 Task: Look for Airbnb properties in Hazorasp, Uzbekistan from 2nd December, 2023 to 5th December, 2023 for 1 adult.1  bedroom having 1 bed and 1 bathroom. Property type can be hotel. Look for 5 properties as per requirement.
Action: Mouse moved to (421, 89)
Screenshot: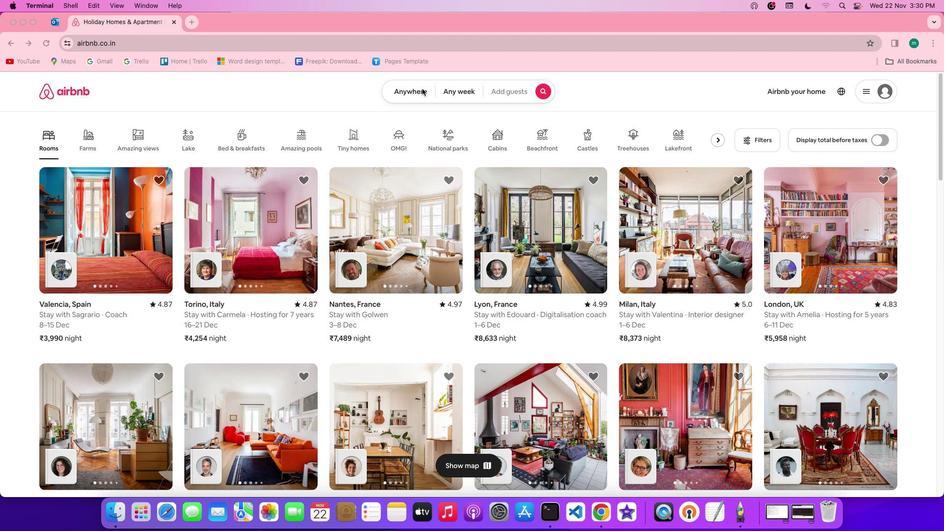 
Action: Mouse pressed left at (421, 89)
Screenshot: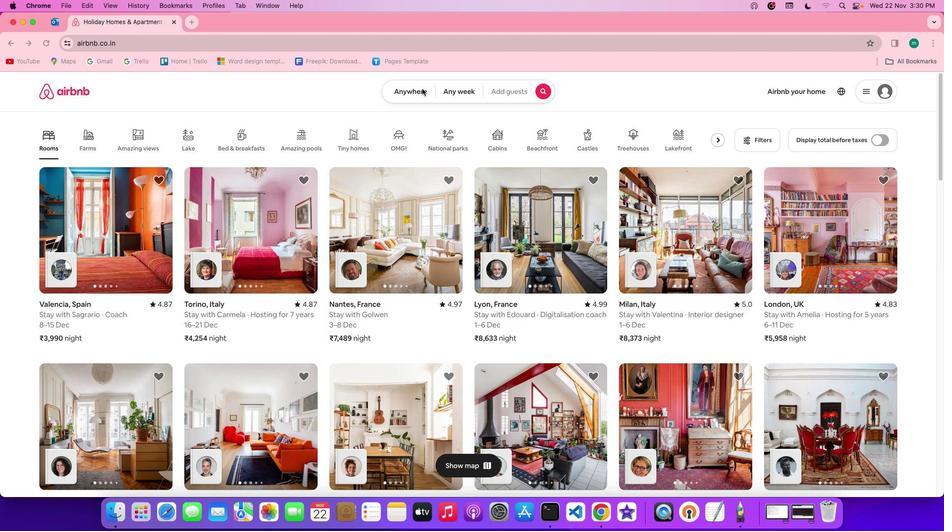 
Action: Mouse pressed left at (421, 89)
Screenshot: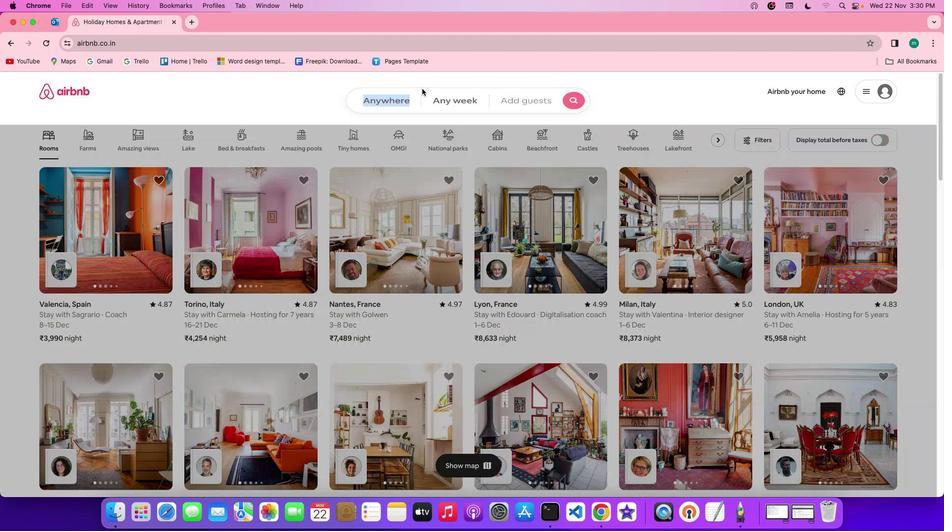 
Action: Mouse moved to (340, 134)
Screenshot: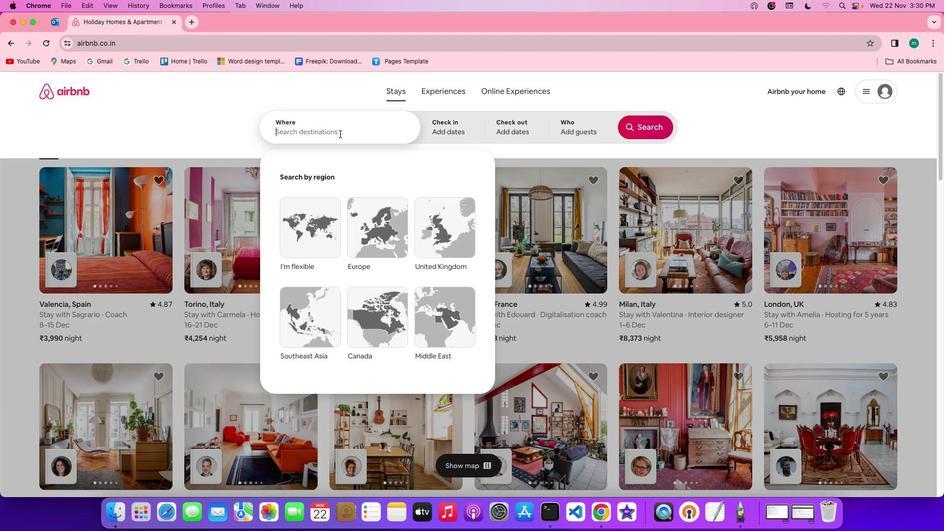 
Action: Mouse pressed left at (340, 134)
Screenshot: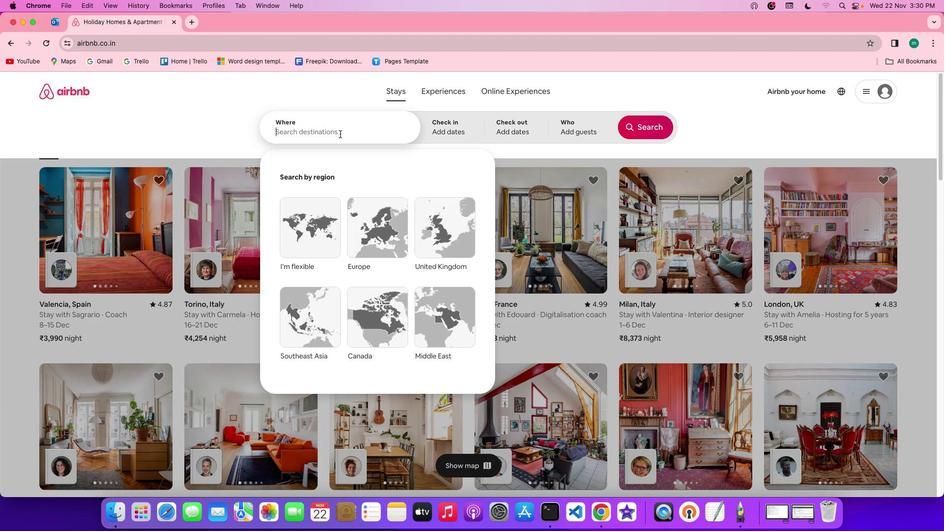 
Action: Mouse moved to (340, 134)
Screenshot: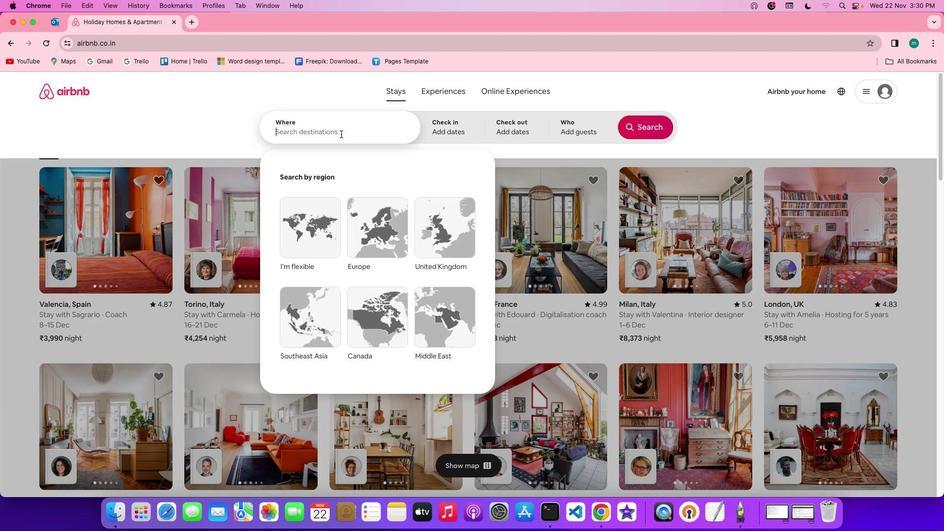 
Action: Key pressed Key.shift'H''a''z''o''r''a''s''p'','Key.spaceKey.shift'U''b'Key.backspace'z''b''e''k''i''s''t''a''n'
Screenshot: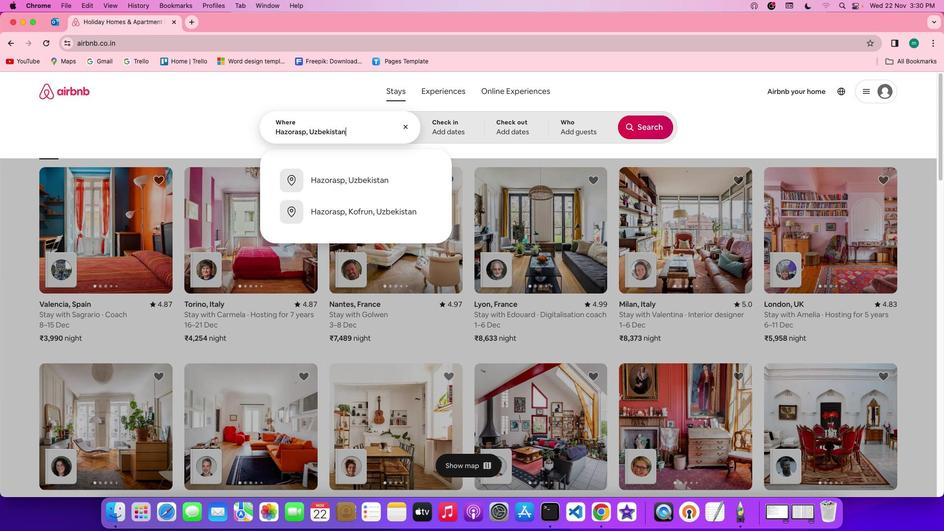 
Action: Mouse moved to (446, 131)
Screenshot: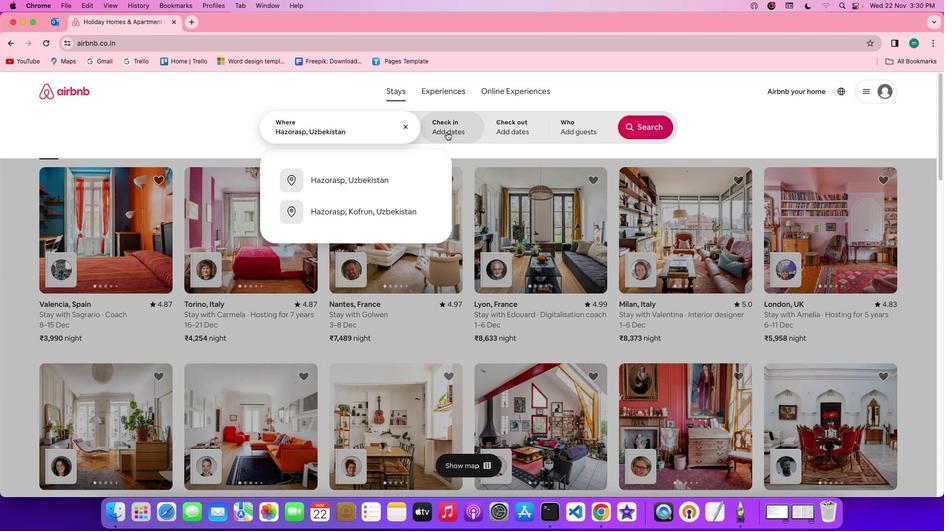 
Action: Mouse pressed left at (446, 131)
Screenshot: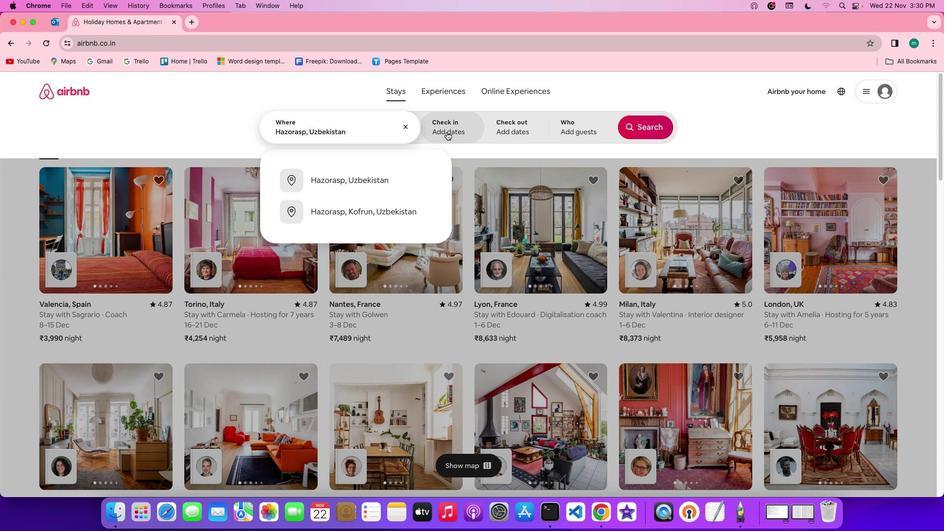 
Action: Mouse moved to (636, 249)
Screenshot: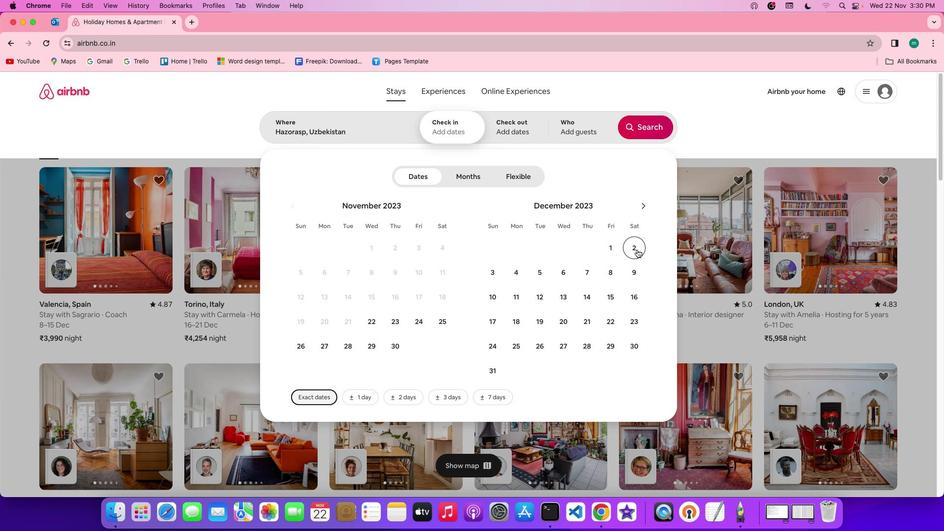 
Action: Mouse pressed left at (636, 249)
Screenshot: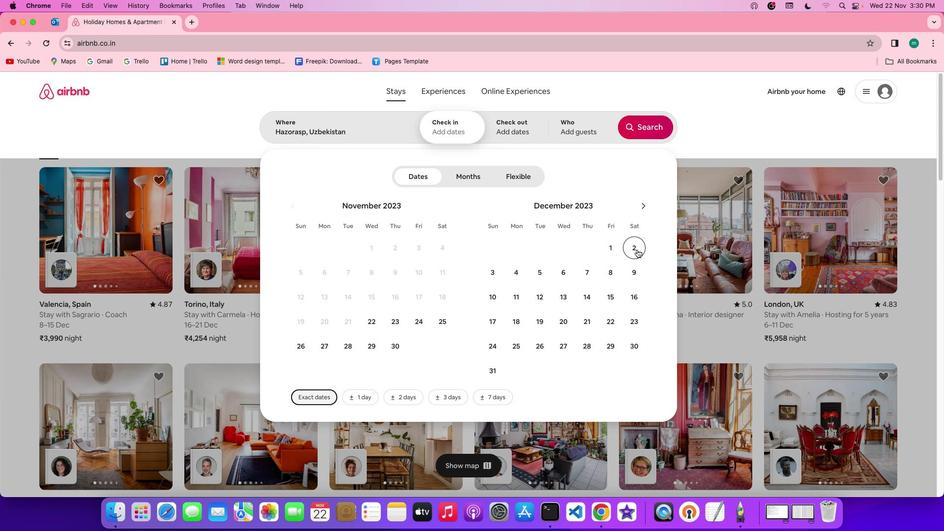 
Action: Mouse moved to (536, 279)
Screenshot: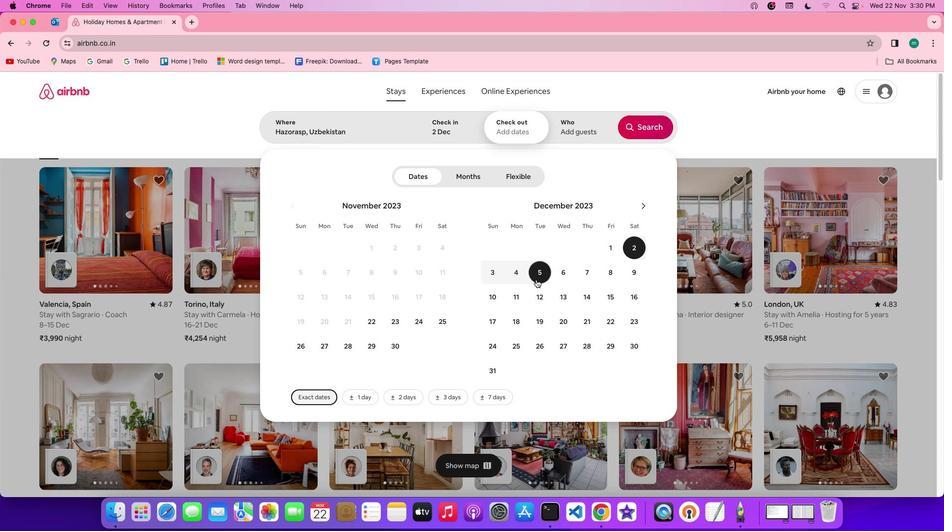 
Action: Mouse pressed left at (536, 279)
Screenshot: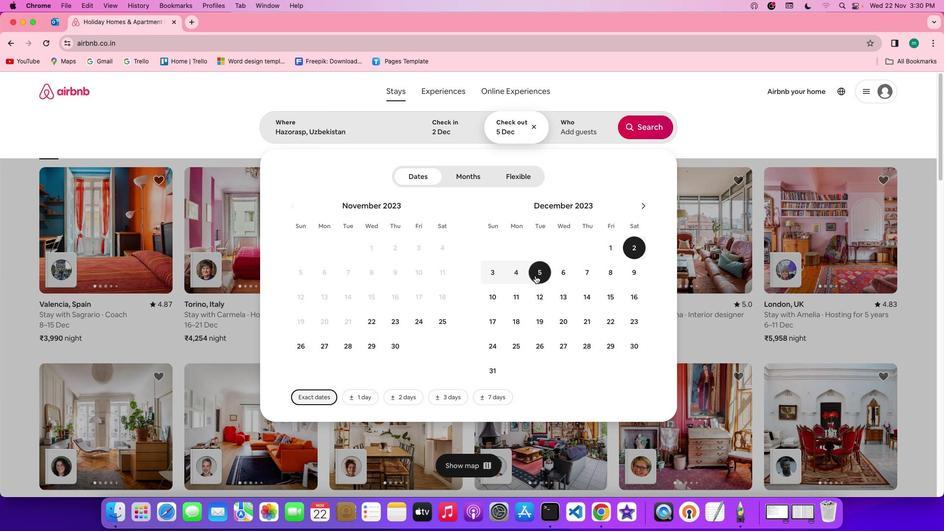 
Action: Mouse moved to (568, 139)
Screenshot: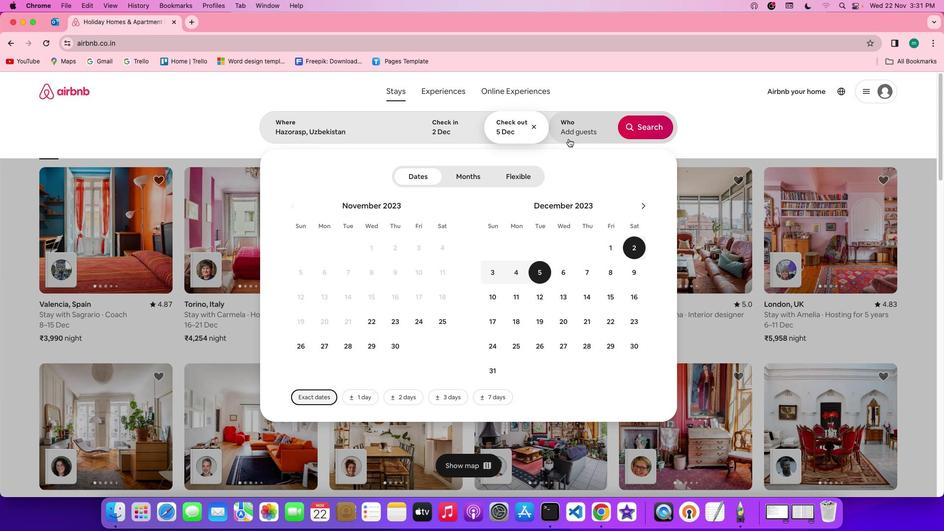 
Action: Mouse pressed left at (568, 139)
Screenshot: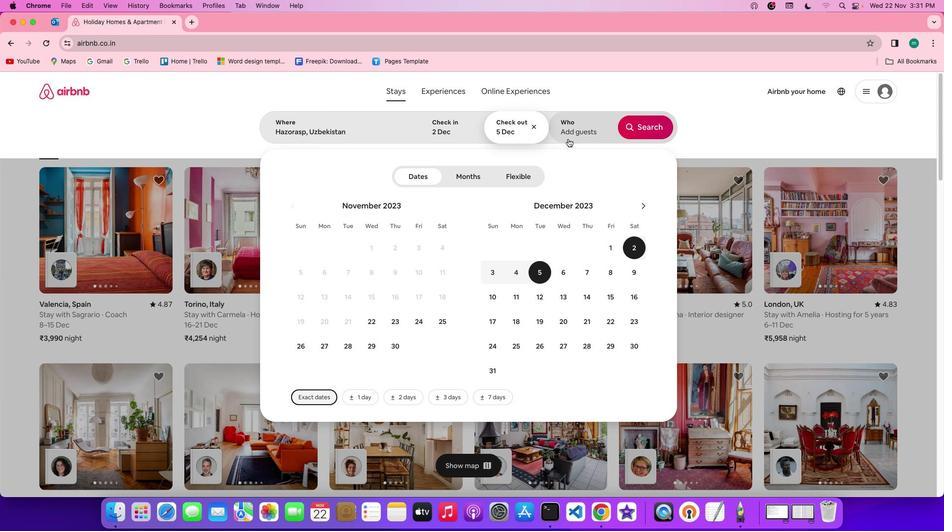 
Action: Mouse moved to (644, 178)
Screenshot: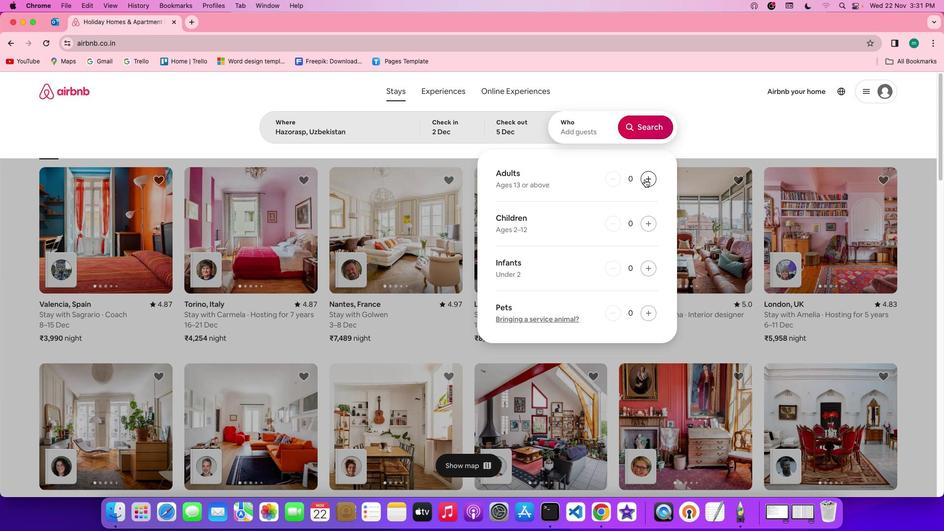 
Action: Mouse pressed left at (644, 178)
Screenshot: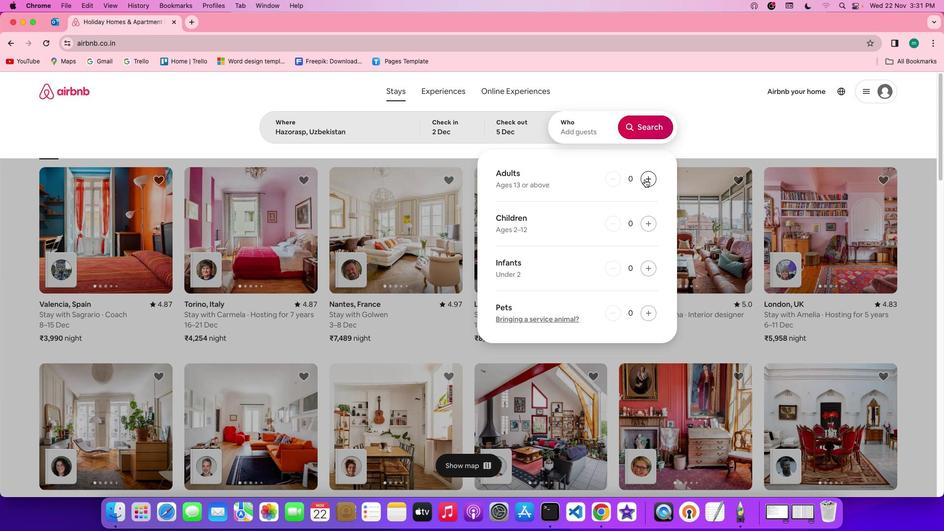 
Action: Mouse moved to (650, 134)
Screenshot: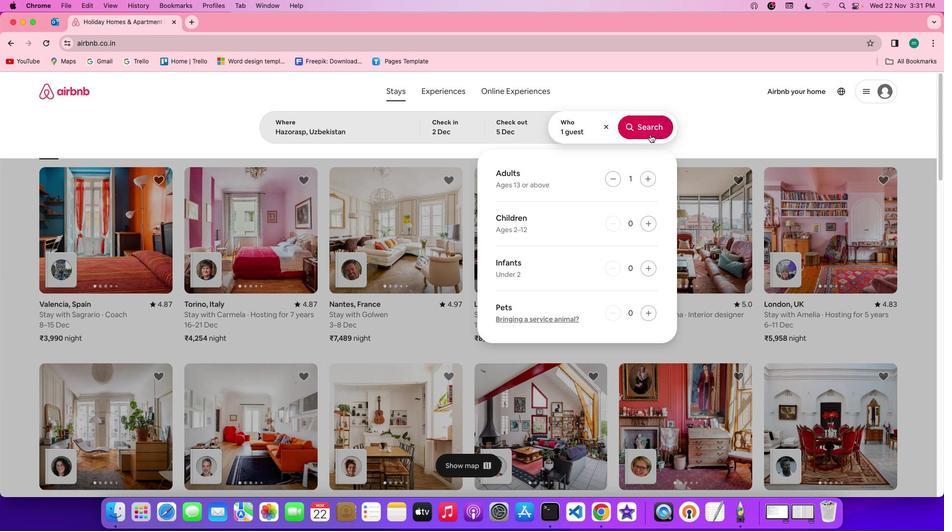 
Action: Mouse pressed left at (650, 134)
Screenshot: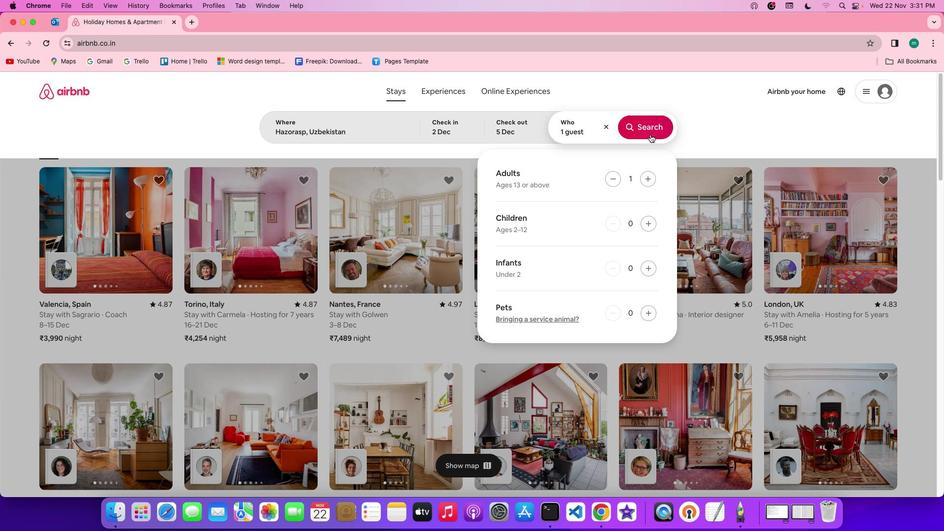 
Action: Mouse moved to (785, 132)
Screenshot: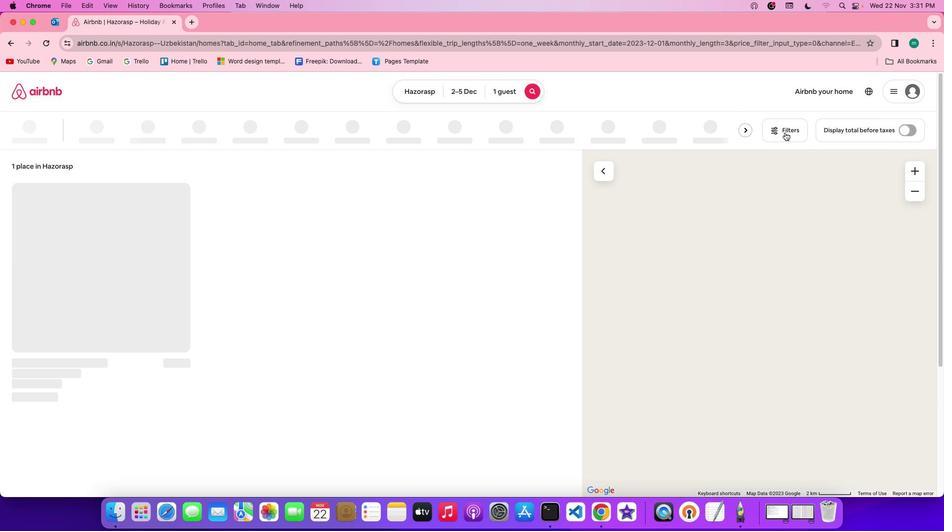 
Action: Mouse pressed left at (785, 132)
Screenshot: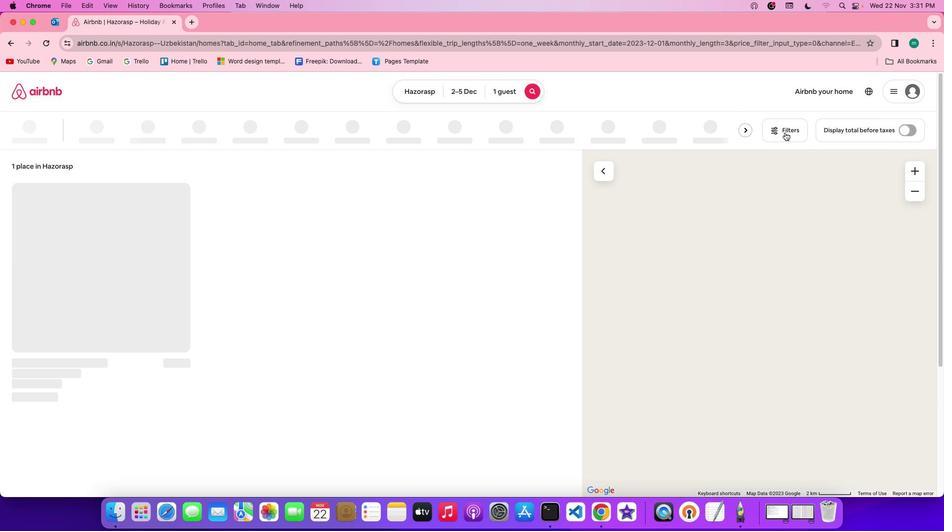 
Action: Mouse moved to (431, 290)
Screenshot: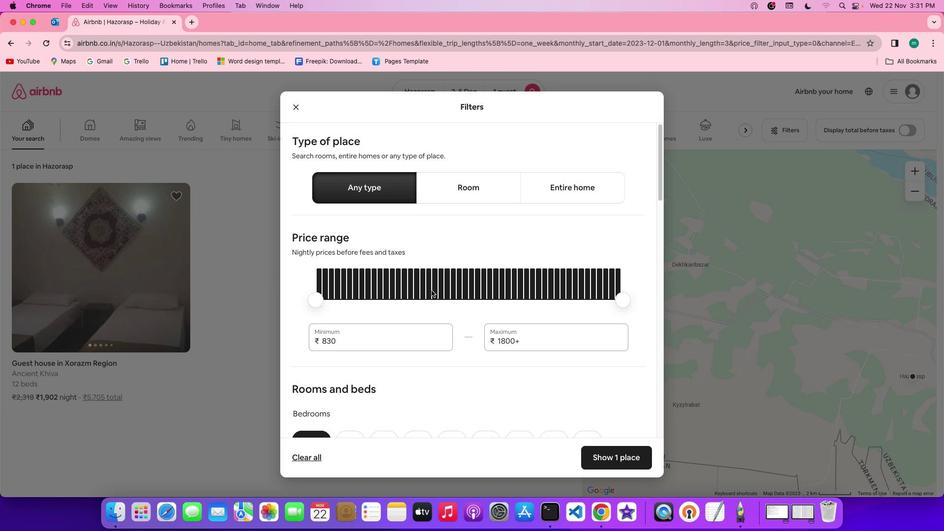 
Action: Mouse scrolled (431, 290) with delta (0, 0)
Screenshot: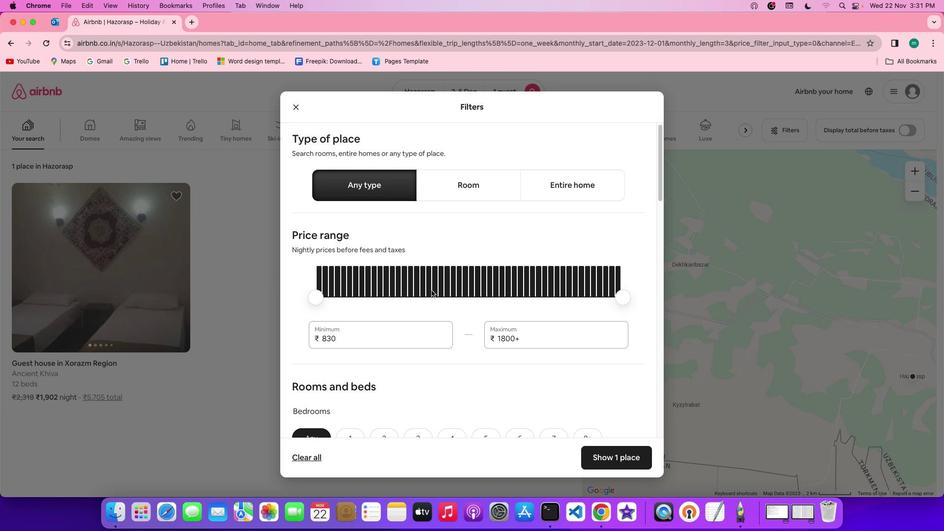 
Action: Mouse scrolled (431, 290) with delta (0, 0)
Screenshot: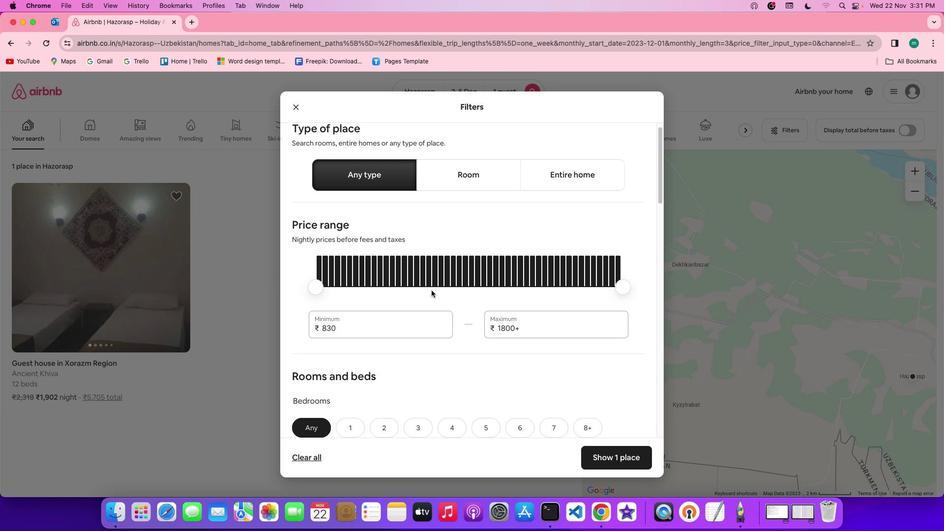 
Action: Mouse scrolled (431, 290) with delta (0, -1)
Screenshot: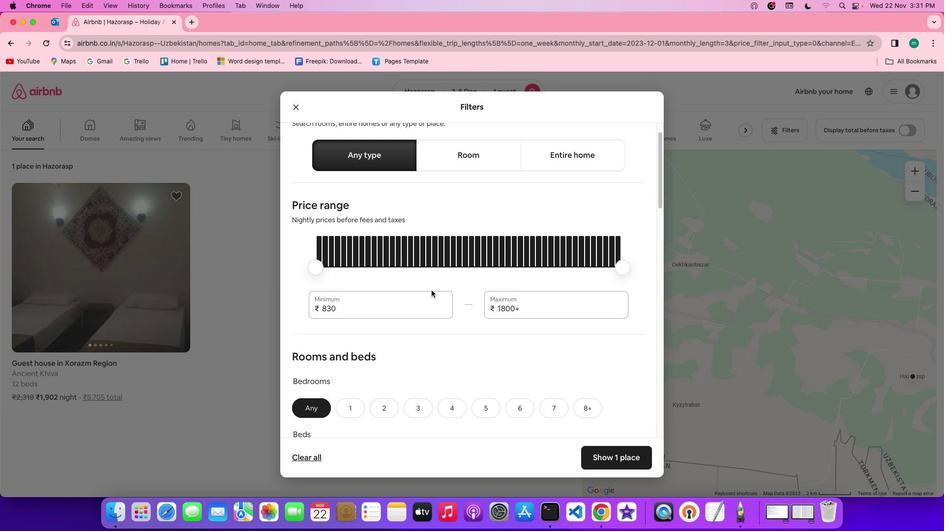 
Action: Mouse scrolled (431, 290) with delta (0, 0)
Screenshot: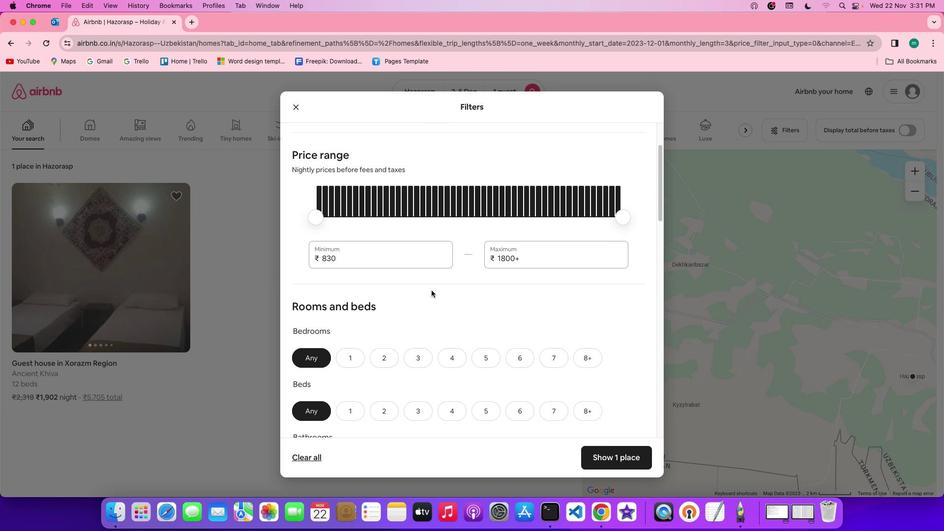 
Action: Mouse scrolled (431, 290) with delta (0, 0)
Screenshot: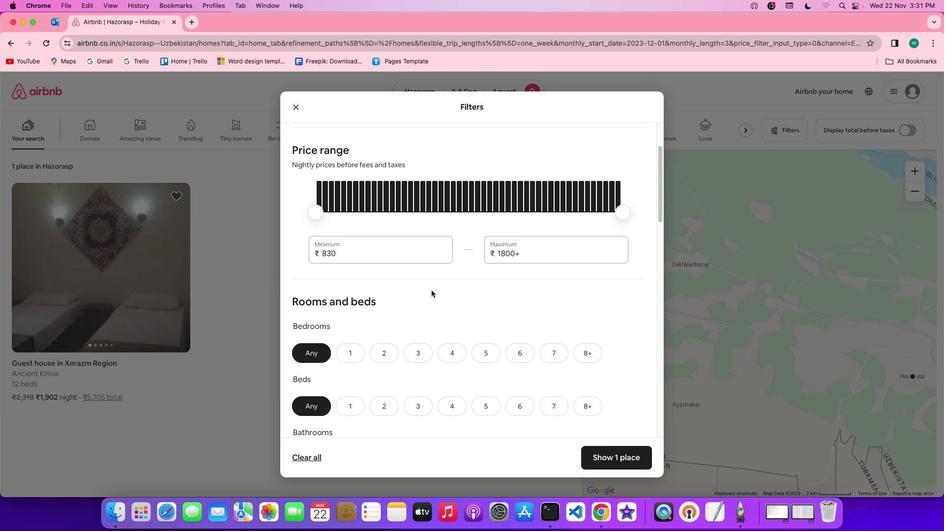 
Action: Mouse scrolled (431, 290) with delta (0, 0)
Screenshot: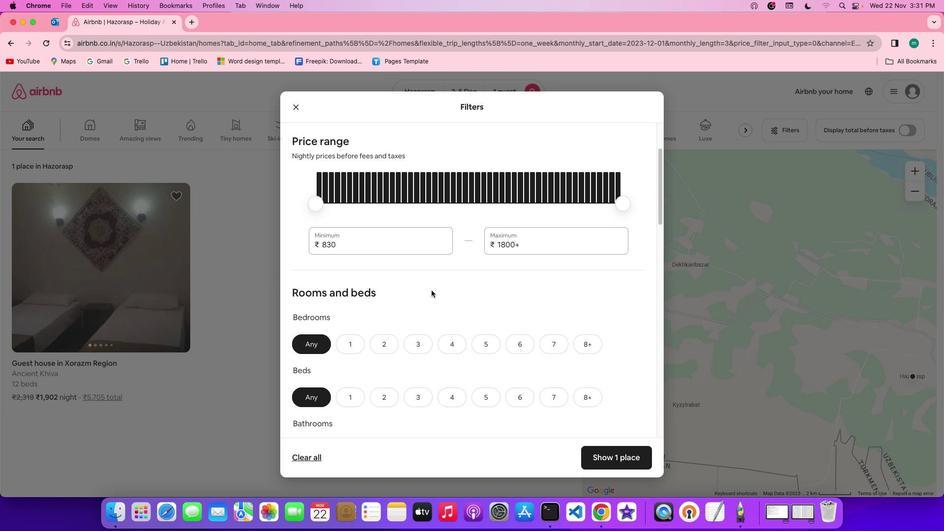 
Action: Mouse scrolled (431, 290) with delta (0, 0)
Screenshot: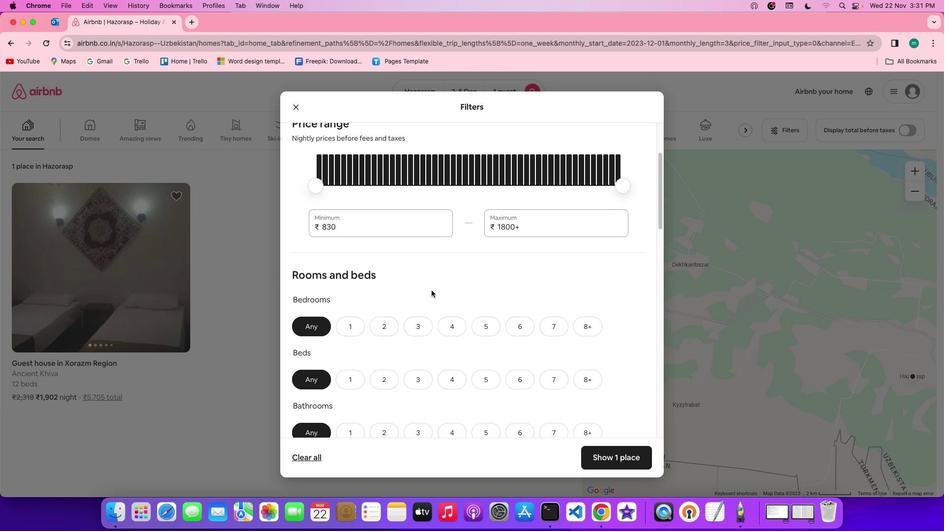 
Action: Mouse scrolled (431, 290) with delta (0, 0)
Screenshot: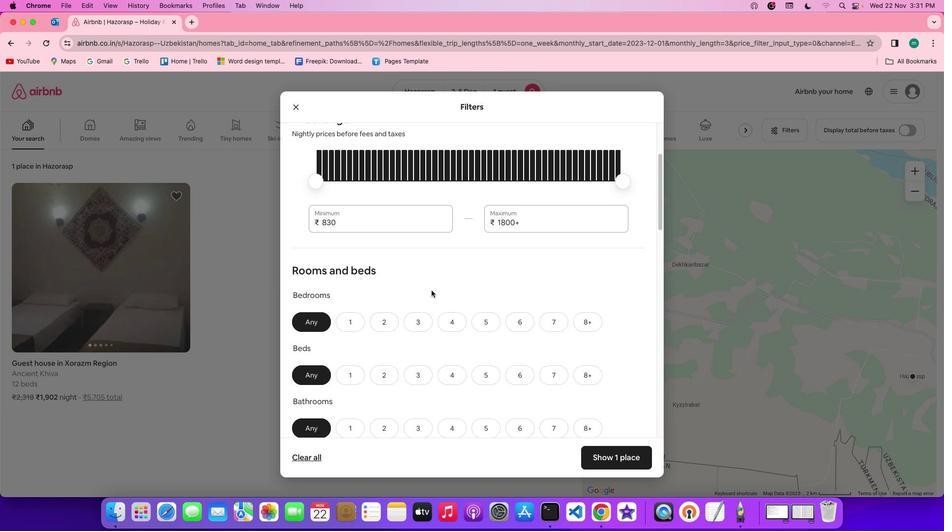 
Action: Mouse scrolled (431, 290) with delta (0, 0)
Screenshot: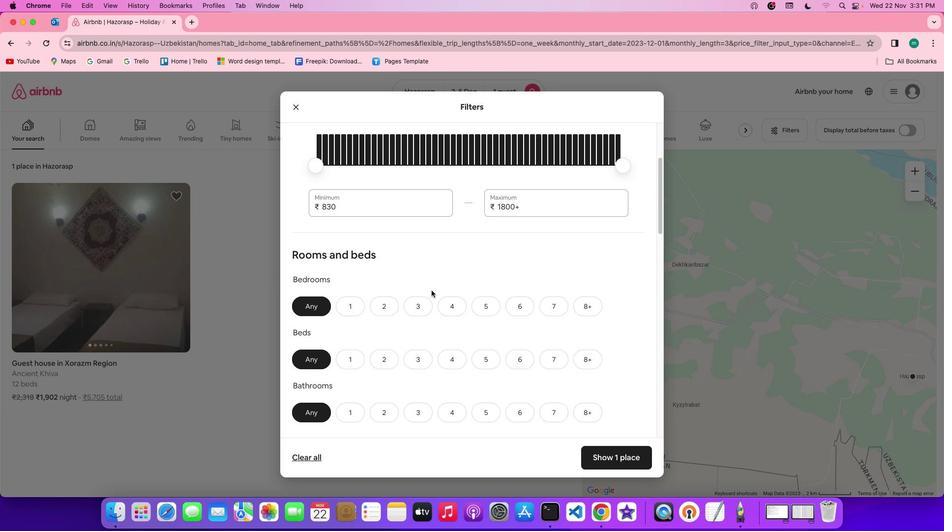 
Action: Mouse scrolled (431, 290) with delta (0, 0)
Screenshot: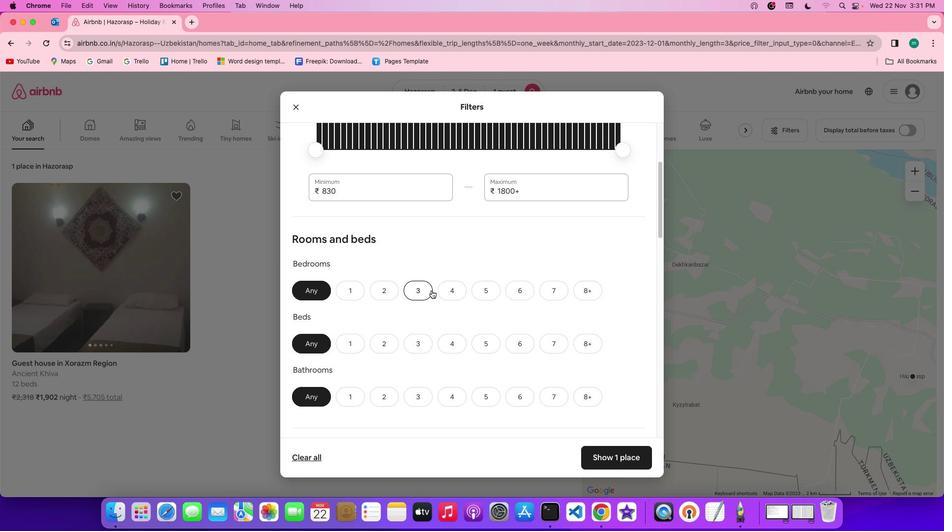 
Action: Mouse scrolled (431, 290) with delta (0, 0)
Screenshot: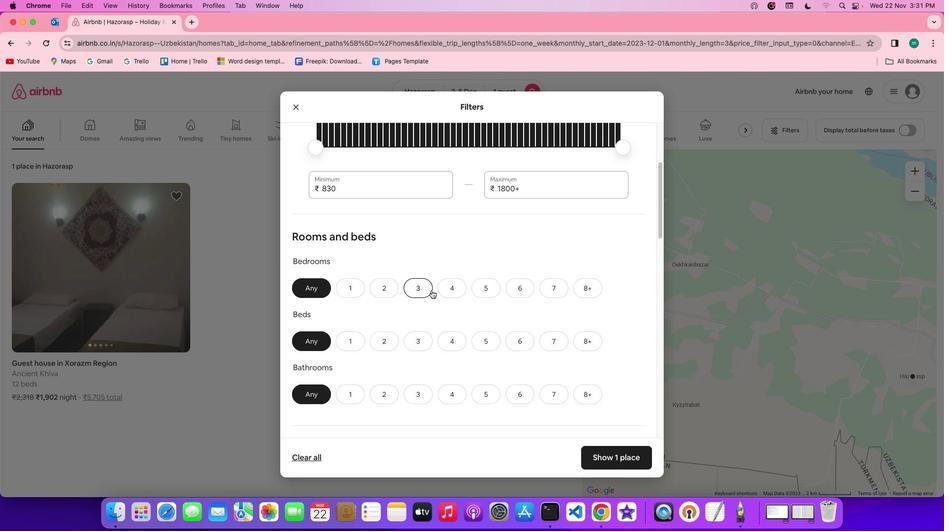 
Action: Mouse scrolled (431, 290) with delta (0, 0)
Screenshot: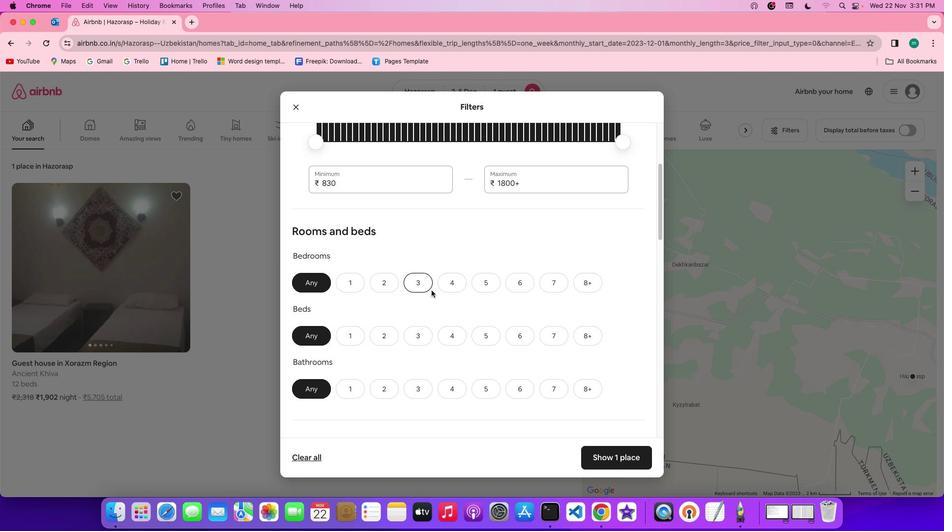 
Action: Mouse scrolled (431, 290) with delta (0, 0)
Screenshot: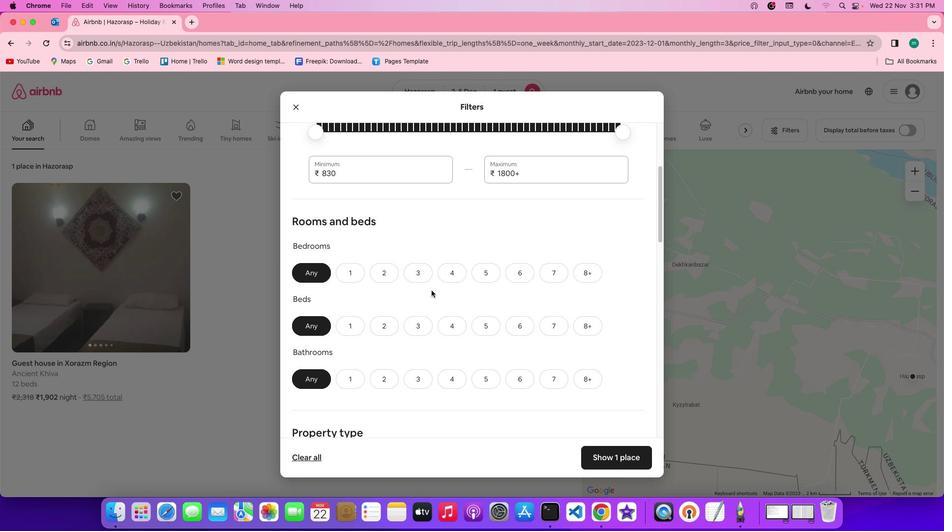 
Action: Mouse scrolled (431, 290) with delta (0, 0)
Screenshot: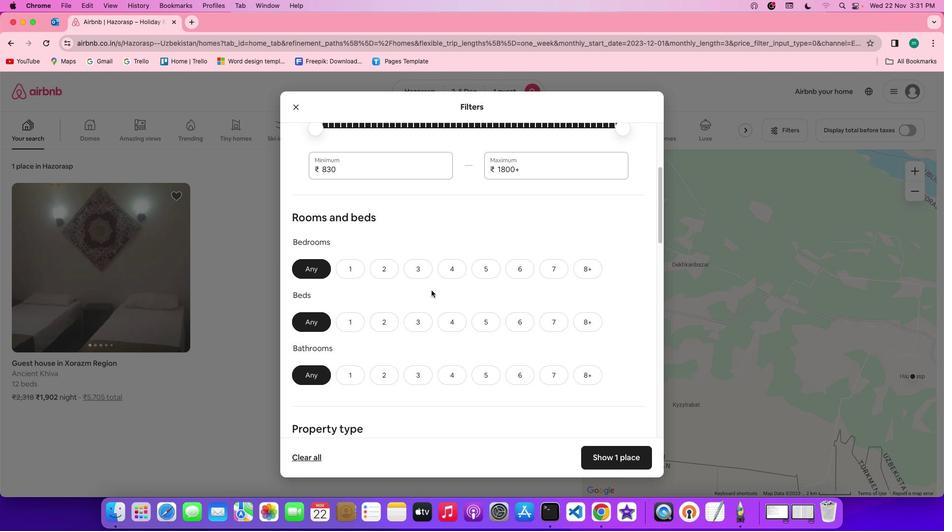 
Action: Mouse scrolled (431, 290) with delta (0, 0)
Screenshot: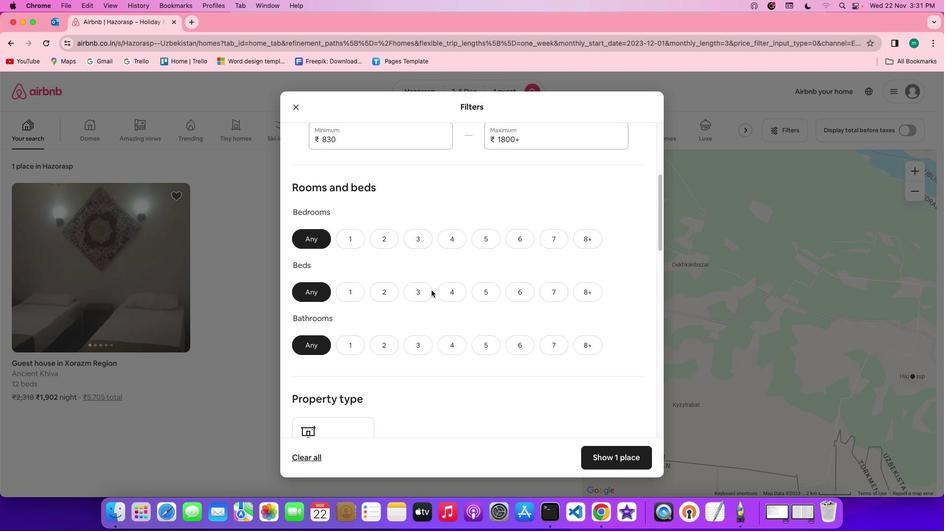 
Action: Mouse moved to (350, 218)
Screenshot: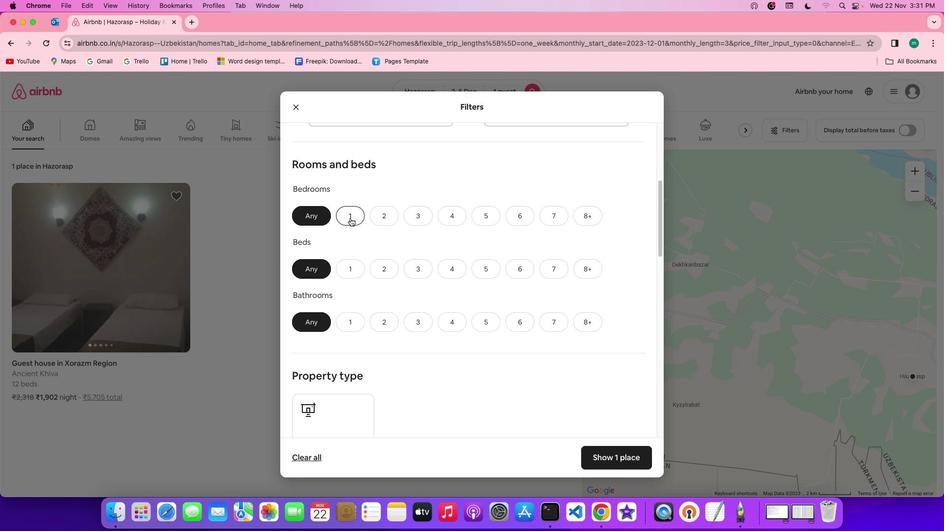 
Action: Mouse pressed left at (350, 218)
Screenshot: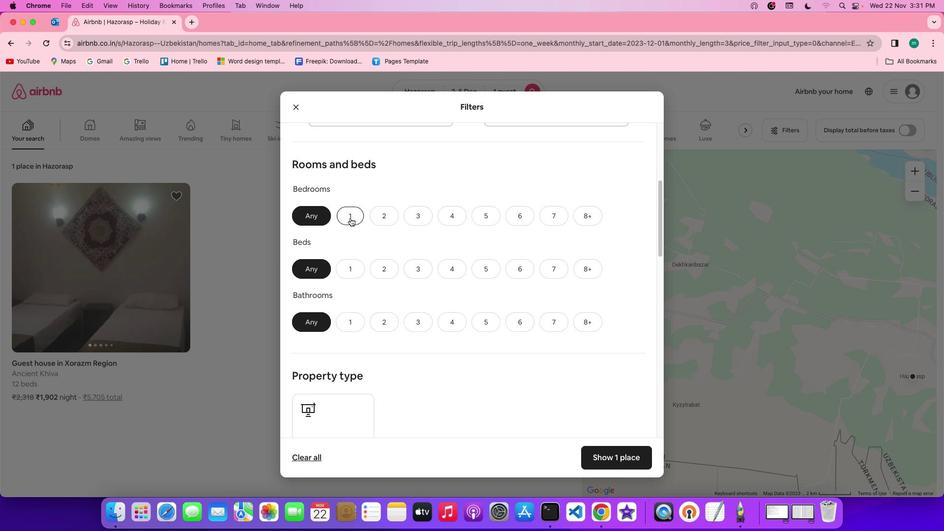
Action: Mouse moved to (354, 268)
Screenshot: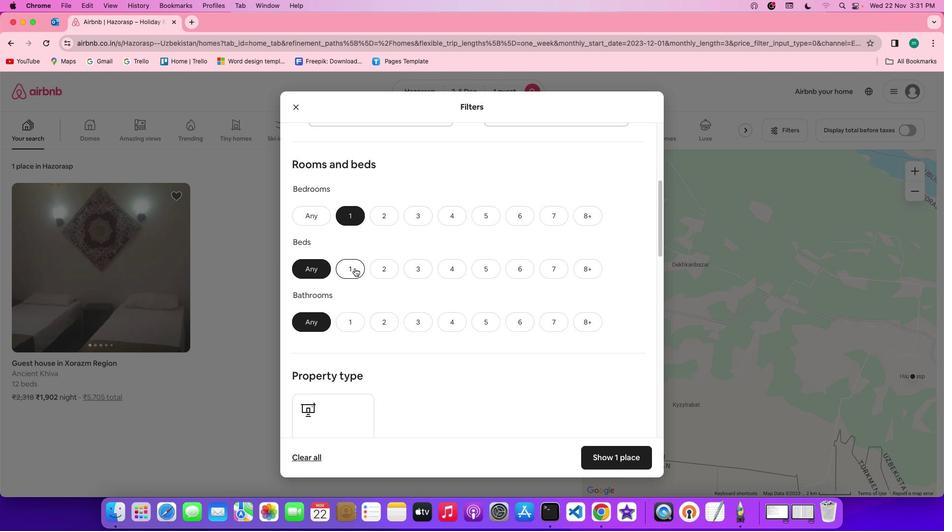 
Action: Mouse pressed left at (354, 268)
Screenshot: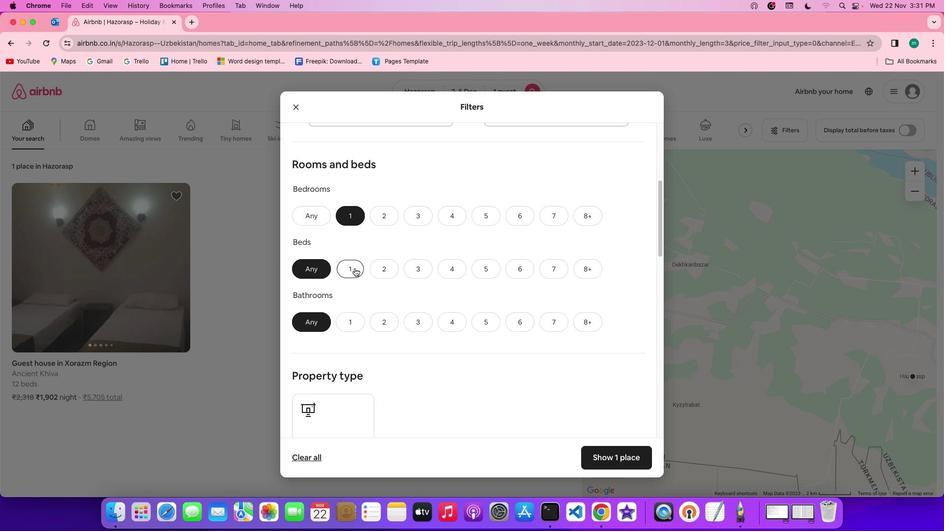 
Action: Mouse moved to (357, 313)
Screenshot: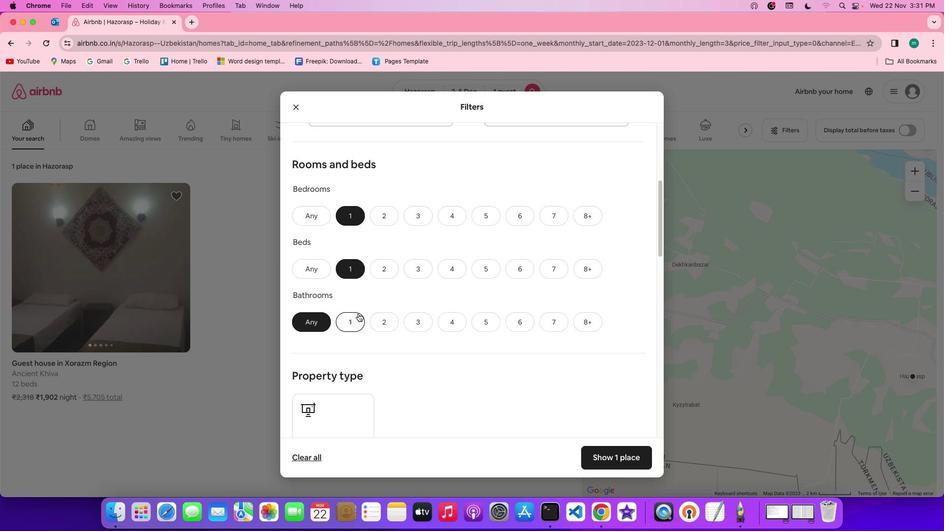 
Action: Mouse pressed left at (357, 313)
Screenshot: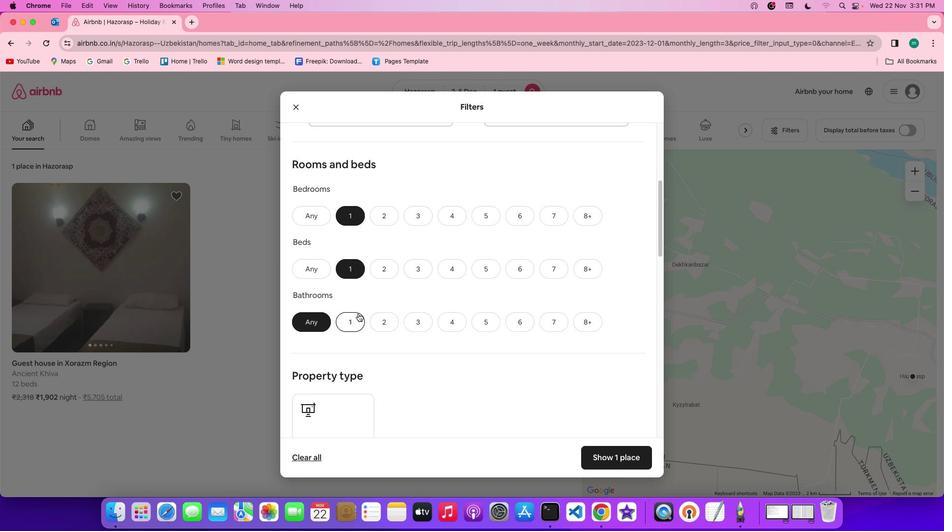 
Action: Mouse moved to (505, 333)
Screenshot: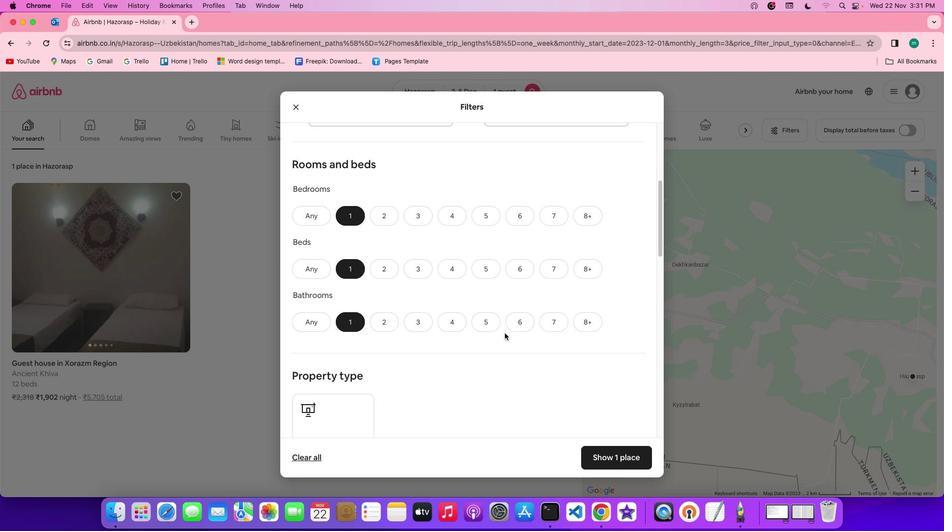 
Action: Mouse scrolled (505, 333) with delta (0, 0)
Screenshot: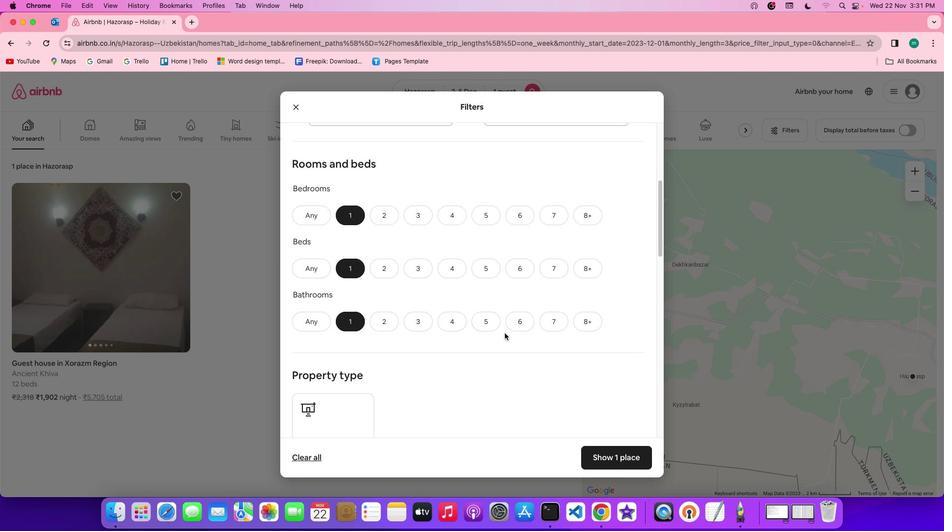 
Action: Mouse scrolled (505, 333) with delta (0, 0)
Screenshot: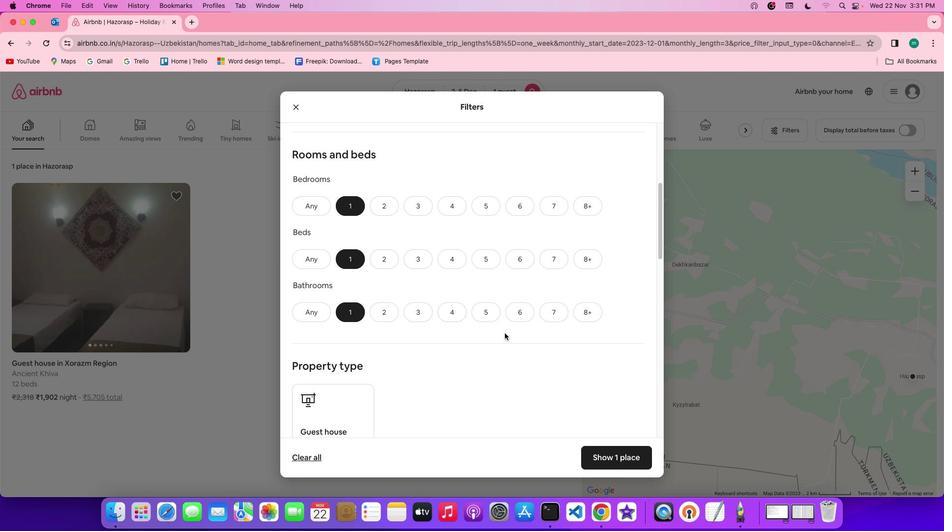 
Action: Mouse scrolled (505, 333) with delta (0, 0)
Screenshot: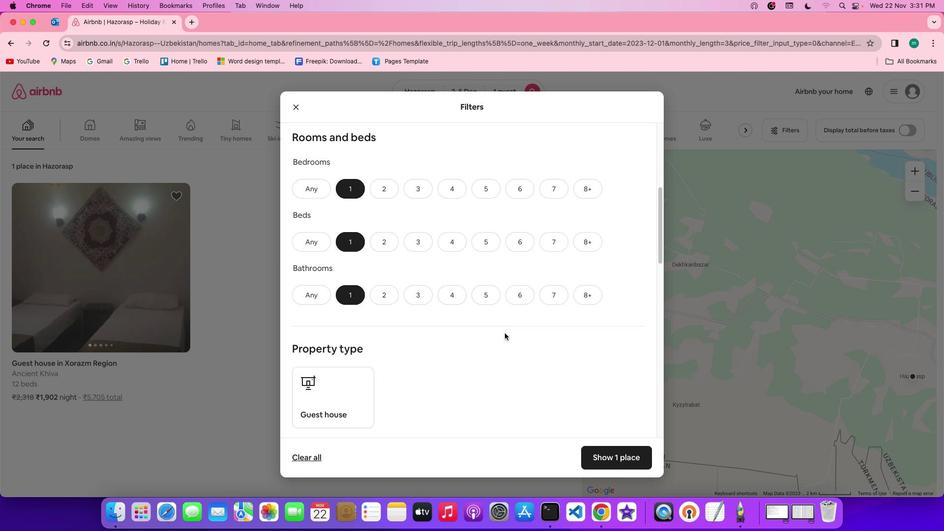 
Action: Mouse scrolled (505, 333) with delta (0, 0)
Screenshot: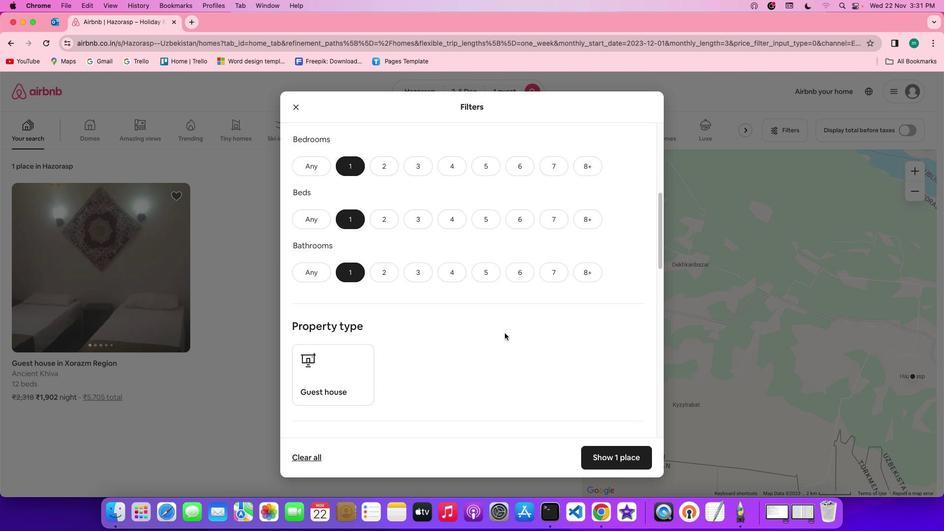 
Action: Mouse scrolled (505, 333) with delta (0, 0)
Screenshot: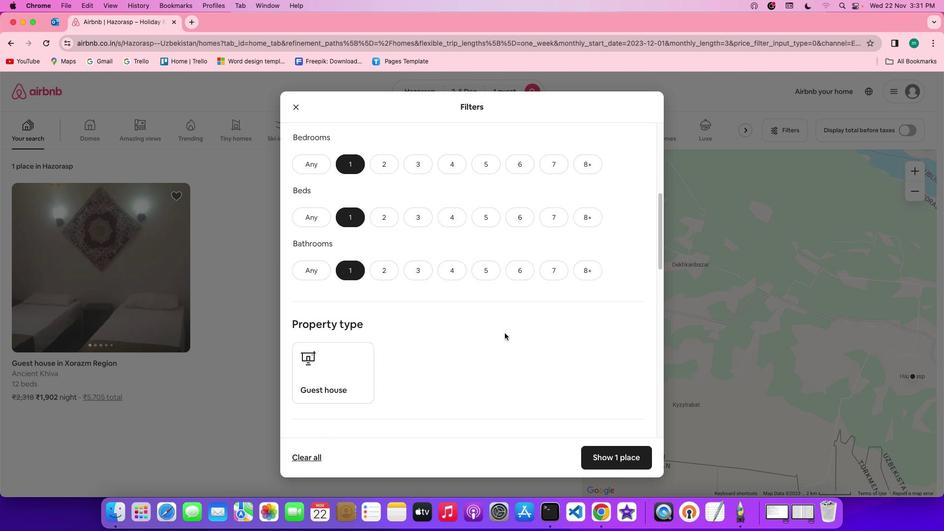 
Action: Mouse scrolled (505, 333) with delta (0, 0)
Screenshot: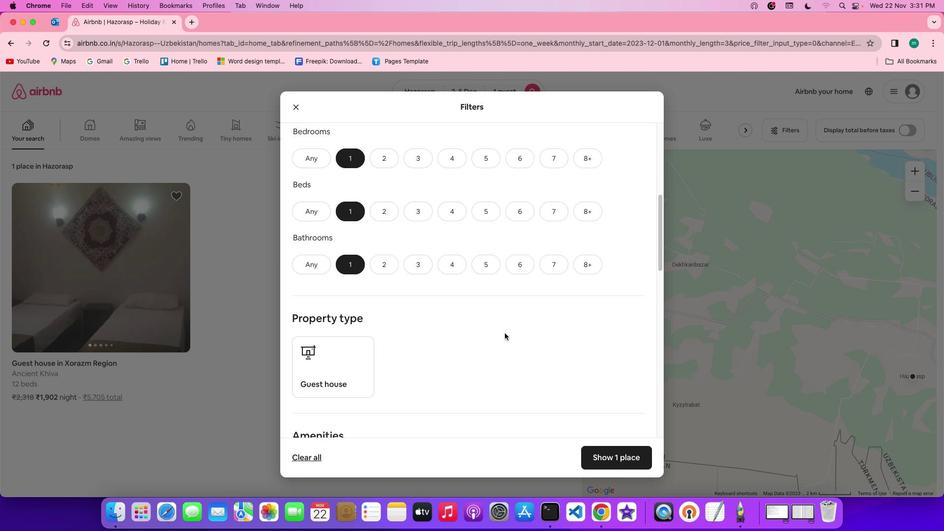 
Action: Mouse scrolled (505, 333) with delta (0, 0)
Screenshot: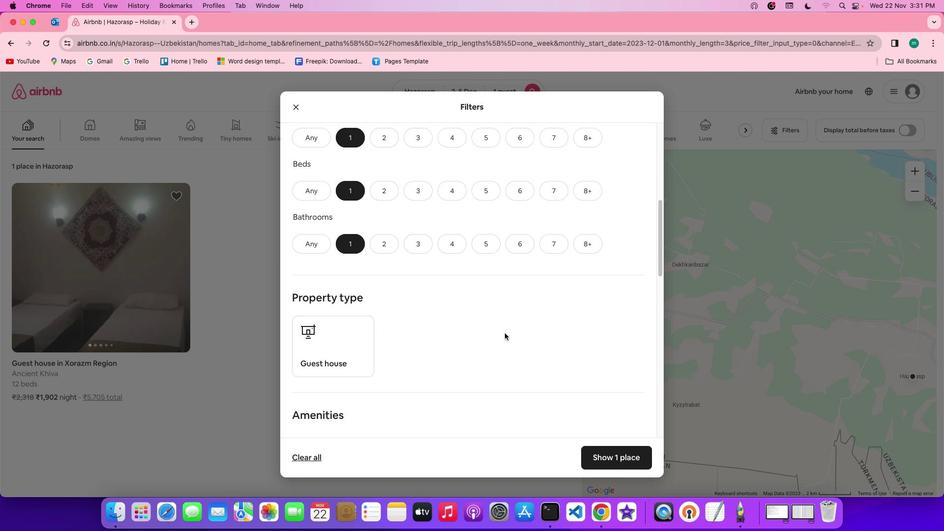 
Action: Mouse scrolled (505, 333) with delta (0, 0)
Screenshot: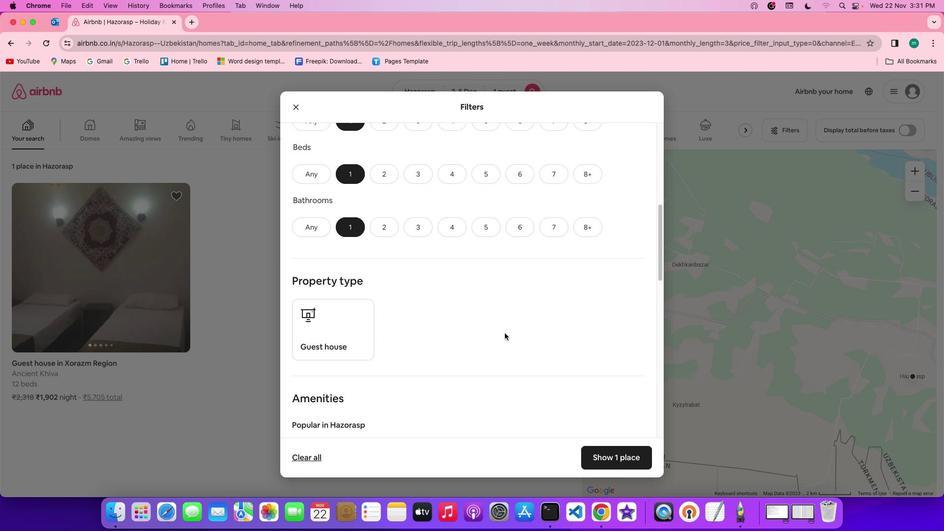 
Action: Mouse scrolled (505, 333) with delta (0, 0)
Screenshot: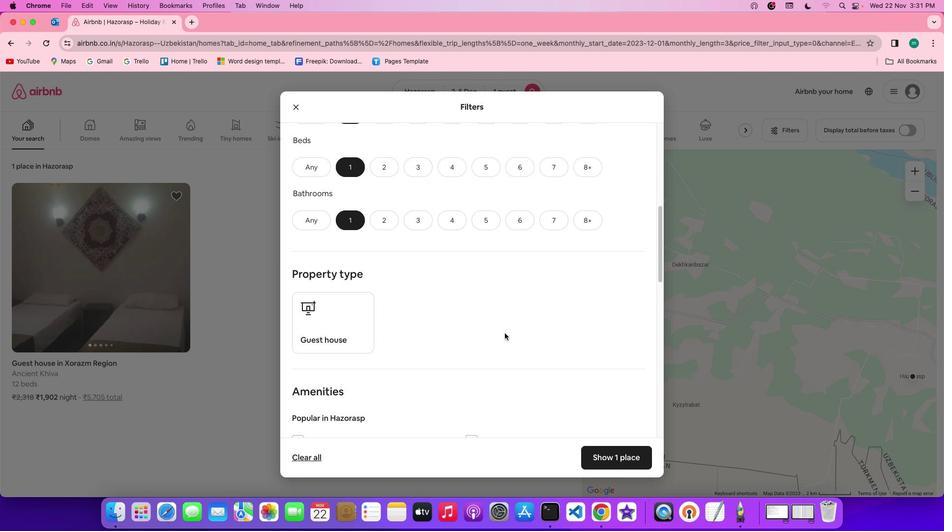 
Action: Mouse scrolled (505, 333) with delta (0, 0)
Screenshot: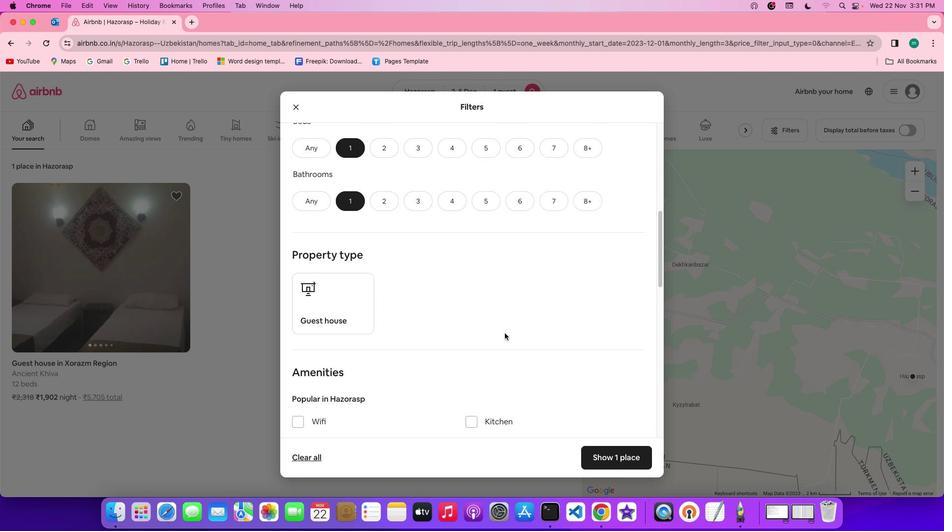 
Action: Mouse scrolled (505, 333) with delta (0, 0)
Screenshot: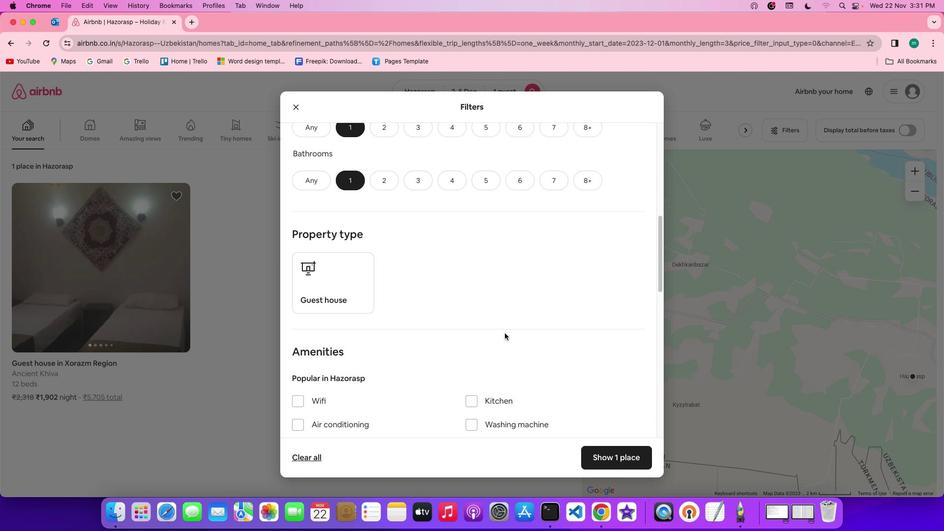 
Action: Mouse scrolled (505, 333) with delta (0, 0)
Screenshot: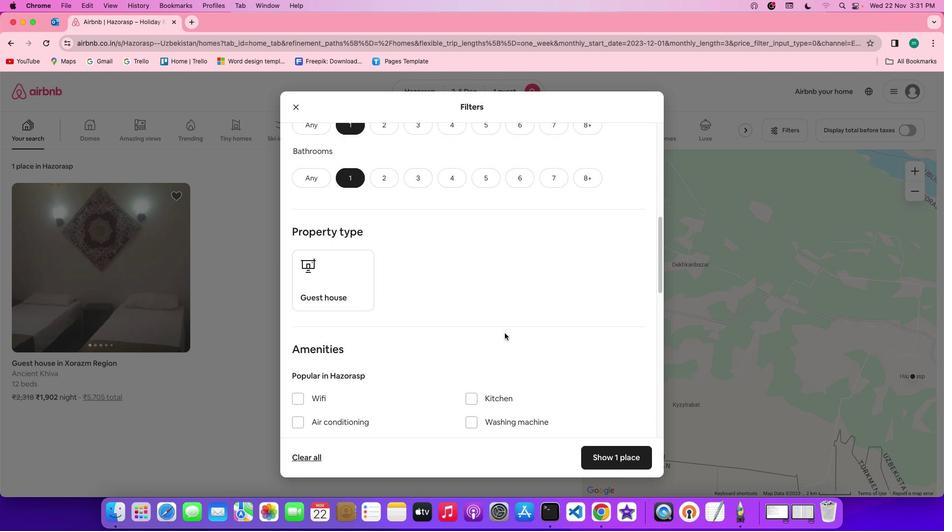 
Action: Mouse scrolled (505, 333) with delta (0, 0)
Screenshot: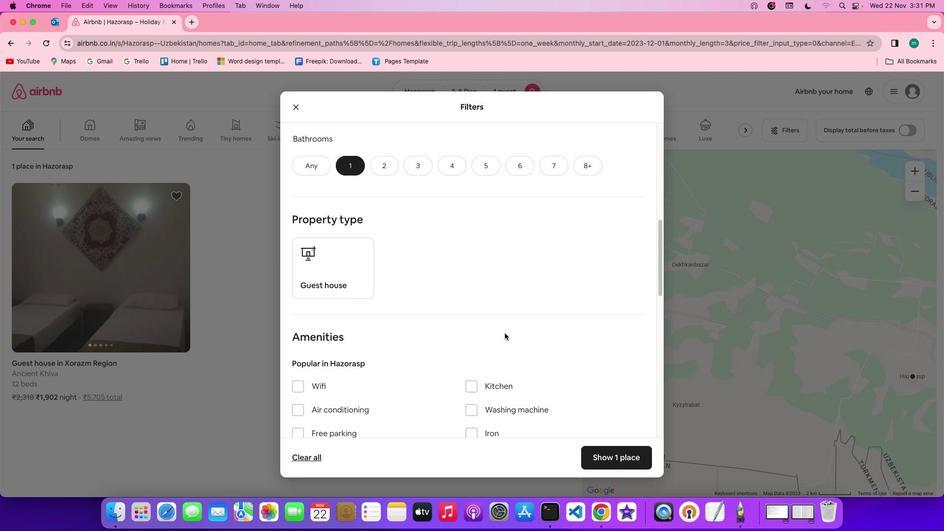 
Action: Mouse scrolled (505, 333) with delta (0, 0)
Screenshot: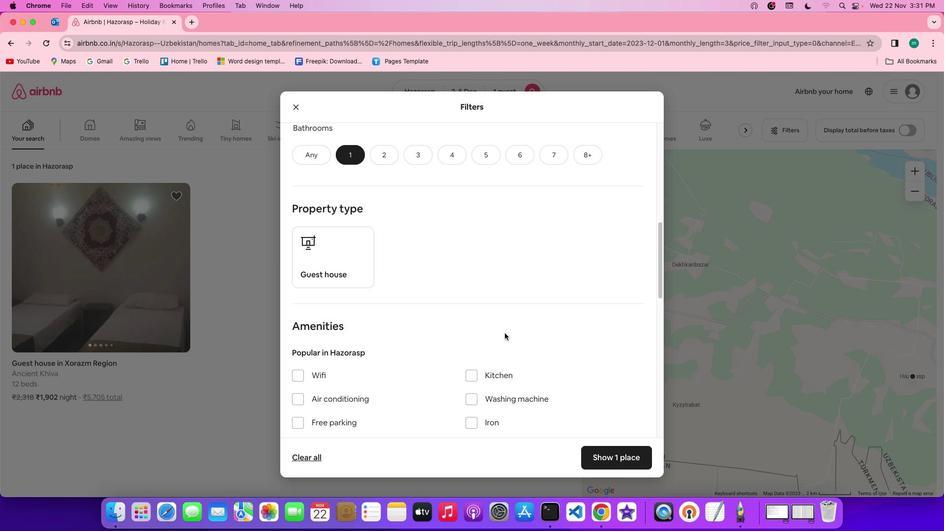 
Action: Mouse scrolled (505, 333) with delta (0, 0)
Screenshot: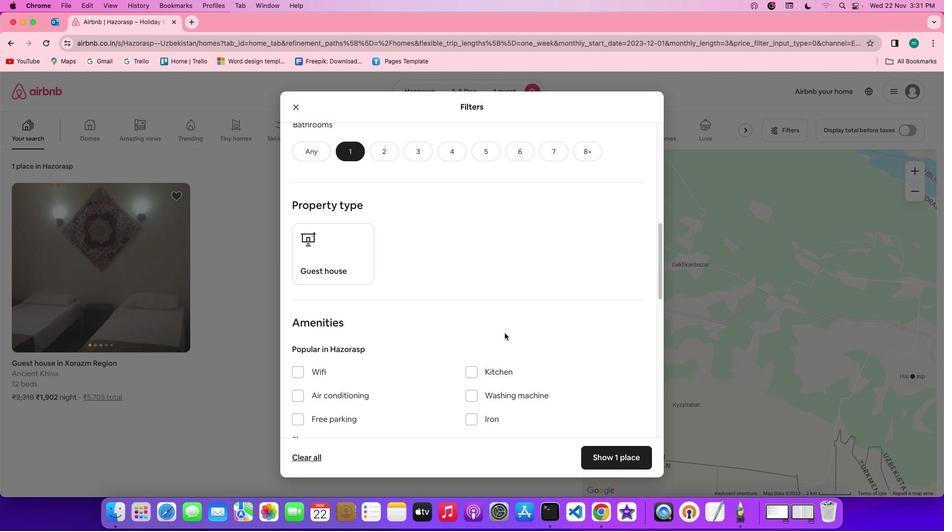 
Action: Mouse scrolled (505, 333) with delta (0, 0)
Screenshot: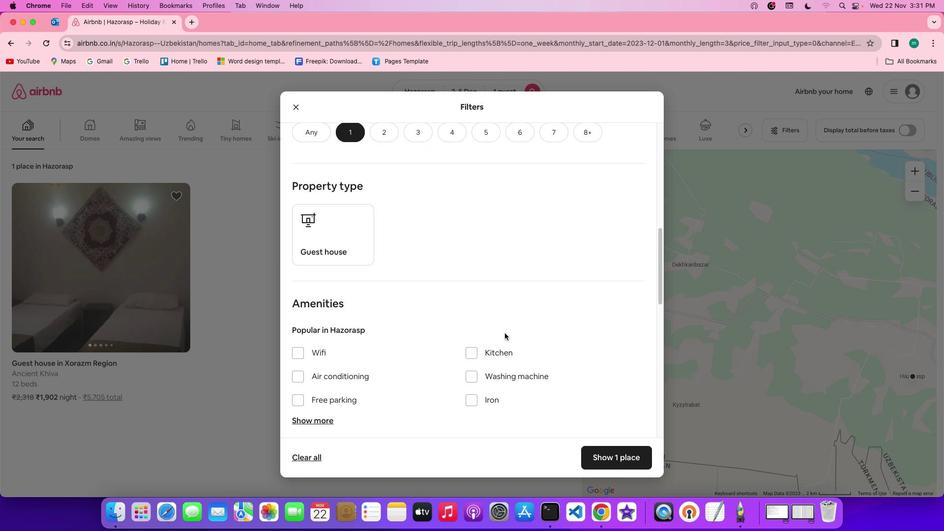 
Action: Mouse scrolled (505, 333) with delta (0, 0)
Screenshot: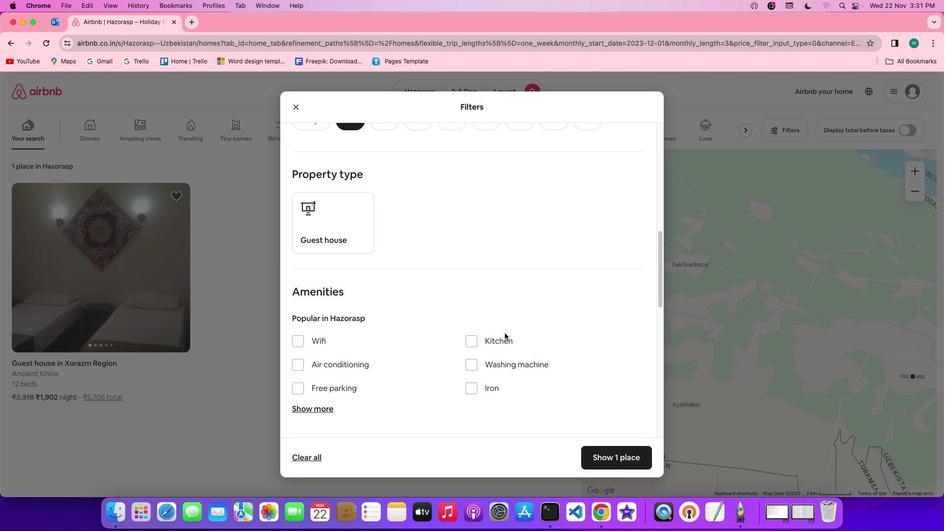 
Action: Mouse scrolled (505, 333) with delta (0, 0)
Screenshot: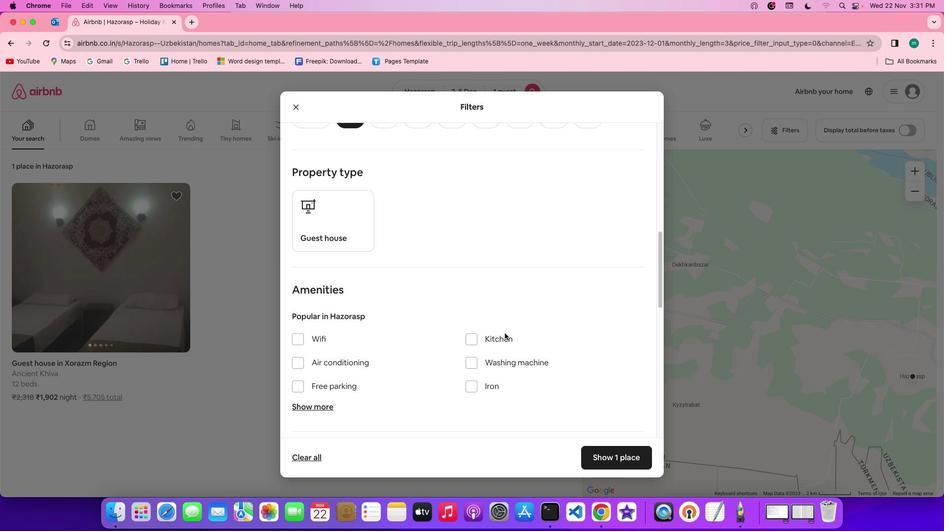 
Action: Mouse scrolled (505, 333) with delta (0, 0)
Screenshot: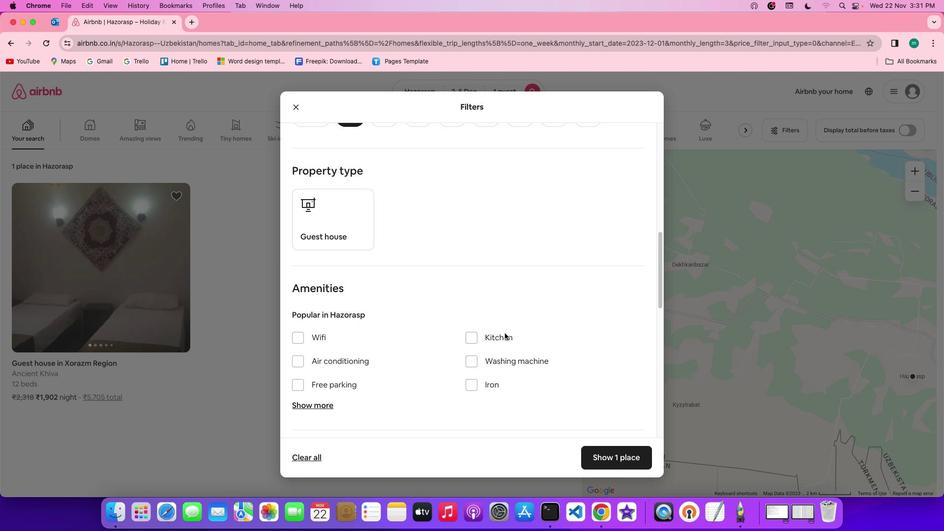 
Action: Mouse scrolled (505, 333) with delta (0, 0)
Screenshot: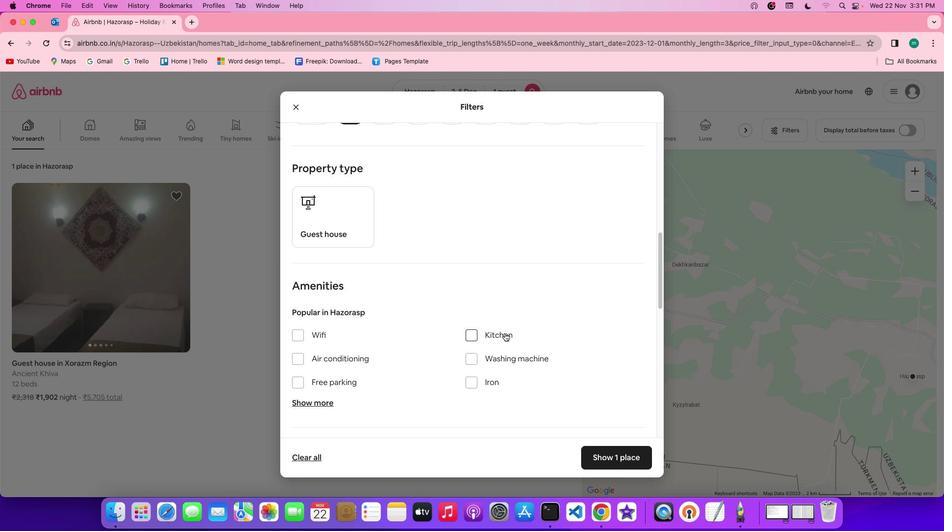 
Action: Mouse scrolled (505, 333) with delta (0, 0)
Screenshot: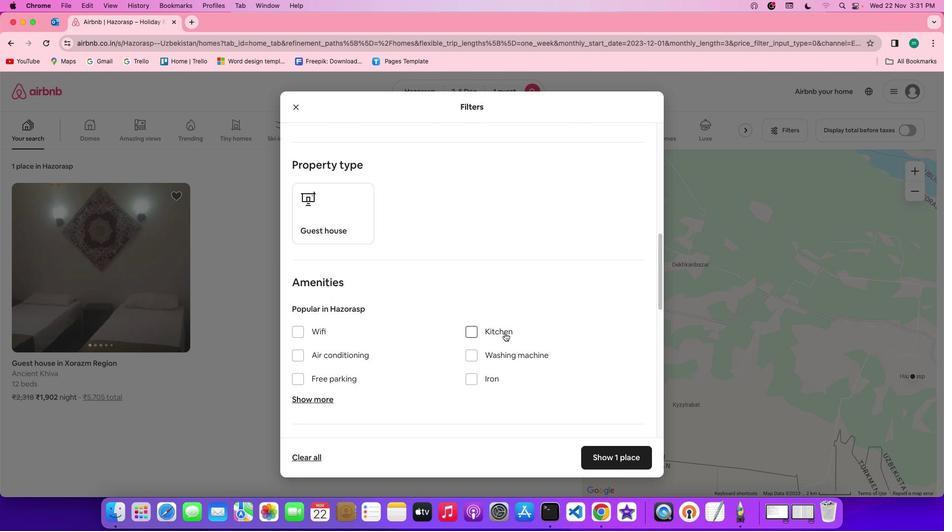 
Action: Mouse scrolled (505, 333) with delta (0, 0)
Screenshot: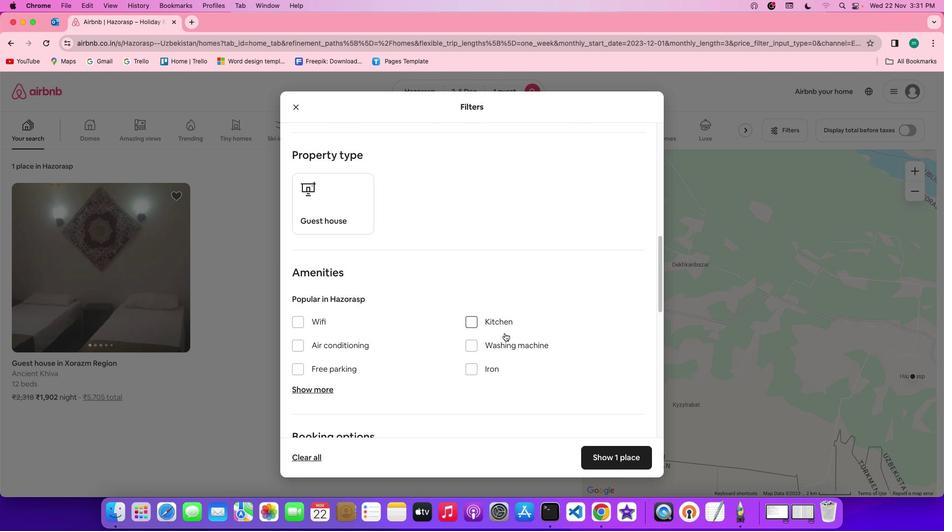 
Action: Mouse scrolled (505, 333) with delta (0, 0)
Screenshot: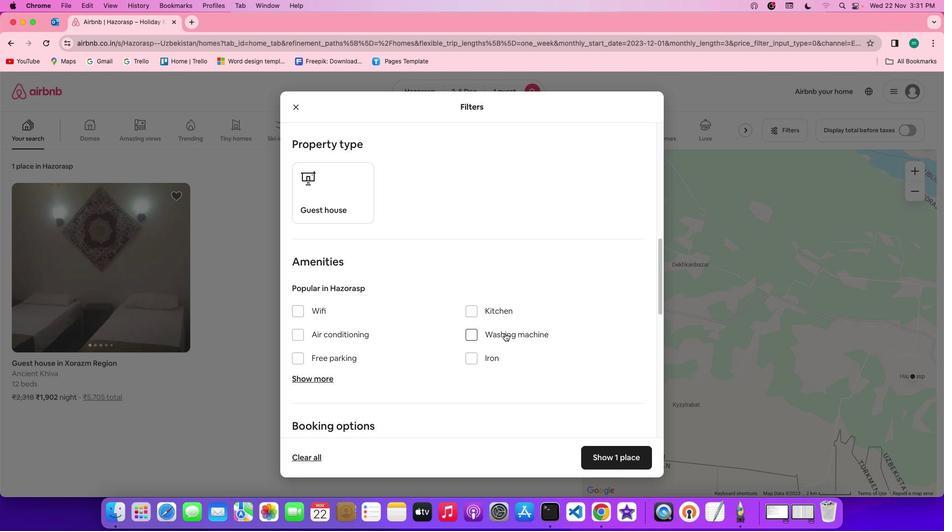 
Action: Mouse scrolled (505, 333) with delta (0, 0)
Screenshot: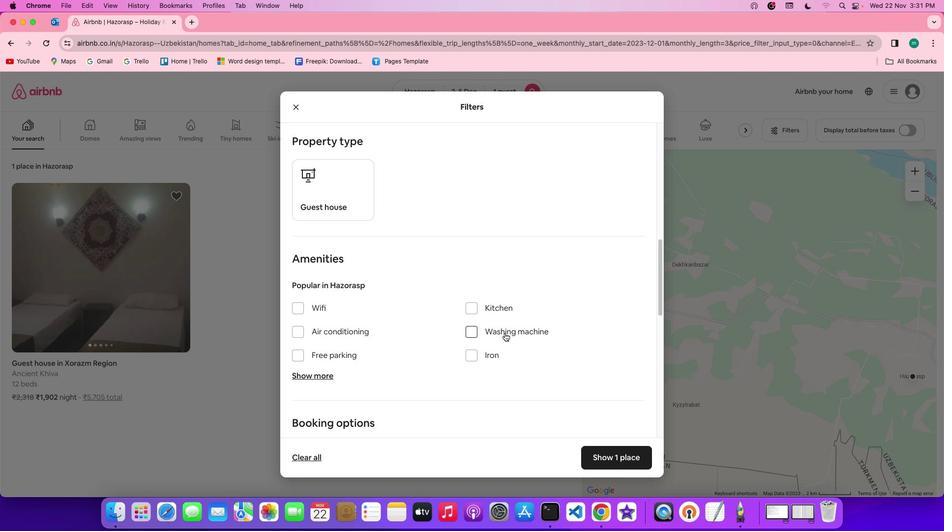 
Action: Mouse scrolled (505, 333) with delta (0, 0)
Screenshot: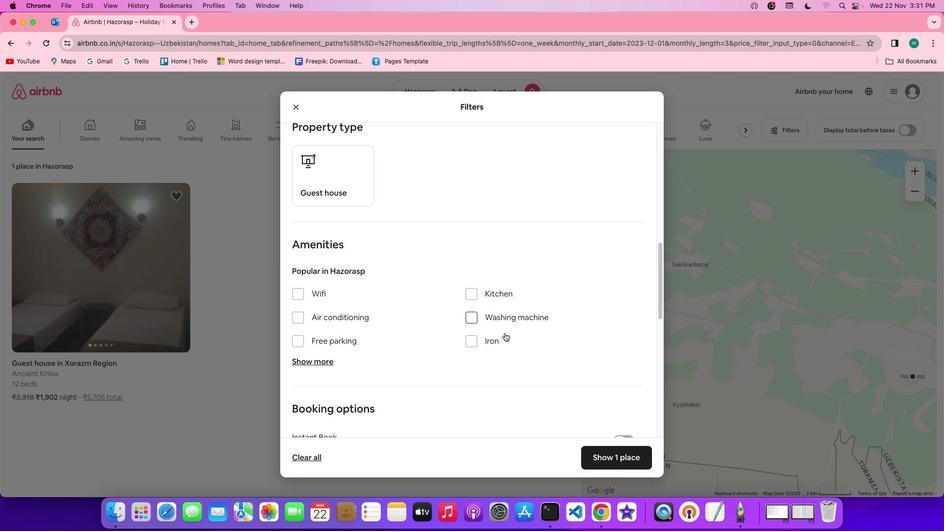 
Action: Mouse scrolled (505, 333) with delta (0, 0)
Screenshot: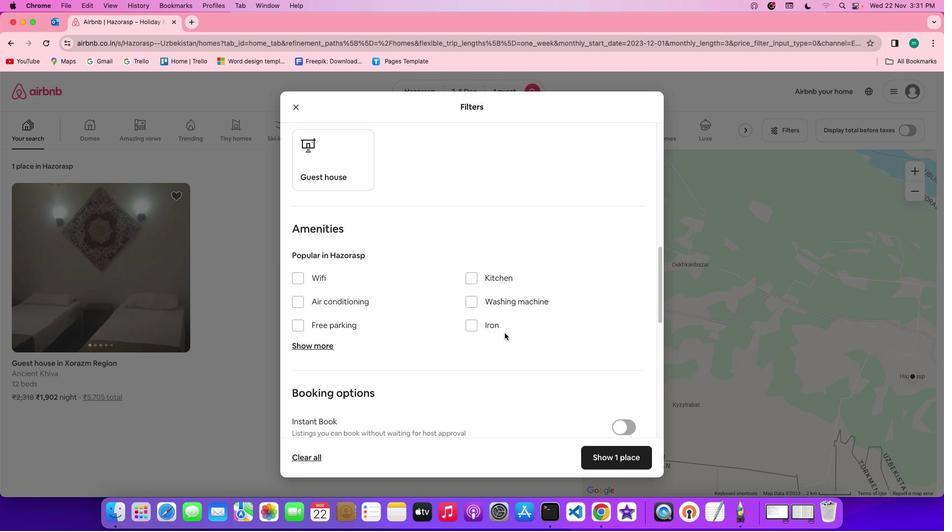 
Action: Mouse scrolled (505, 333) with delta (0, 0)
Screenshot: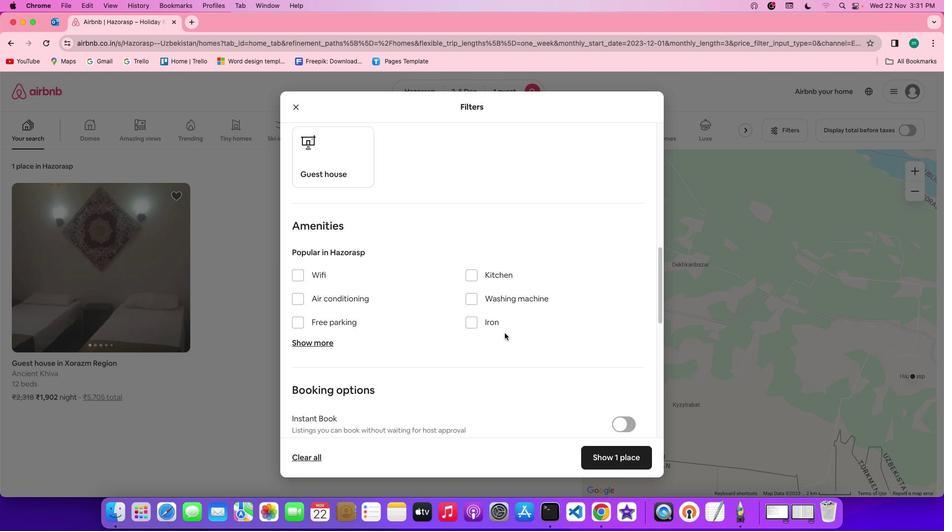 
Action: Mouse scrolled (505, 333) with delta (0, 0)
Screenshot: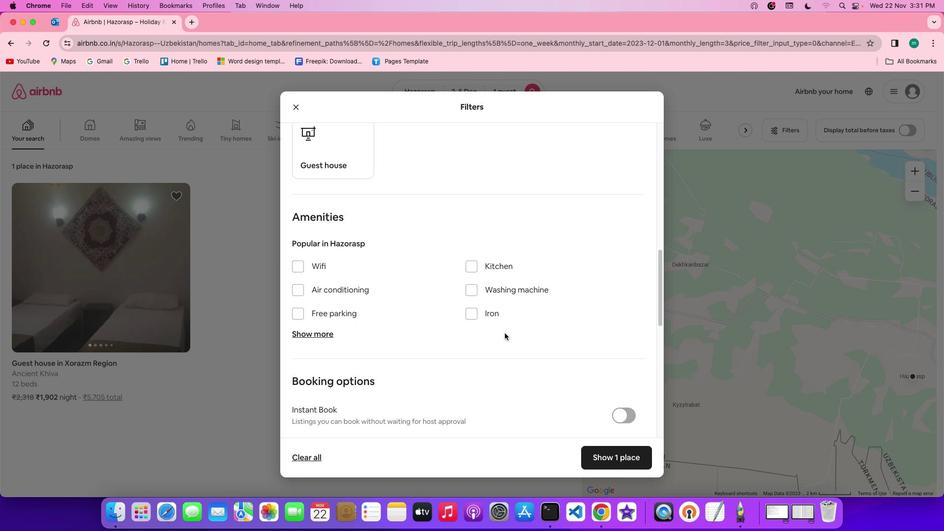 
Action: Mouse scrolled (505, 333) with delta (0, 0)
Screenshot: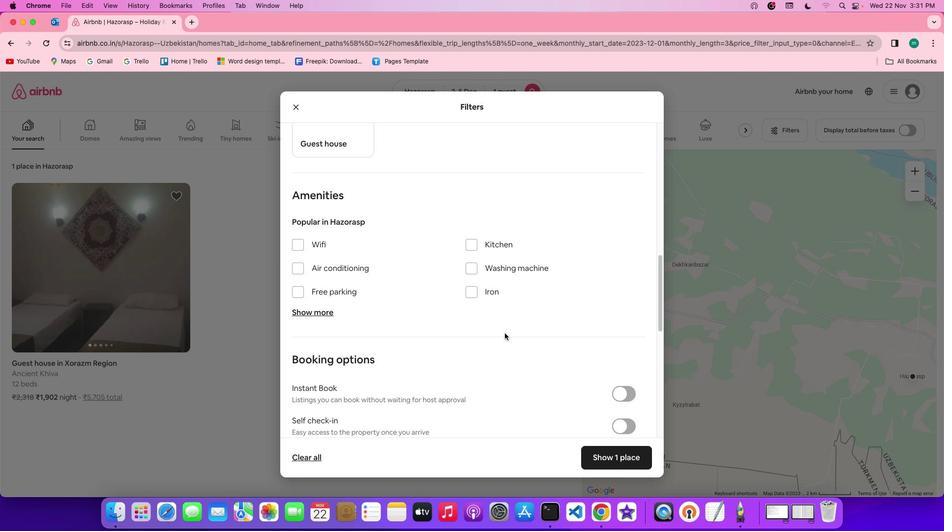 
Action: Mouse scrolled (505, 333) with delta (0, 0)
Screenshot: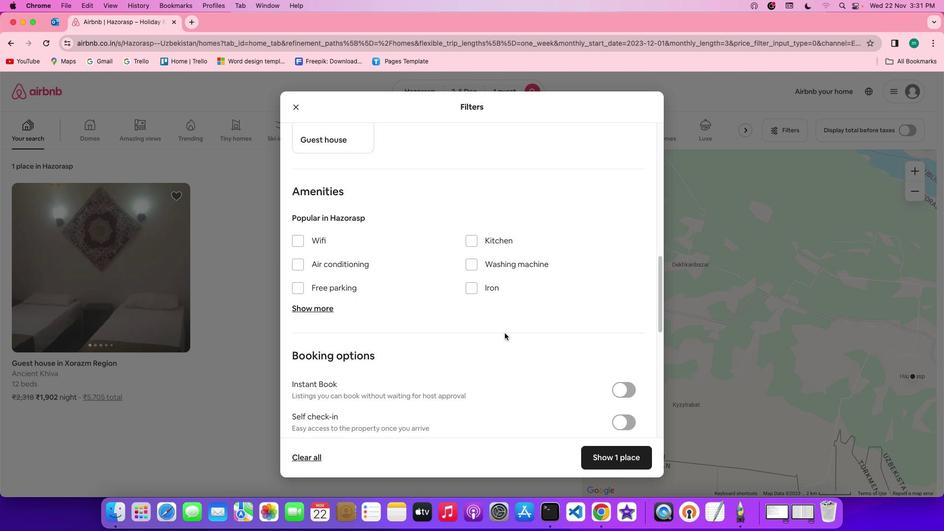 
Action: Mouse moved to (503, 332)
Screenshot: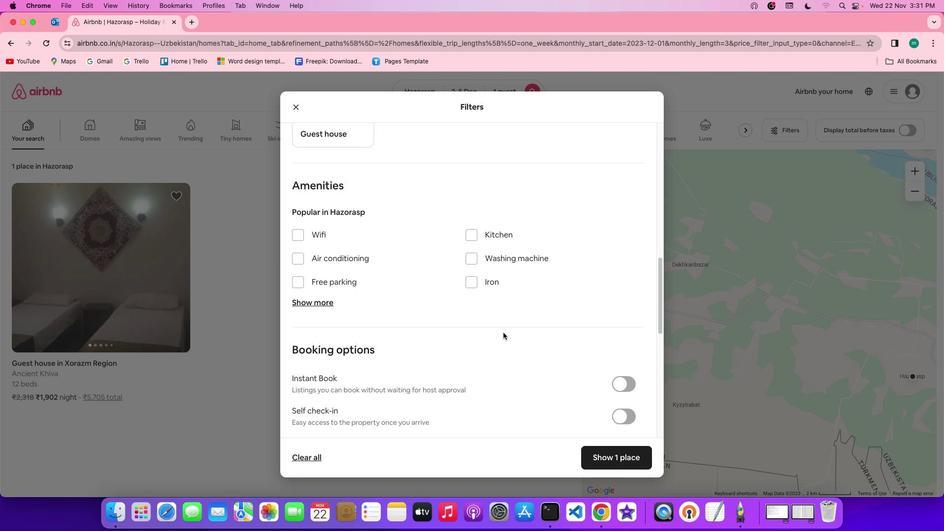 
Action: Mouse scrolled (503, 332) with delta (0, 0)
Screenshot: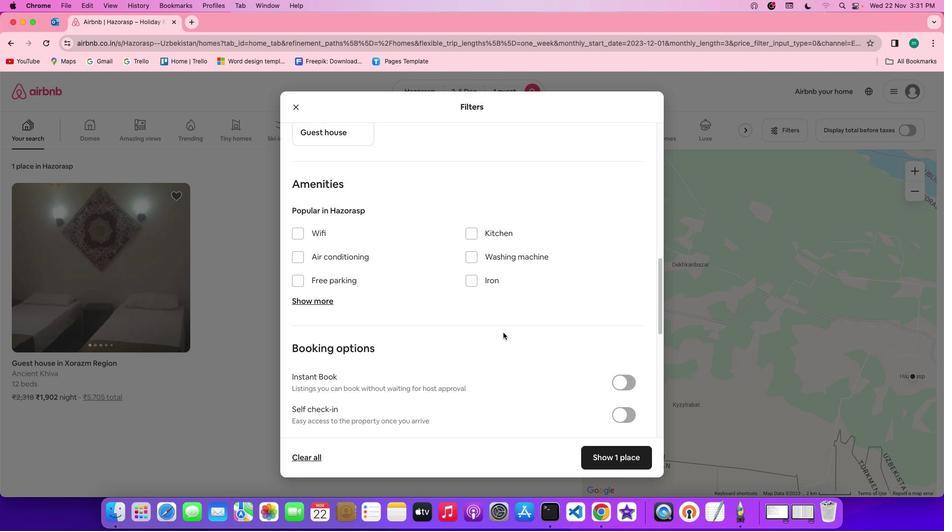 
Action: Mouse scrolled (503, 332) with delta (0, 0)
Screenshot: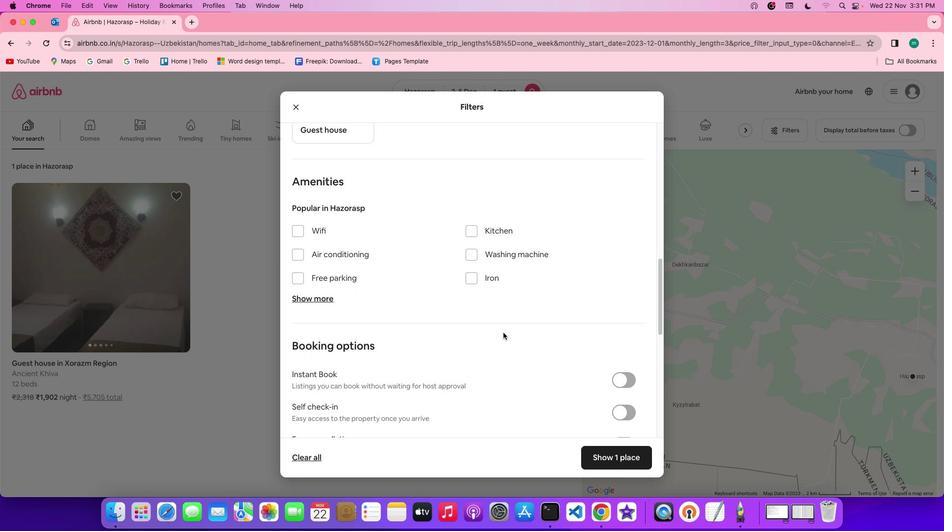 
Action: Mouse moved to (504, 336)
Screenshot: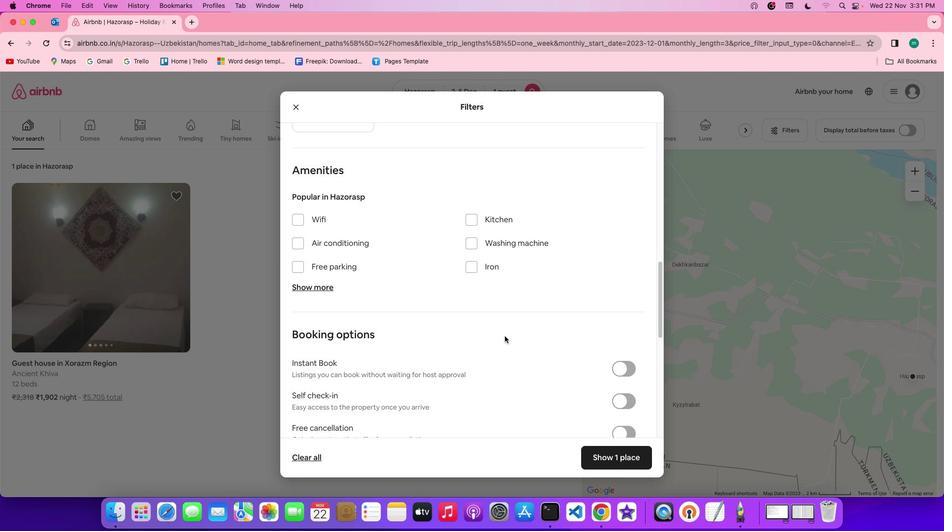 
Action: Mouse scrolled (504, 336) with delta (0, 0)
Screenshot: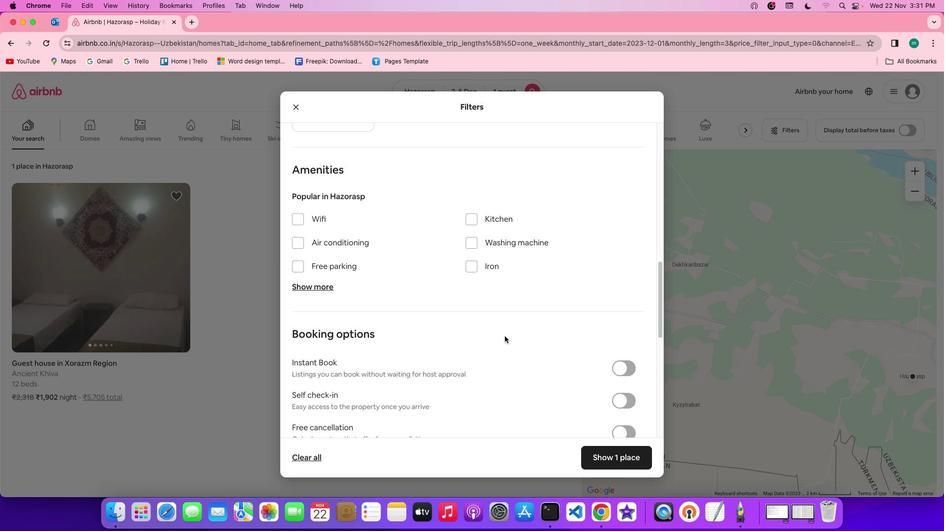 
Action: Mouse scrolled (504, 336) with delta (0, 0)
Screenshot: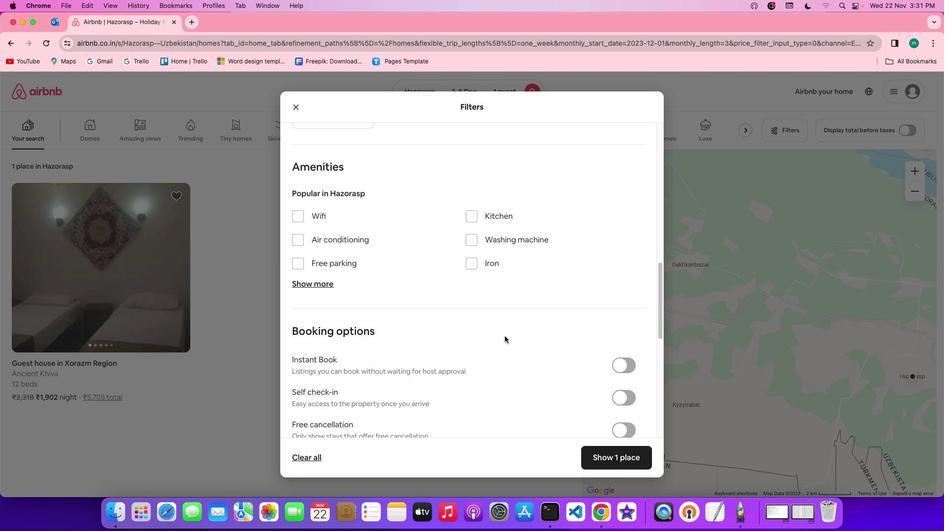 
Action: Mouse scrolled (504, 336) with delta (0, 0)
Screenshot: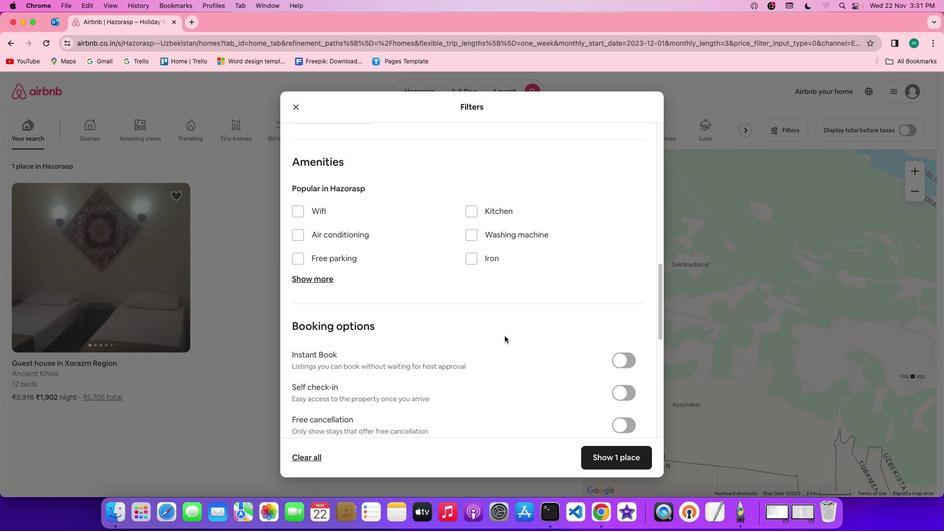 
Action: Mouse scrolled (504, 336) with delta (0, 0)
Screenshot: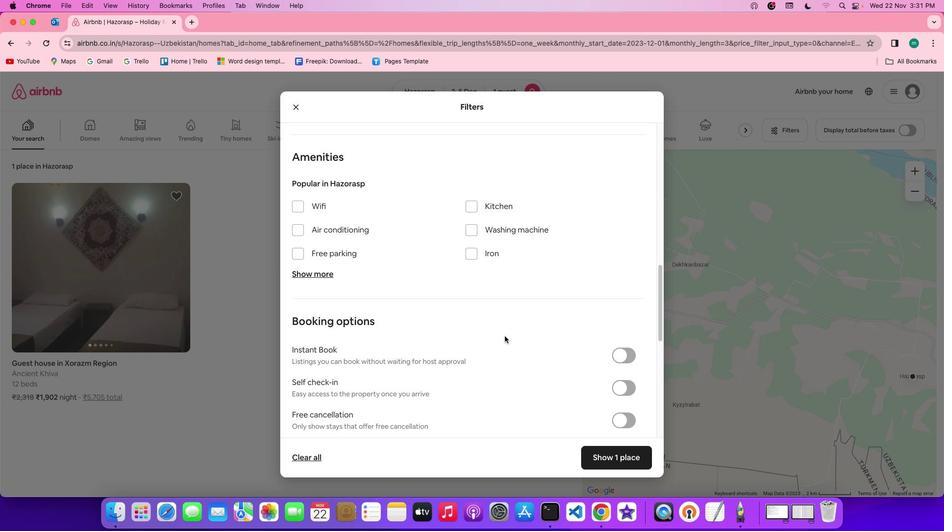 
Action: Mouse scrolled (504, 336) with delta (0, 0)
Screenshot: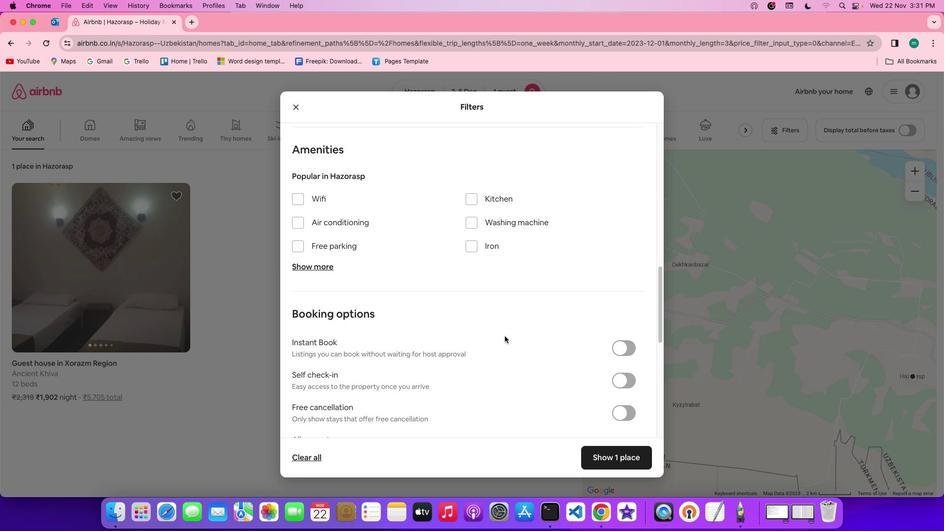 
Action: Mouse moved to (451, 265)
Screenshot: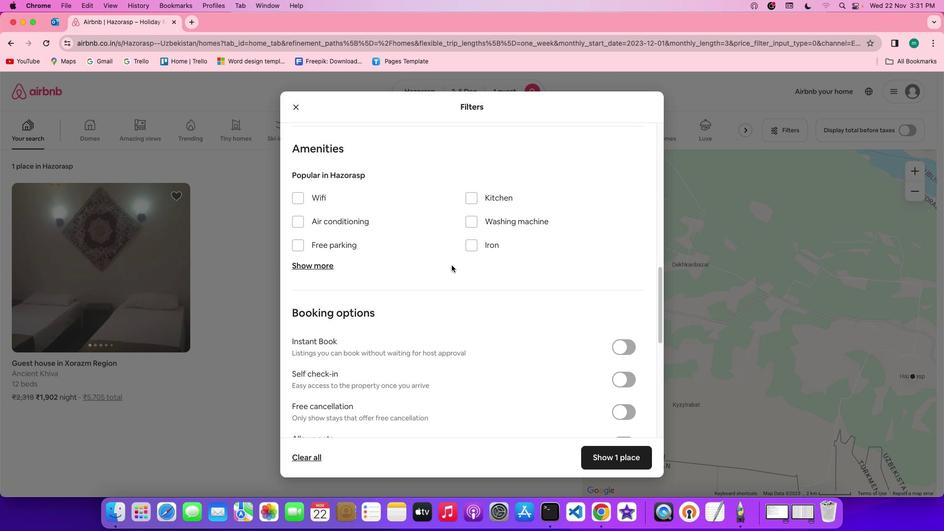 
Action: Mouse scrolled (451, 265) with delta (0, 0)
Screenshot: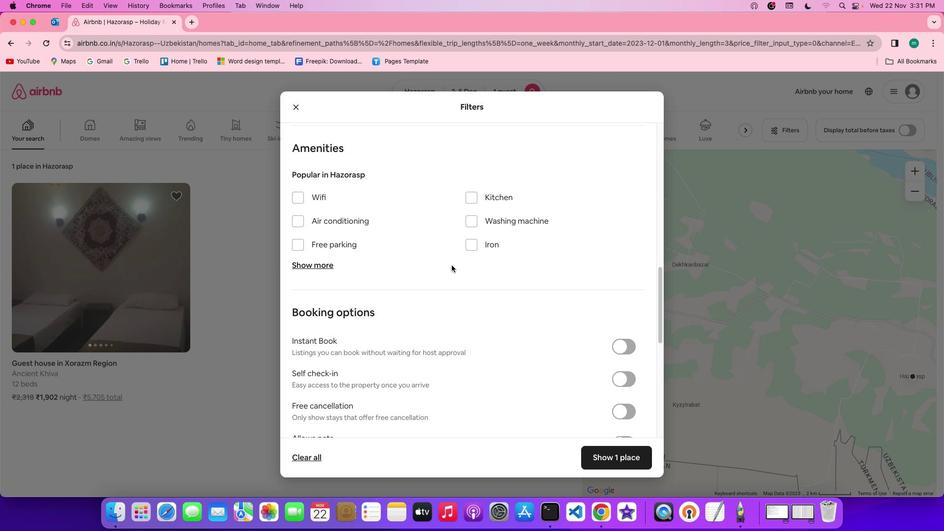 
Action: Mouse scrolled (451, 265) with delta (0, 0)
Screenshot: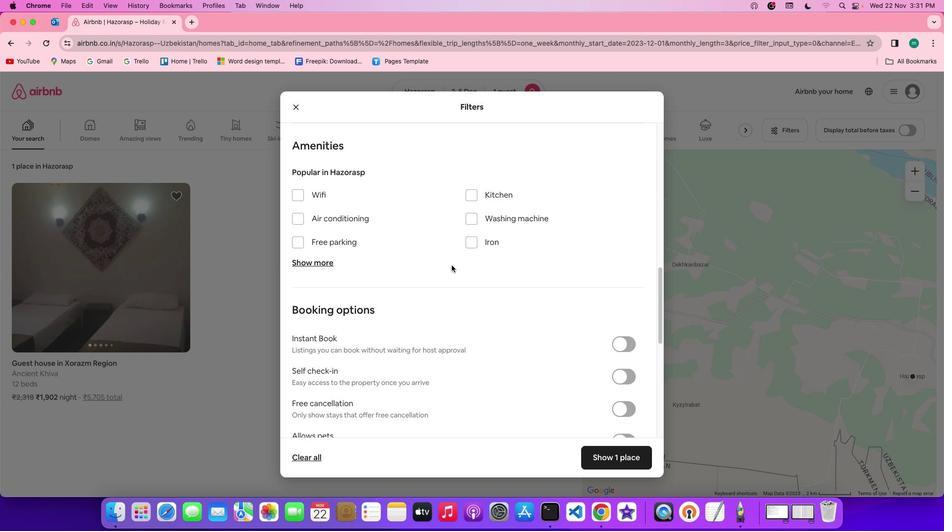 
Action: Mouse scrolled (451, 265) with delta (0, 0)
Screenshot: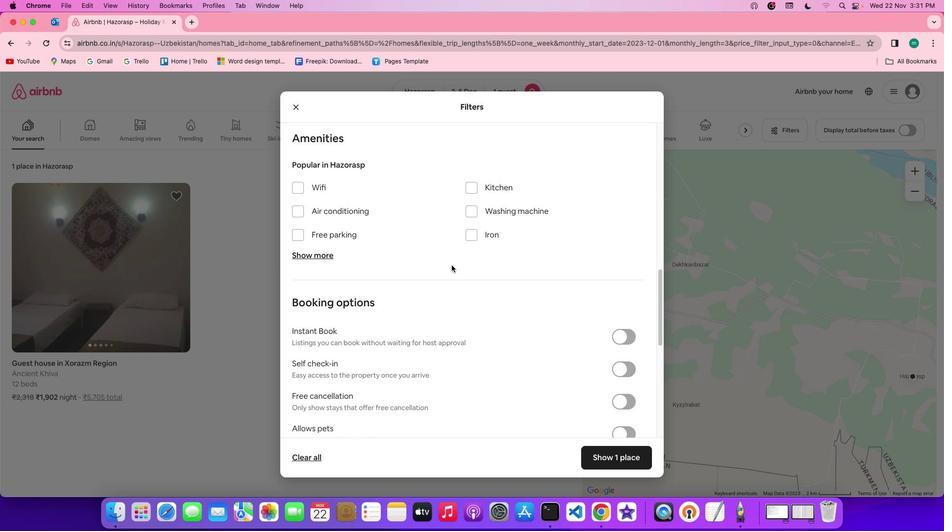 
Action: Mouse scrolled (451, 265) with delta (0, 0)
Screenshot: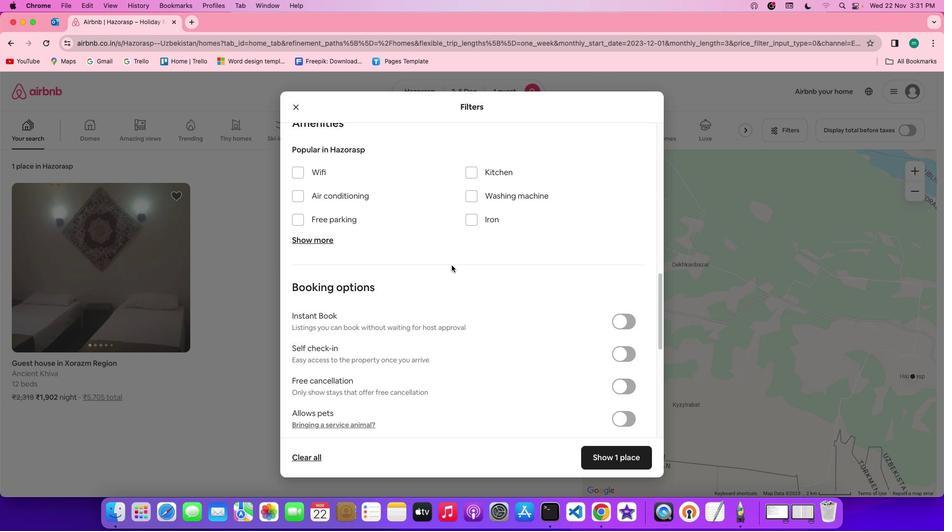 
Action: Mouse scrolled (451, 265) with delta (0, 0)
Screenshot: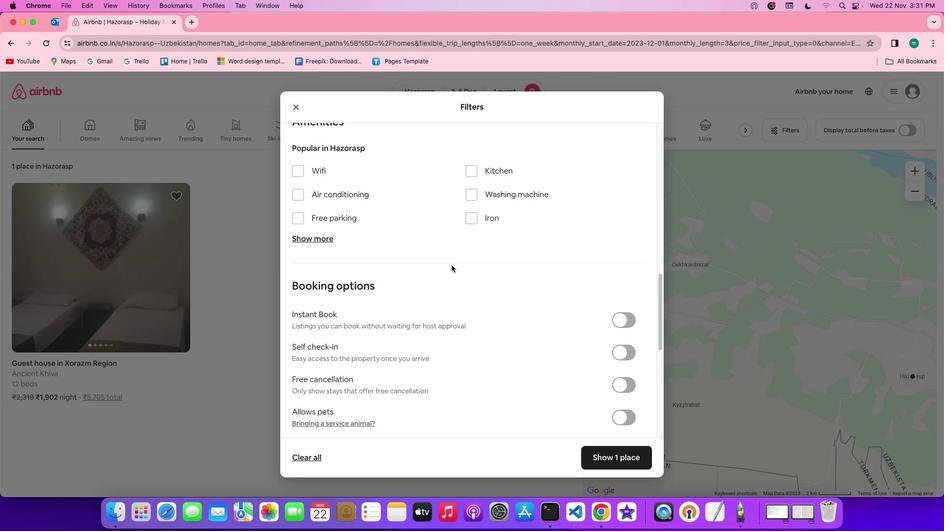 
Action: Mouse scrolled (451, 265) with delta (0, 0)
Screenshot: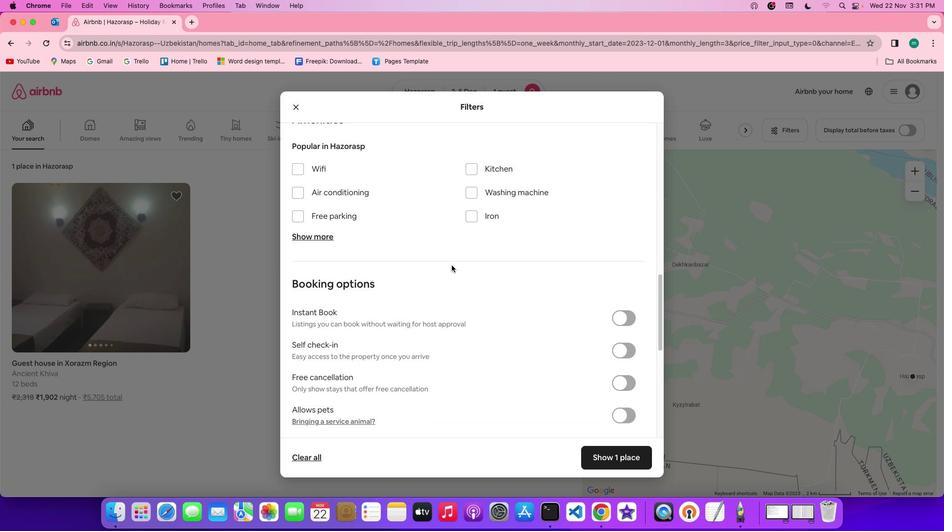 
Action: Mouse scrolled (451, 265) with delta (0, 0)
Screenshot: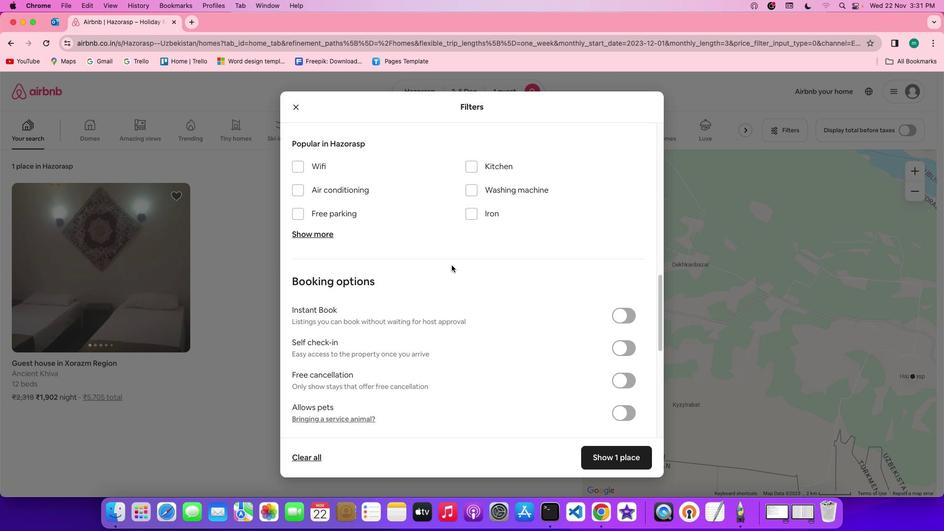 
Action: Mouse scrolled (451, 265) with delta (0, 0)
Screenshot: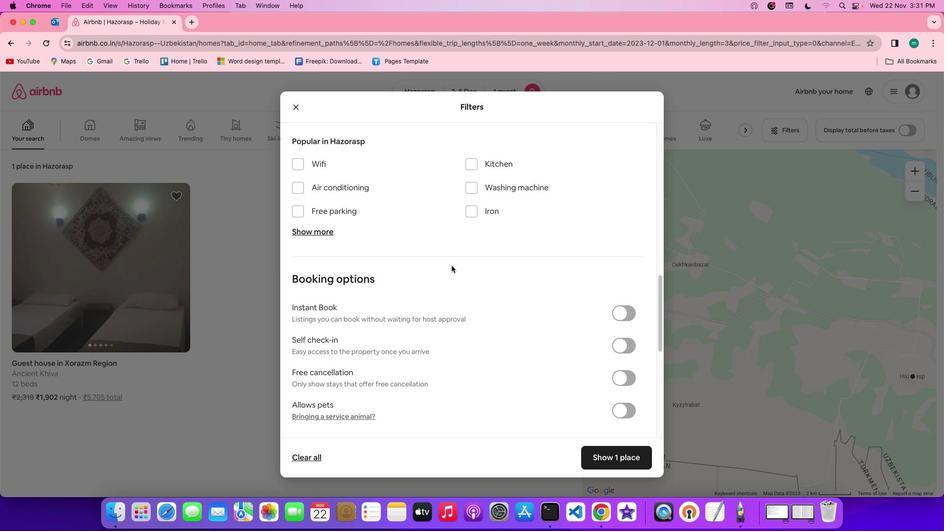 
Action: Mouse moved to (451, 265)
Screenshot: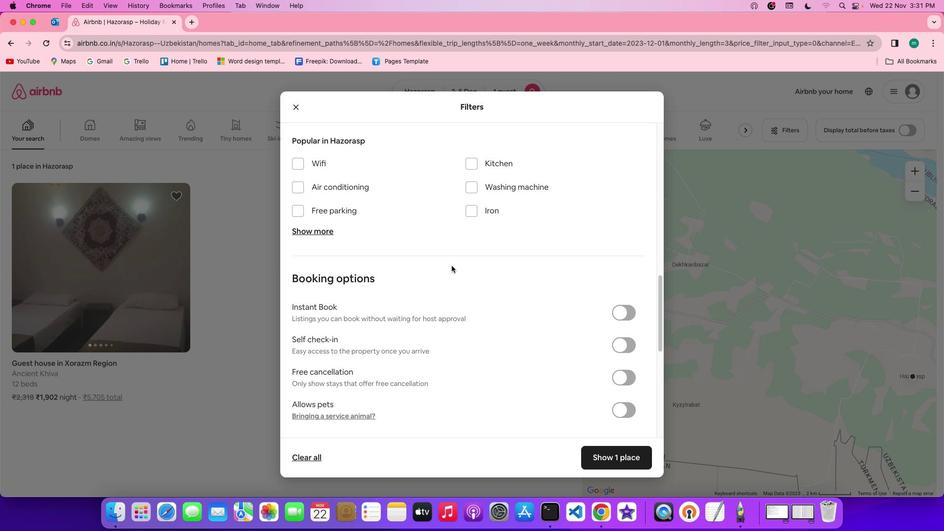 
Action: Mouse scrolled (451, 265) with delta (0, 0)
Screenshot: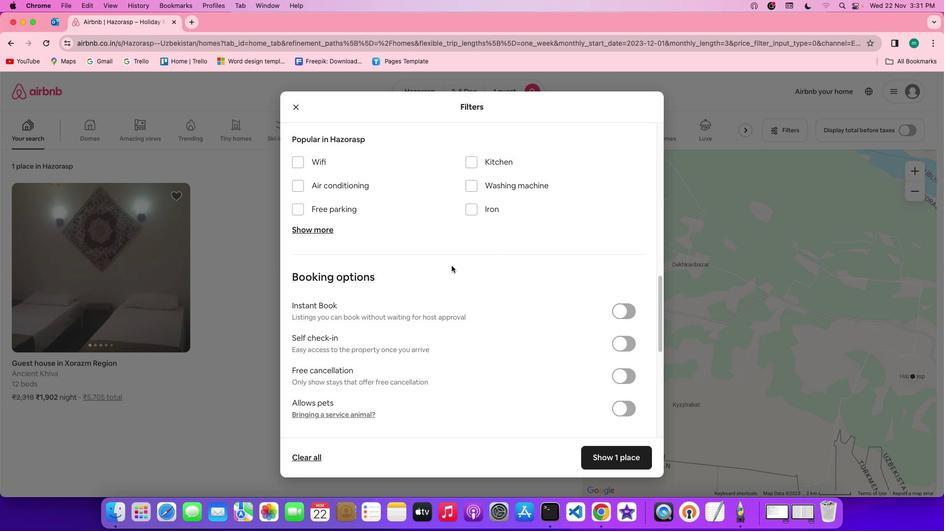 
Action: Mouse scrolled (451, 265) with delta (0, 0)
Screenshot: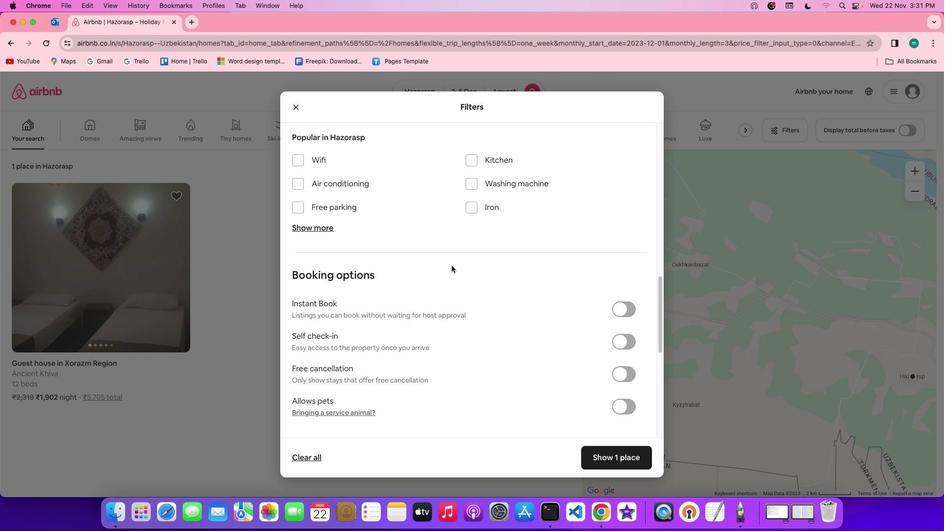 
Action: Mouse scrolled (451, 265) with delta (0, 0)
Screenshot: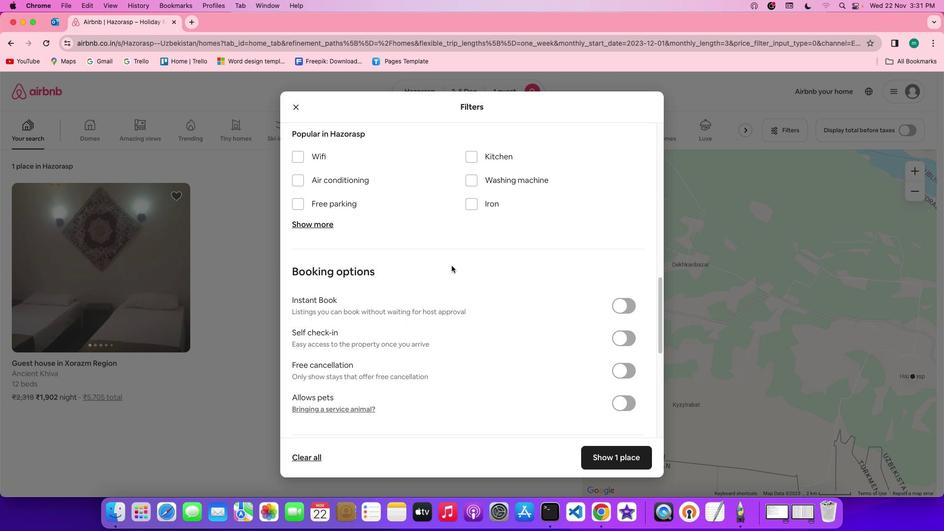 
Action: Mouse scrolled (451, 265) with delta (0, 0)
Screenshot: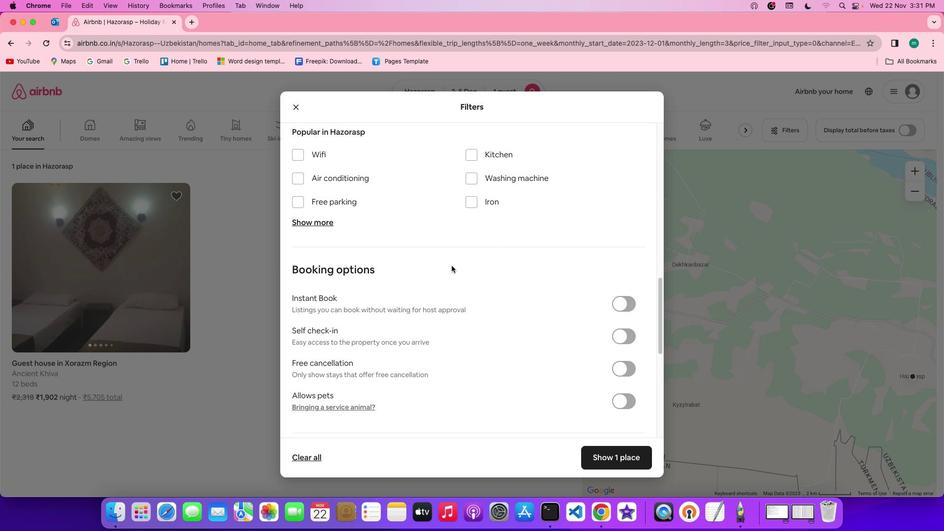 
Action: Mouse scrolled (451, 265) with delta (0, 0)
Screenshot: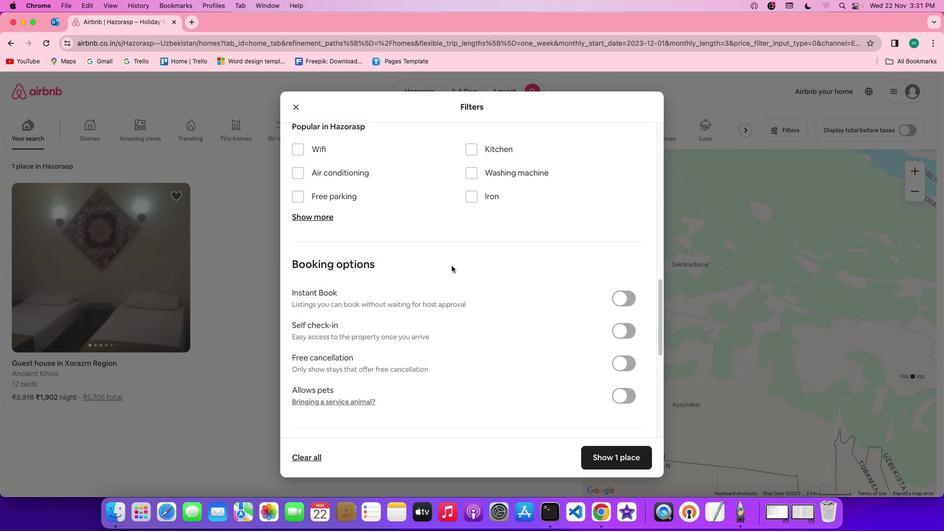 
Action: Mouse scrolled (451, 265) with delta (0, 0)
Screenshot: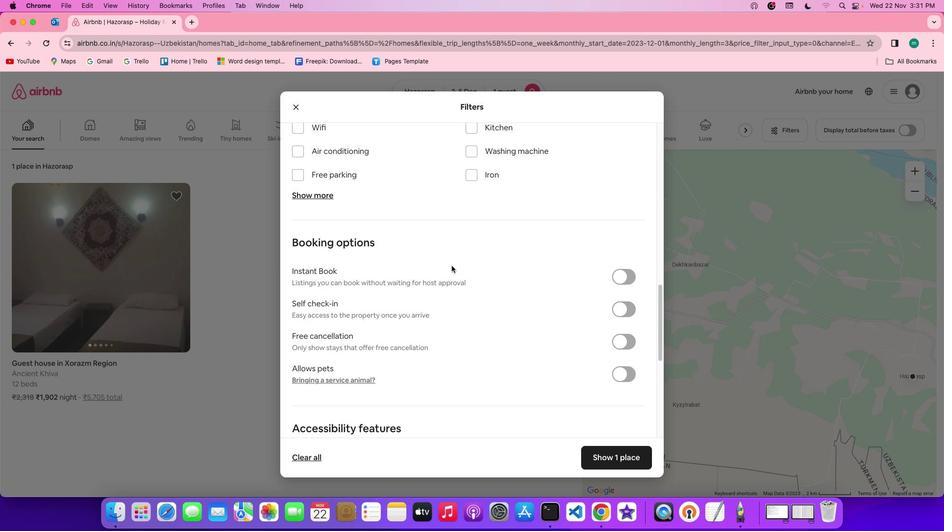 
Action: Mouse scrolled (451, 265) with delta (0, 0)
Screenshot: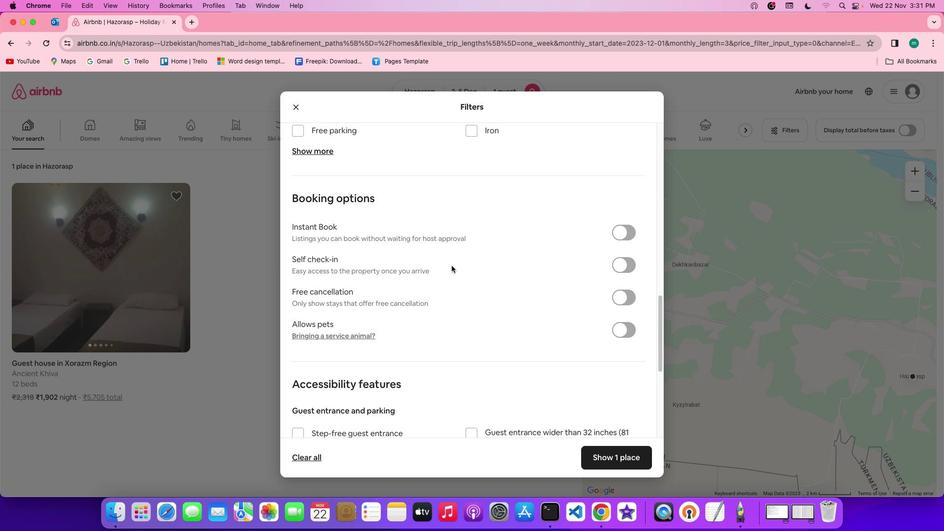 
Action: Mouse scrolled (451, 265) with delta (0, 0)
Screenshot: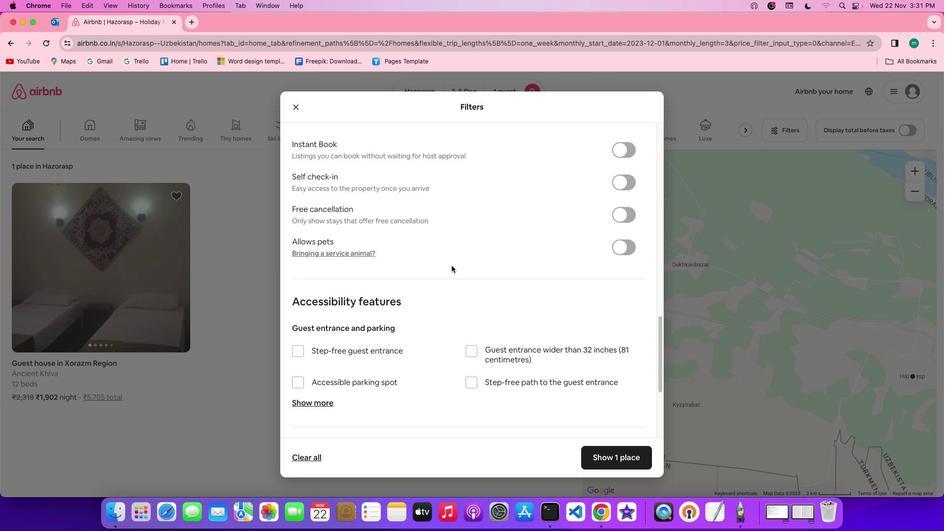 
Action: Mouse scrolled (451, 265) with delta (0, -1)
Screenshot: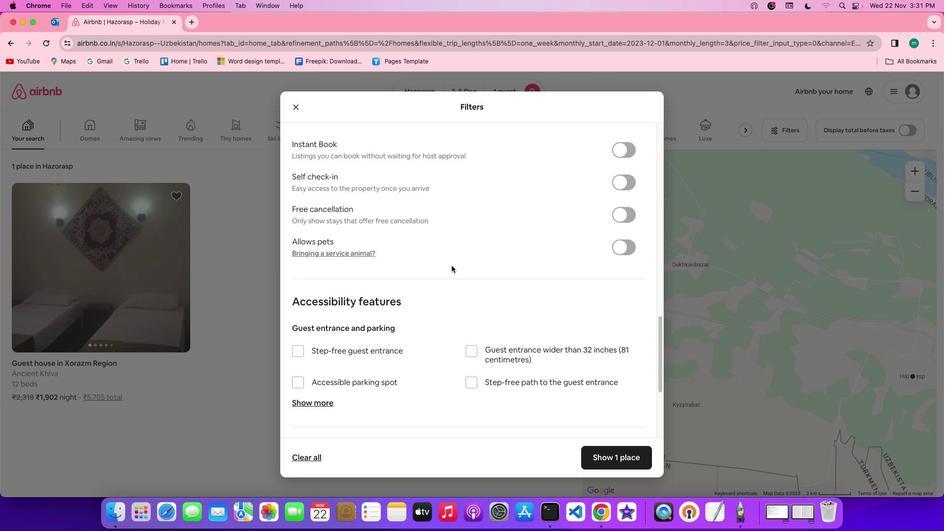
Action: Mouse scrolled (451, 265) with delta (0, -2)
Screenshot: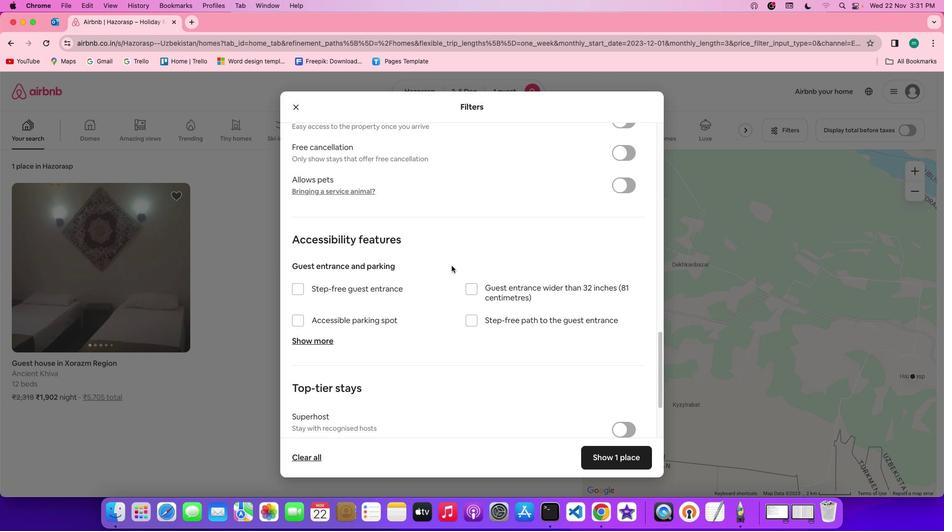 
Action: Mouse scrolled (451, 265) with delta (0, -2)
Screenshot: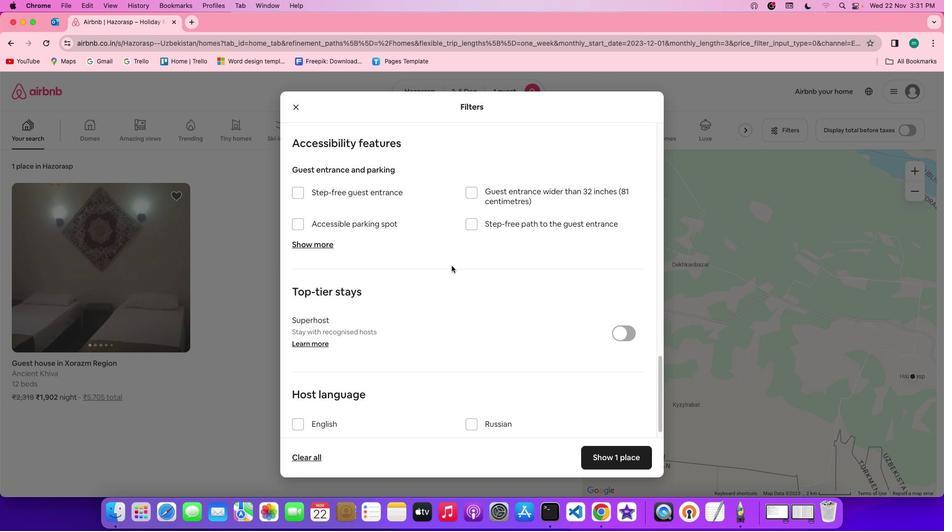 
Action: Mouse scrolled (451, 265) with delta (0, -2)
Screenshot: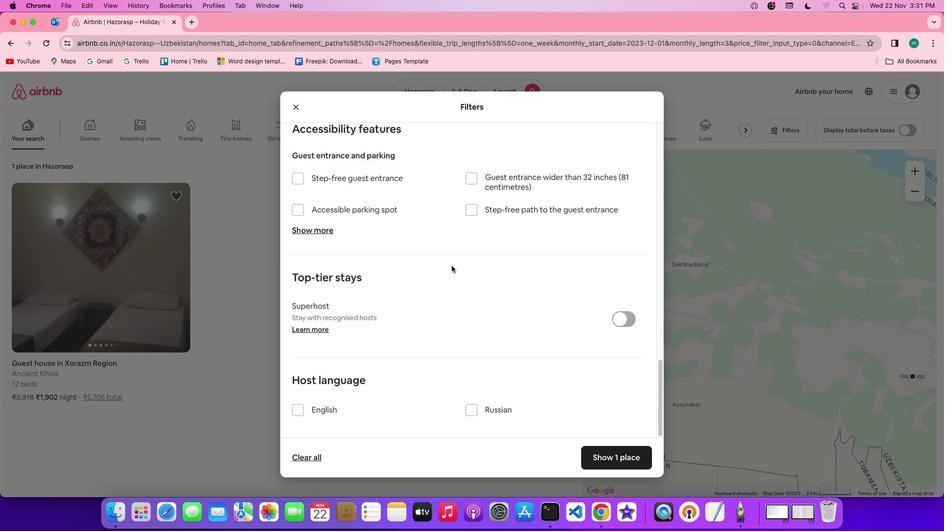 
Action: Mouse scrolled (451, 265) with delta (0, 0)
Screenshot: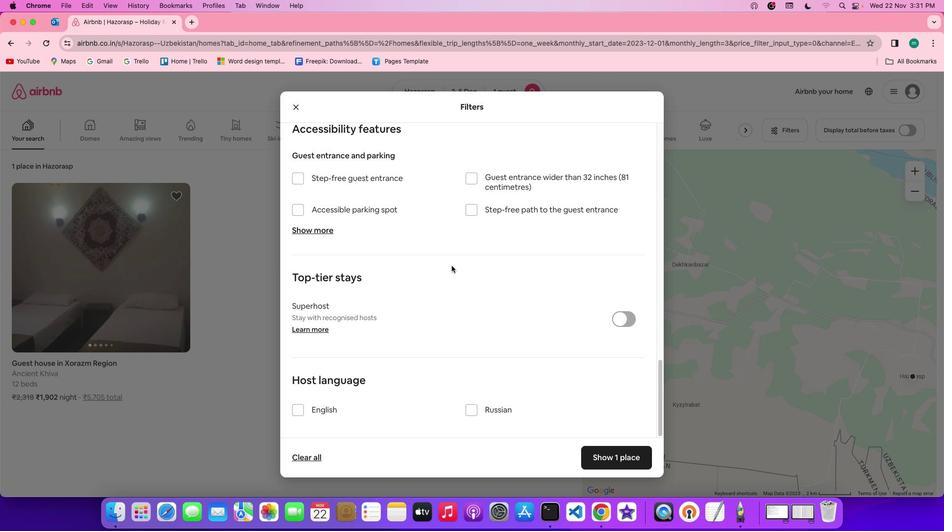 
Action: Mouse scrolled (451, 265) with delta (0, 0)
Screenshot: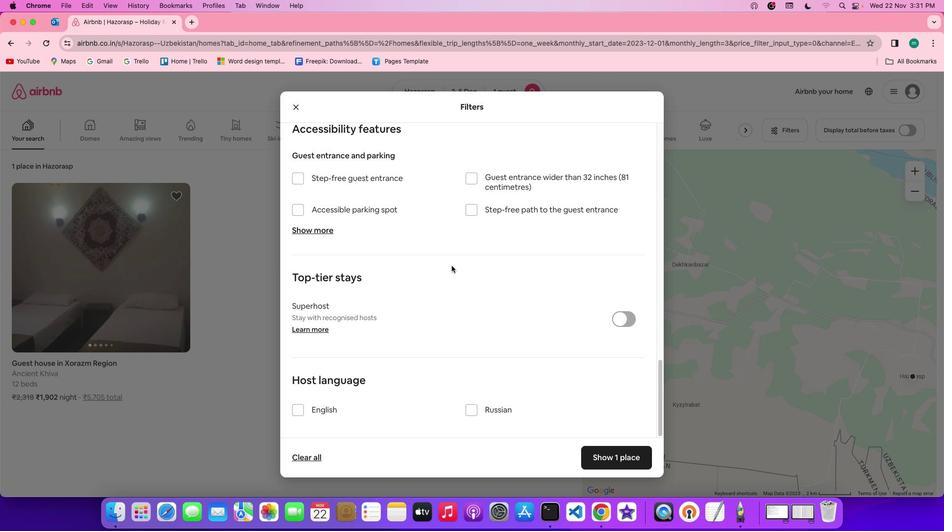 
Action: Mouse scrolled (451, 265) with delta (0, -1)
Screenshot: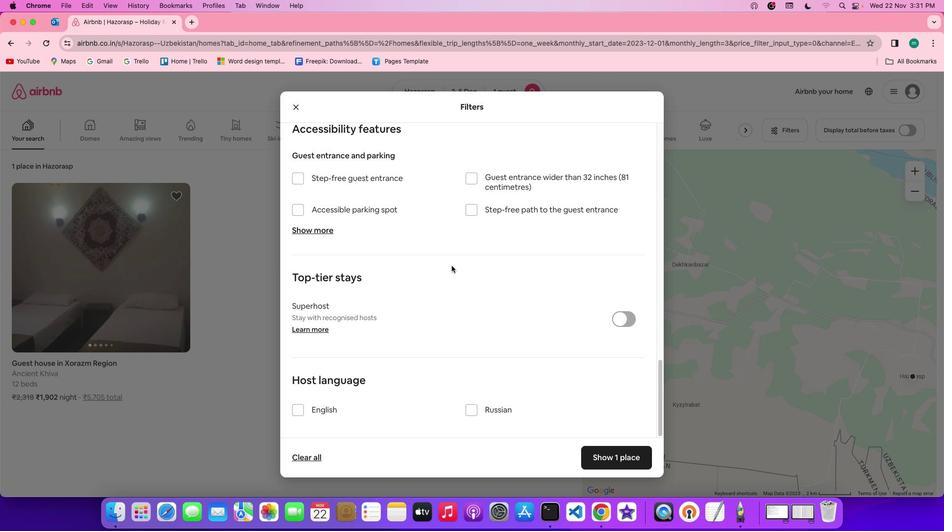 
Action: Mouse scrolled (451, 265) with delta (0, -2)
Screenshot: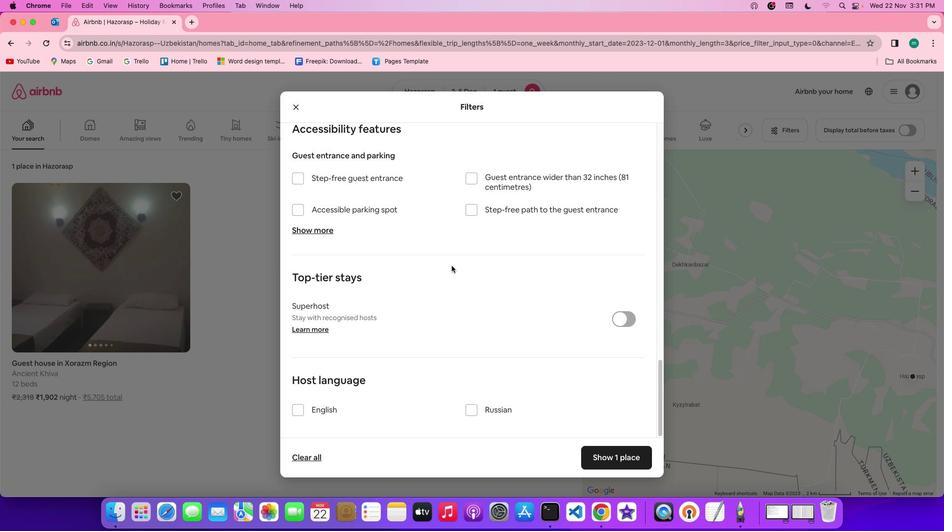 
Action: Mouse scrolled (451, 265) with delta (0, -2)
Screenshot: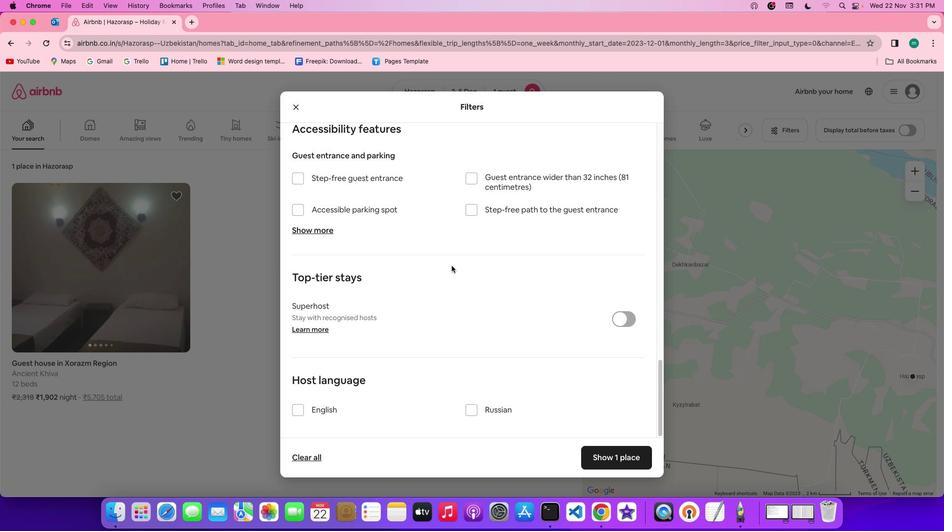 
Action: Mouse moved to (614, 445)
Screenshot: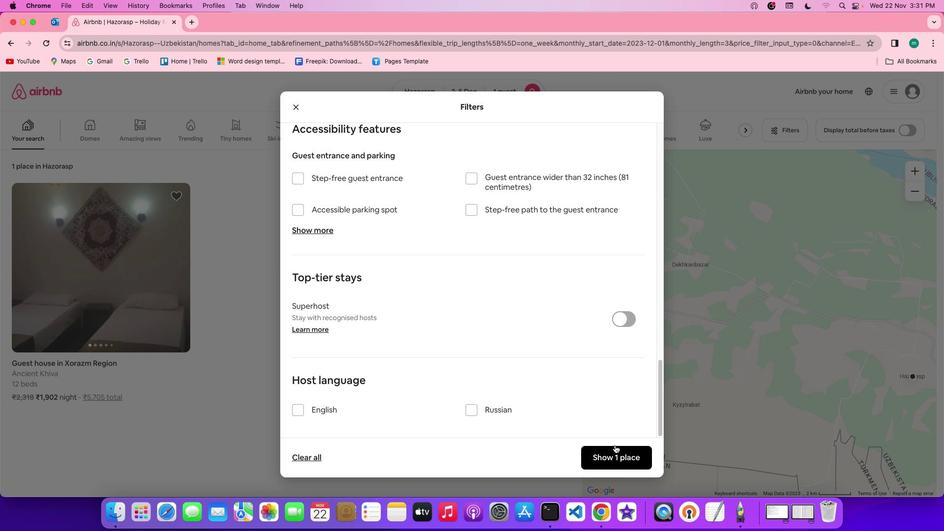 
Action: Mouse pressed left at (614, 445)
Screenshot: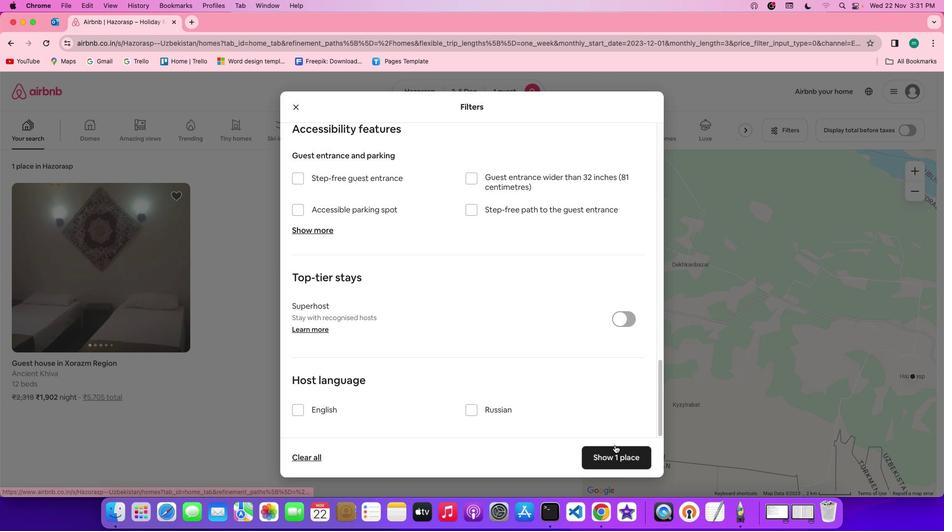 
Action: Mouse moved to (612, 455)
Screenshot: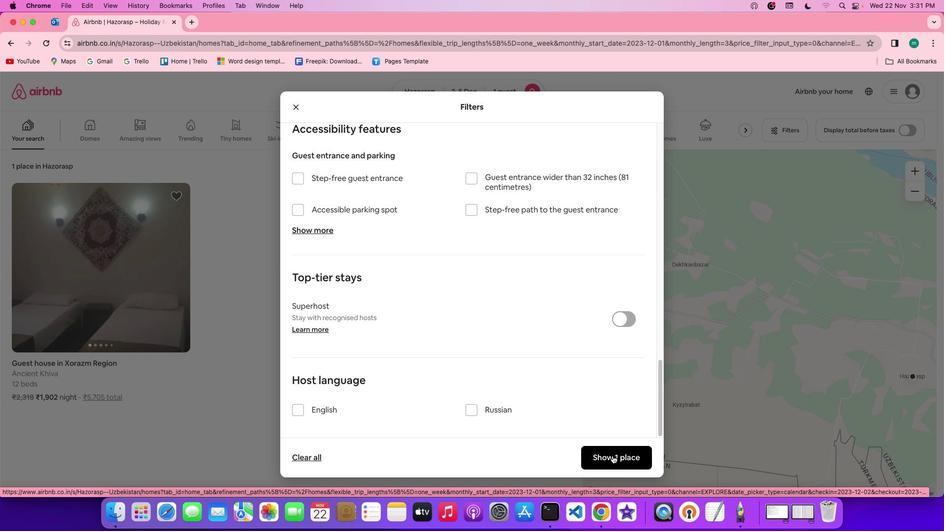 
Action: Mouse pressed left at (612, 455)
Screenshot: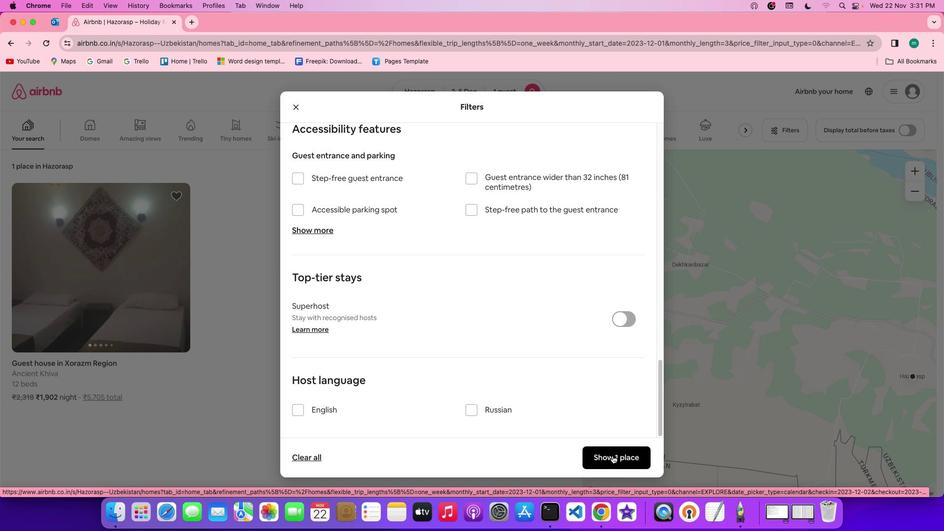 
Action: Mouse moved to (154, 253)
Screenshot: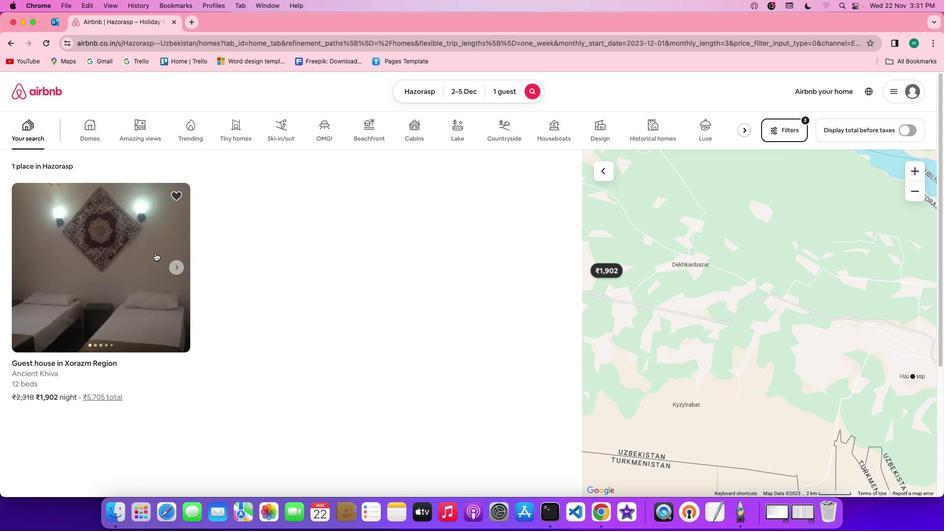 
Action: Mouse pressed left at (154, 253)
Screenshot: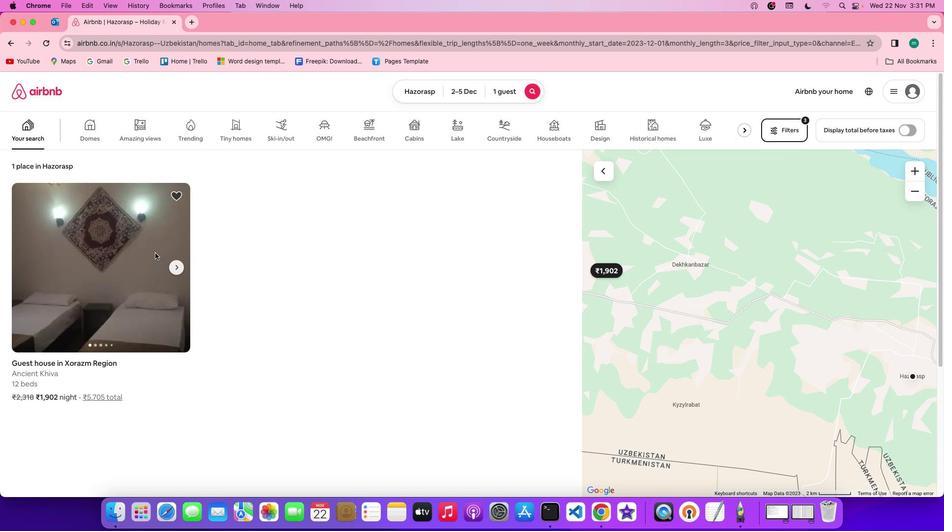 
Action: Mouse moved to (668, 358)
Screenshot: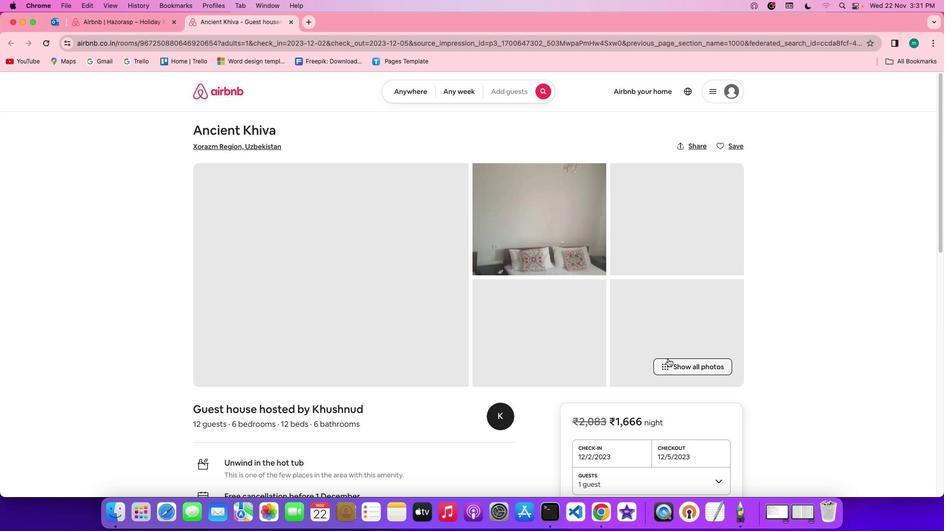 
Action: Mouse pressed left at (668, 358)
Screenshot: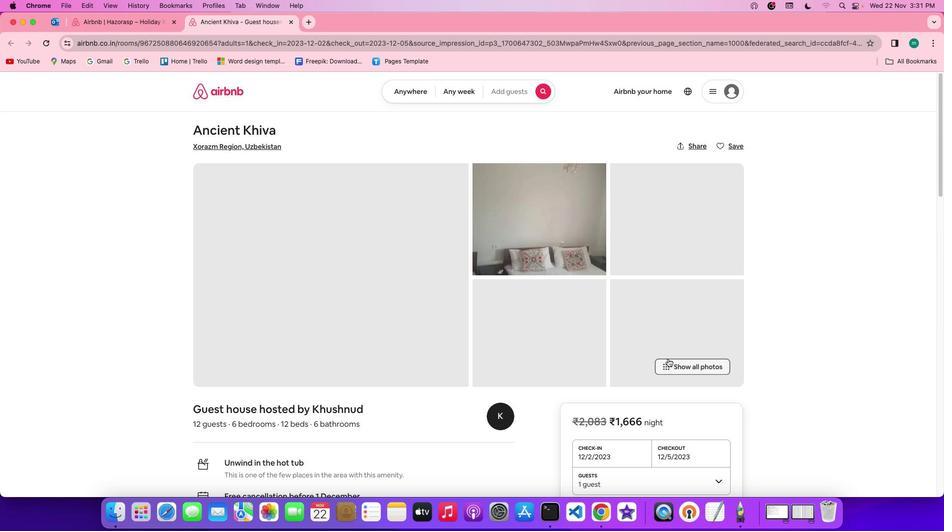 
Action: Mouse moved to (584, 390)
Screenshot: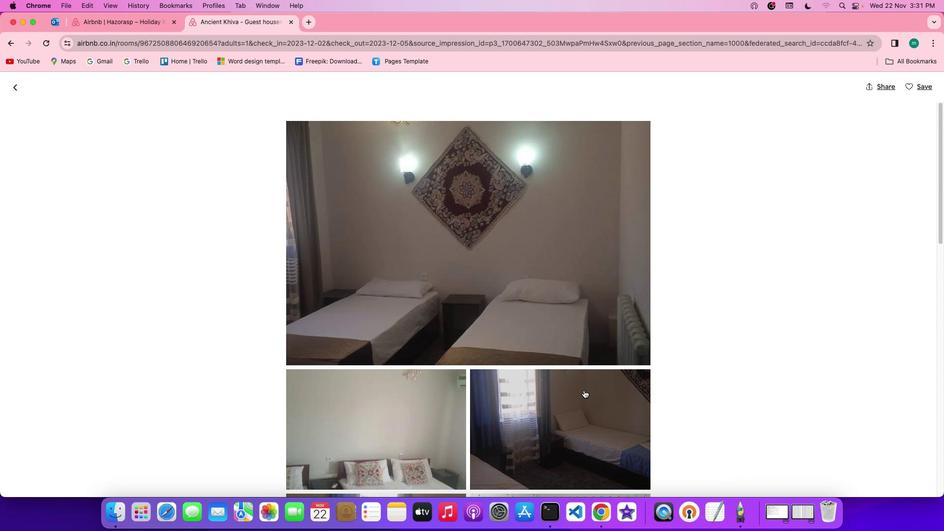 
Action: Mouse scrolled (584, 390) with delta (0, 0)
Screenshot: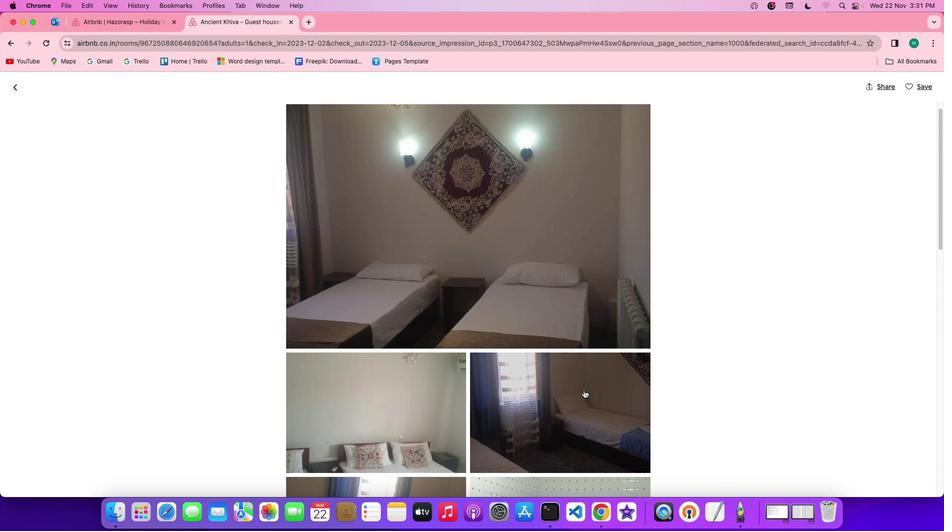 
Action: Mouse scrolled (584, 390) with delta (0, 0)
Screenshot: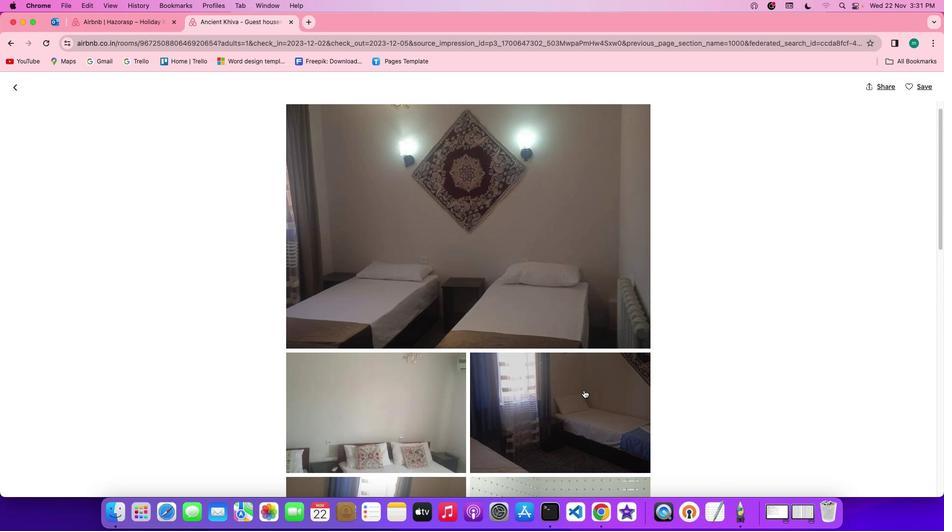 
Action: Mouse scrolled (584, 390) with delta (0, -1)
Screenshot: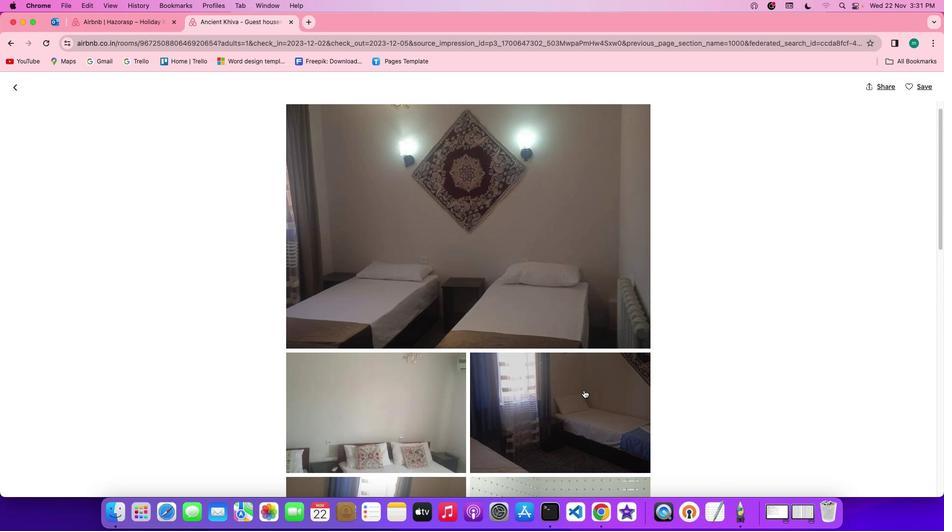 
Action: Mouse scrolled (584, 390) with delta (0, -1)
Screenshot: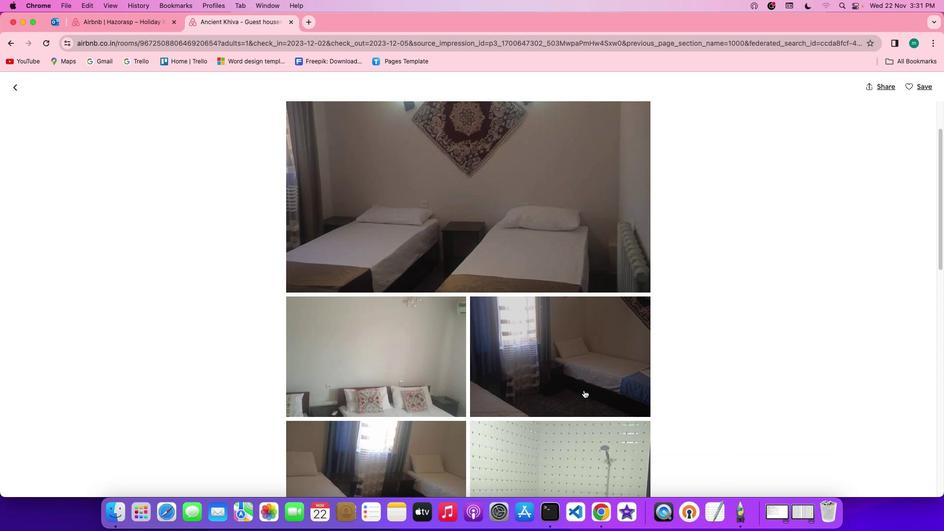 
Action: Mouse scrolled (584, 390) with delta (0, 0)
Screenshot: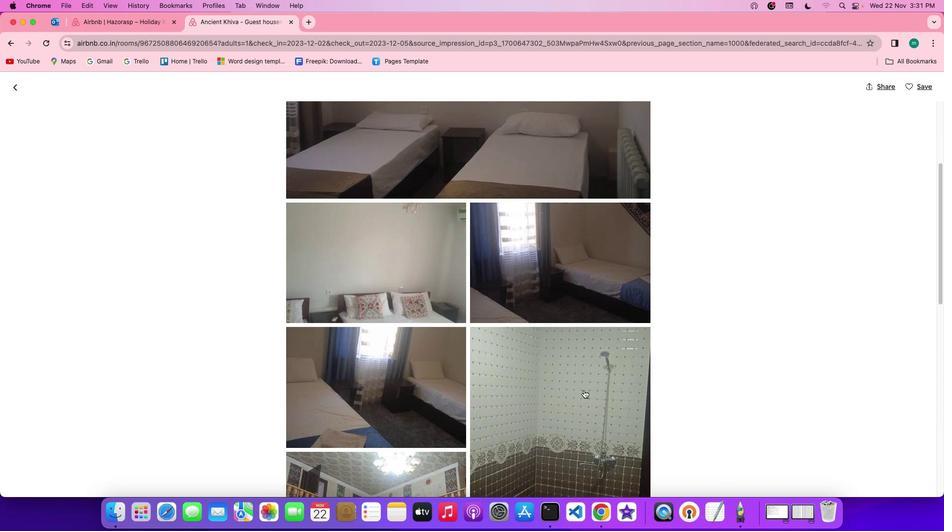 
Action: Mouse scrolled (584, 390) with delta (0, 0)
Screenshot: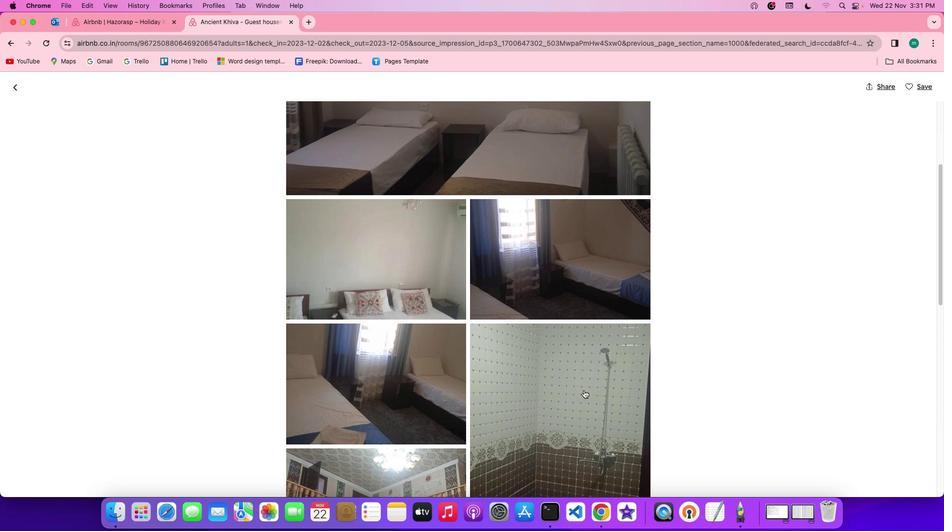 
Action: Mouse scrolled (584, 390) with delta (0, 0)
Screenshot: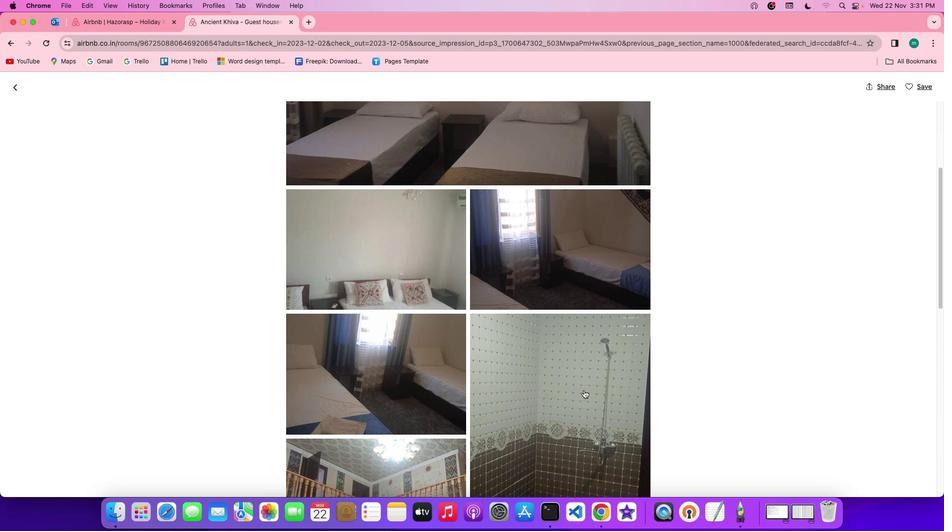
Action: Mouse scrolled (584, 390) with delta (0, -1)
Screenshot: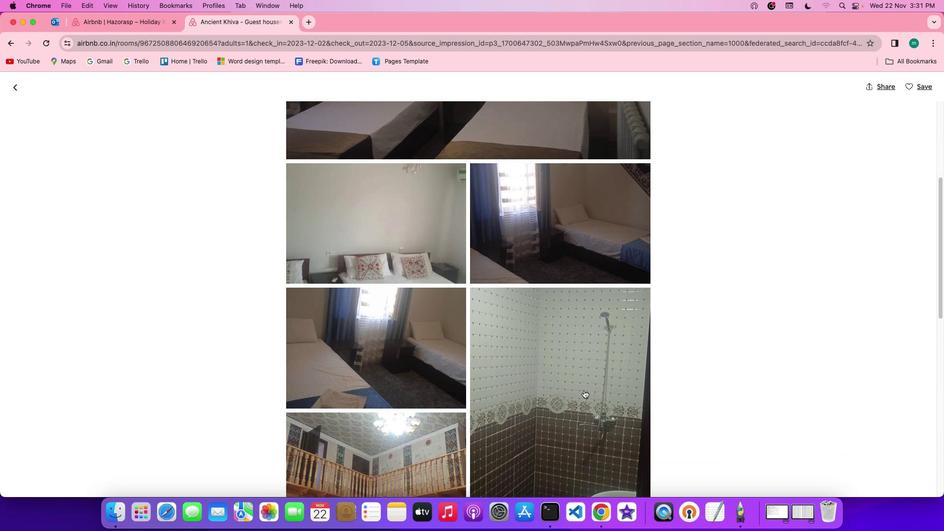 
Action: Mouse scrolled (584, 390) with delta (0, -1)
Screenshot: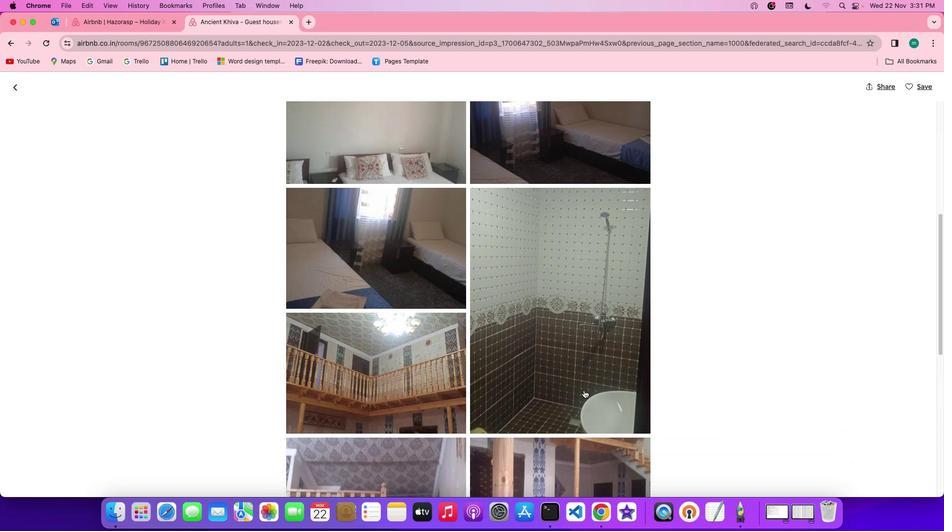 
Action: Mouse scrolled (584, 390) with delta (0, -1)
Screenshot: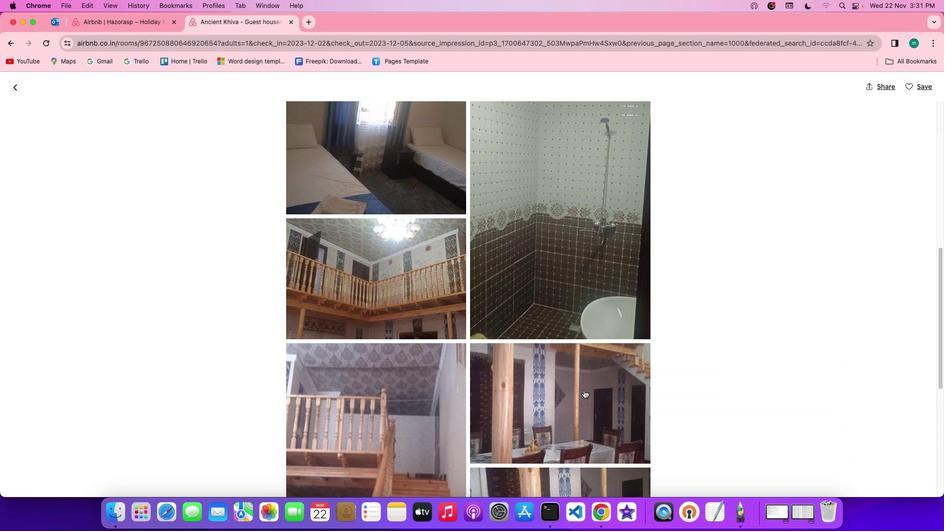 
Action: Mouse scrolled (584, 390) with delta (0, 0)
Screenshot: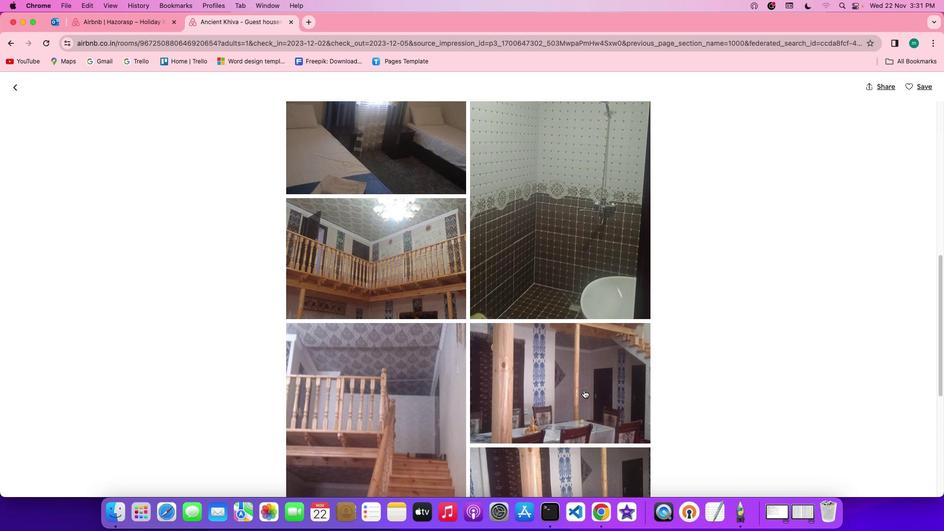 
Action: Mouse scrolled (584, 390) with delta (0, 0)
Screenshot: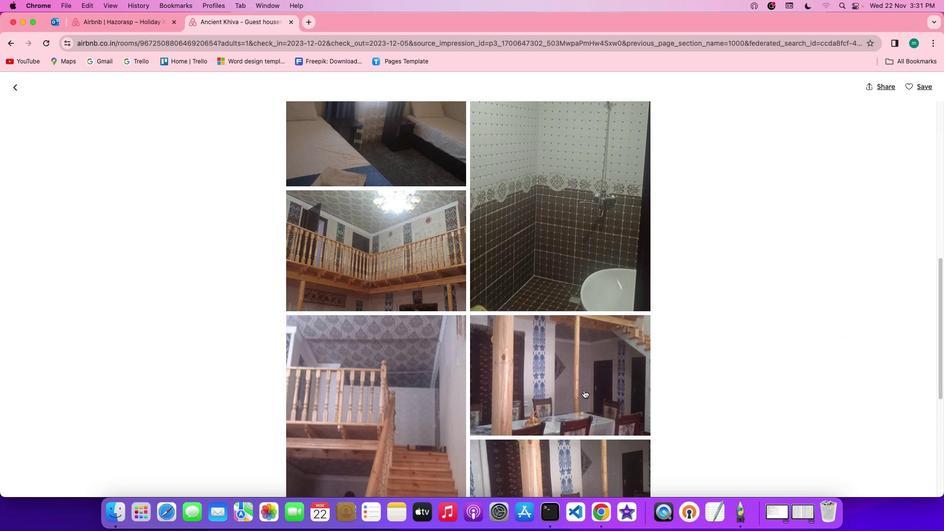
Action: Mouse scrolled (584, 390) with delta (0, 0)
Screenshot: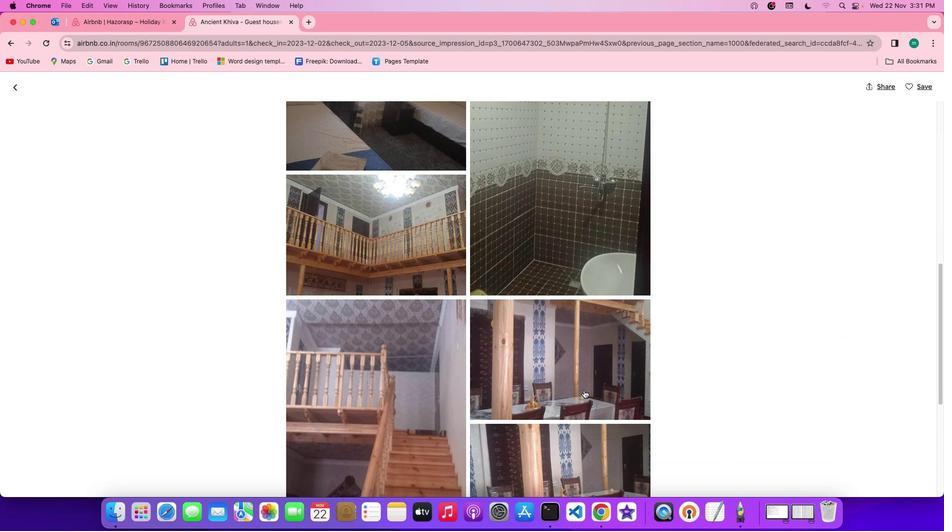 
Action: Mouse scrolled (584, 390) with delta (0, -1)
Screenshot: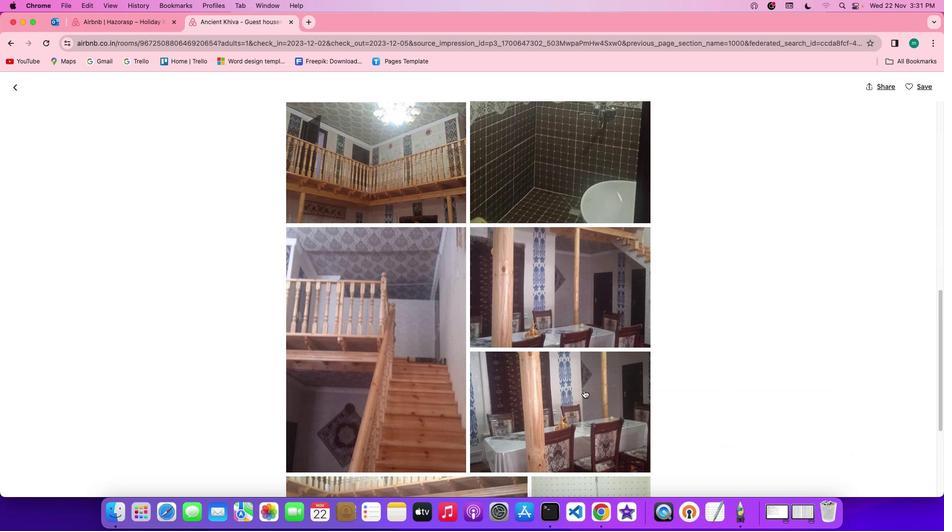 
Action: Mouse scrolled (584, 390) with delta (0, -1)
Screenshot: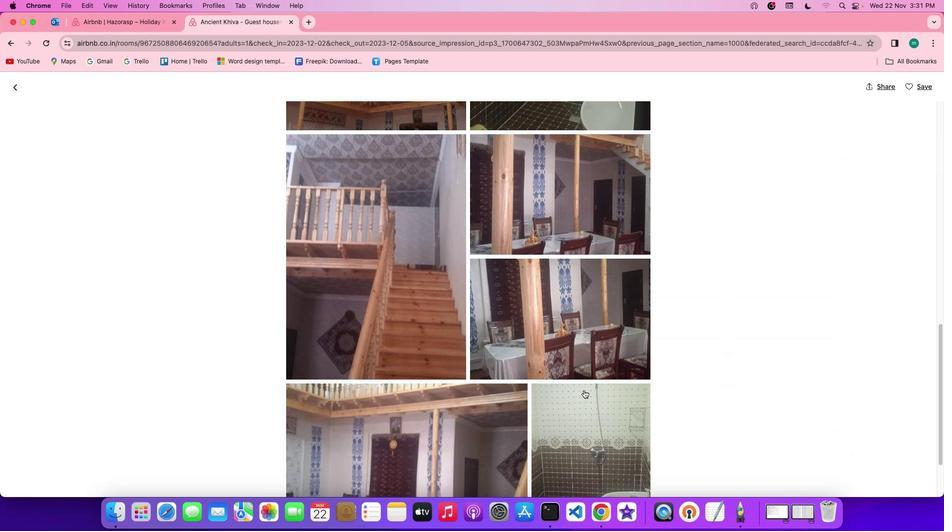 
Action: Mouse scrolled (584, 390) with delta (0, 0)
Screenshot: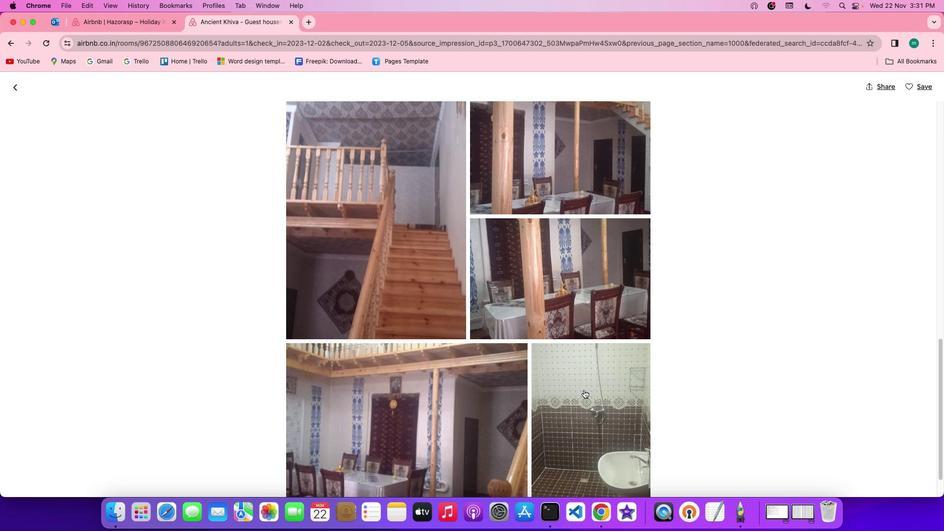 
Action: Mouse scrolled (584, 390) with delta (0, 0)
Screenshot: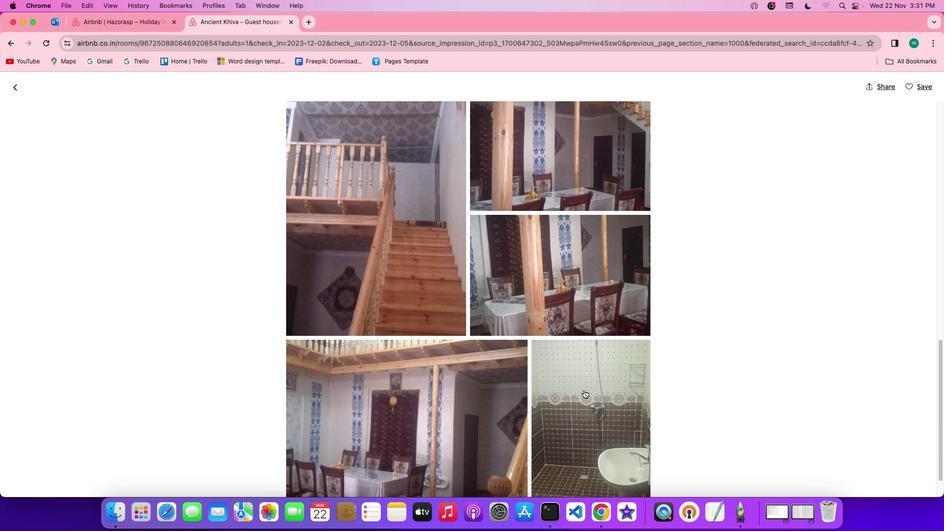 
Action: Mouse scrolled (584, 390) with delta (0, 0)
Screenshot: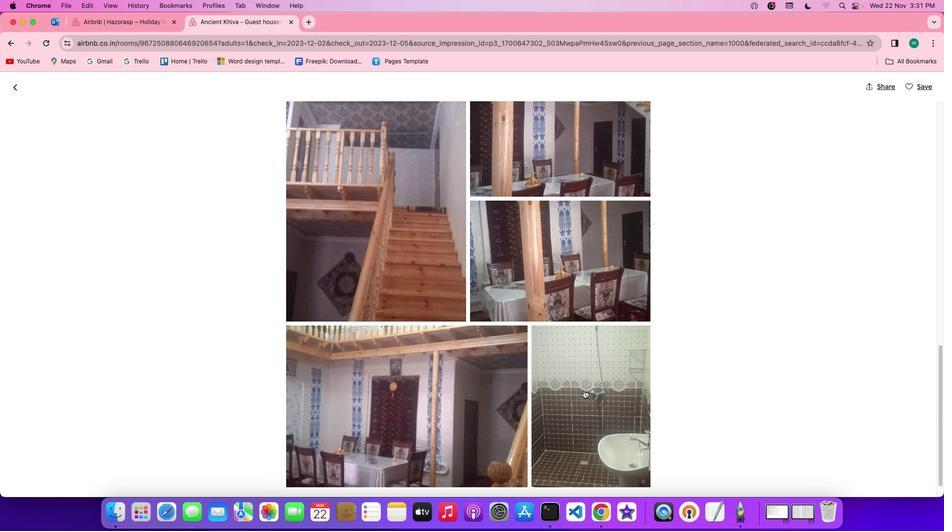 
Action: Mouse scrolled (584, 390) with delta (0, 0)
Screenshot: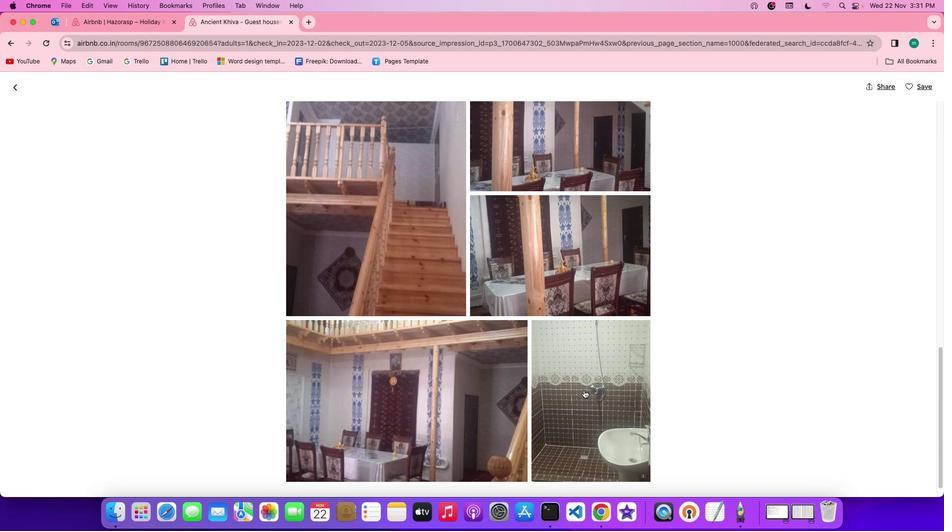
Action: Mouse scrolled (584, 390) with delta (0, -1)
Screenshot: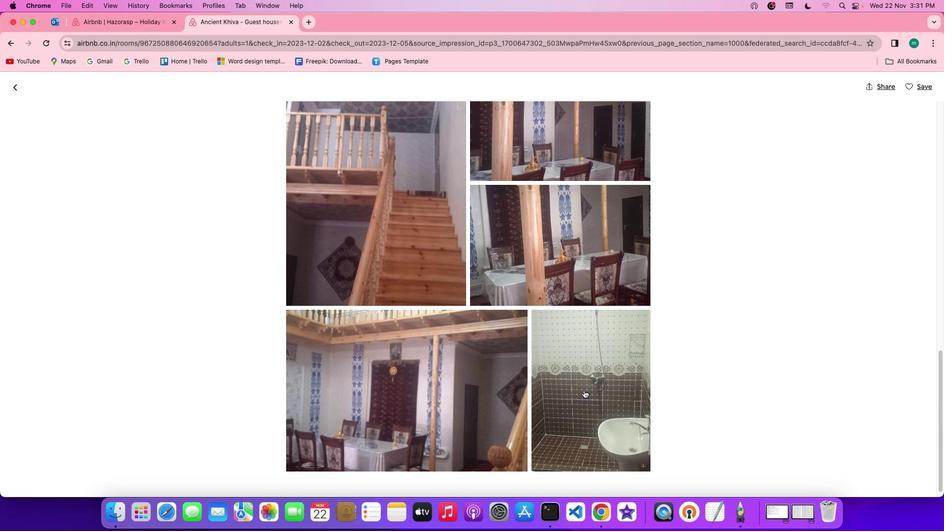 
Action: Mouse scrolled (584, 390) with delta (0, -1)
Screenshot: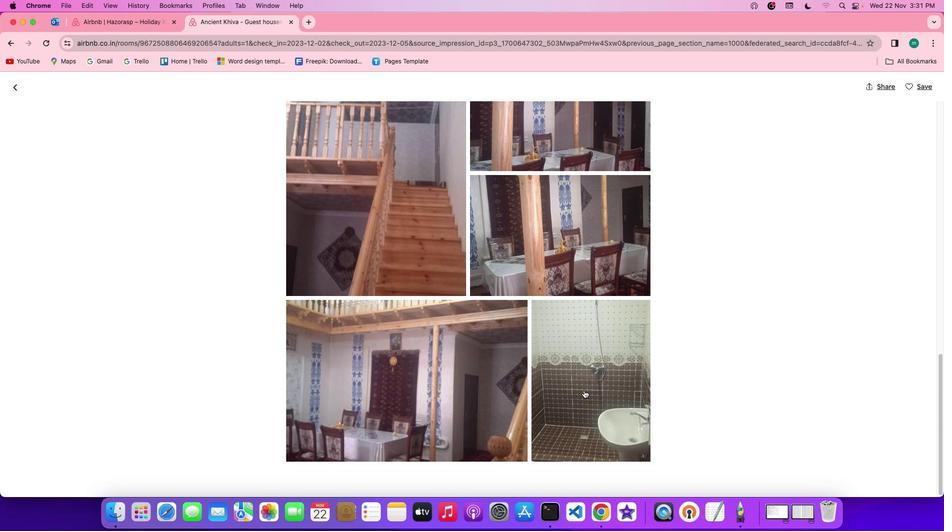 
Action: Mouse scrolled (584, 390) with delta (0, 0)
Screenshot: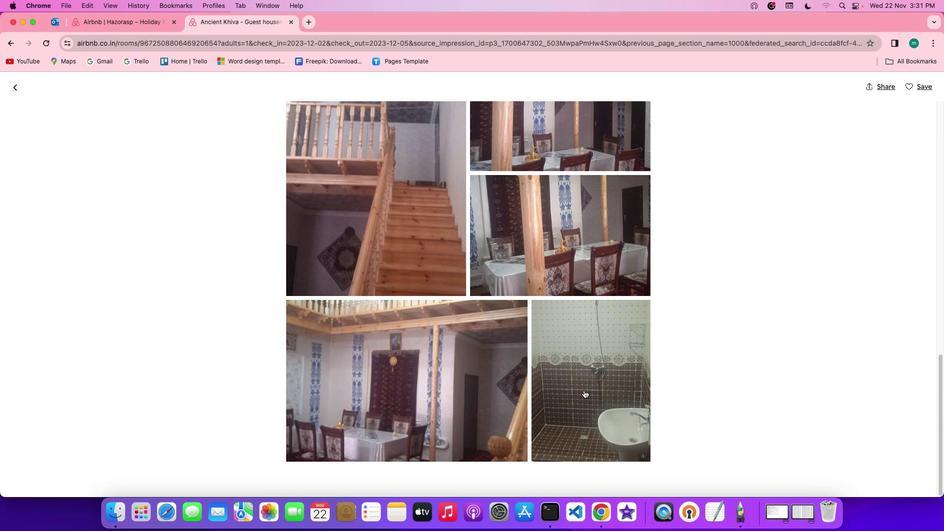 
Action: Mouse scrolled (584, 390) with delta (0, 0)
Screenshot: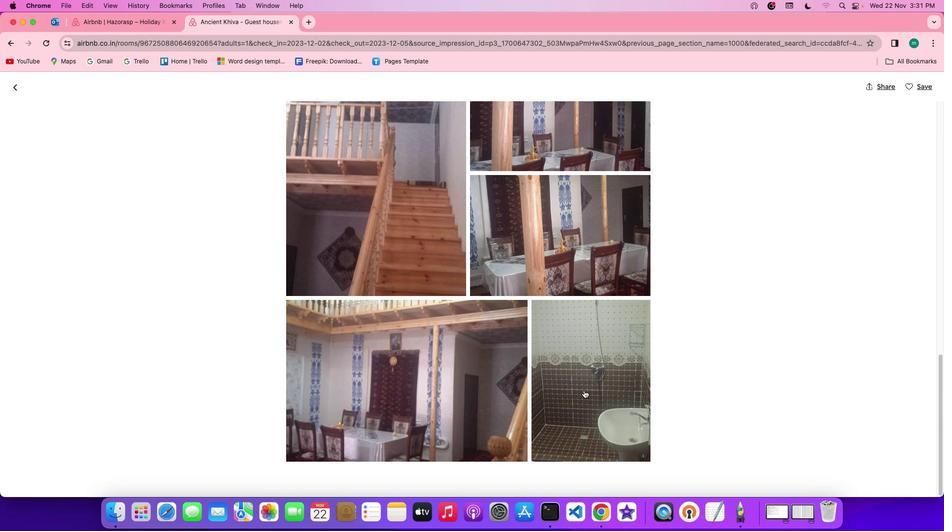 
Action: Mouse scrolled (584, 390) with delta (0, 0)
Screenshot: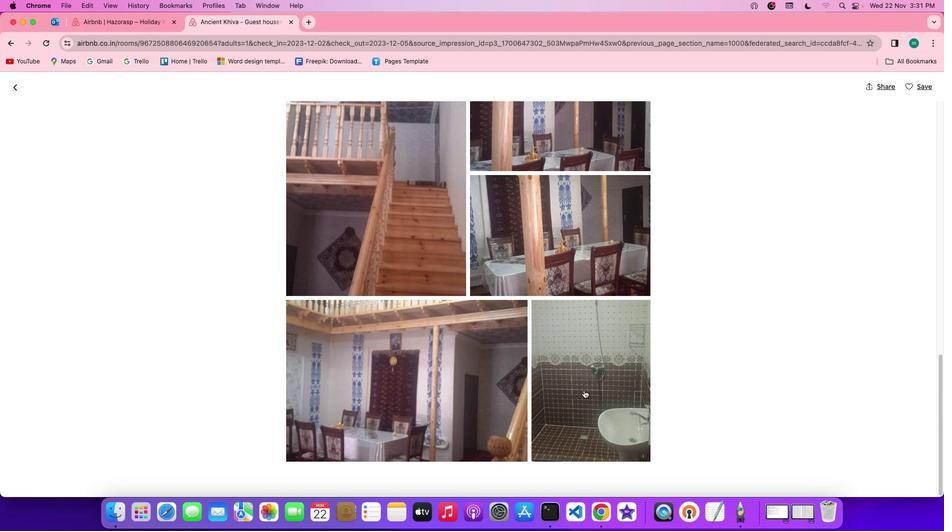 
Action: Mouse scrolled (584, 390) with delta (0, -1)
Screenshot: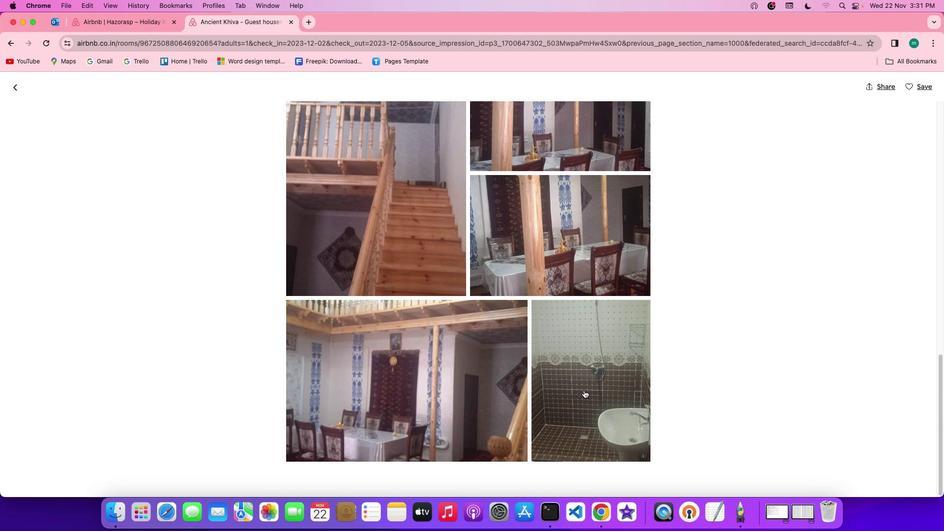 
Action: Mouse scrolled (584, 390) with delta (0, -2)
Screenshot: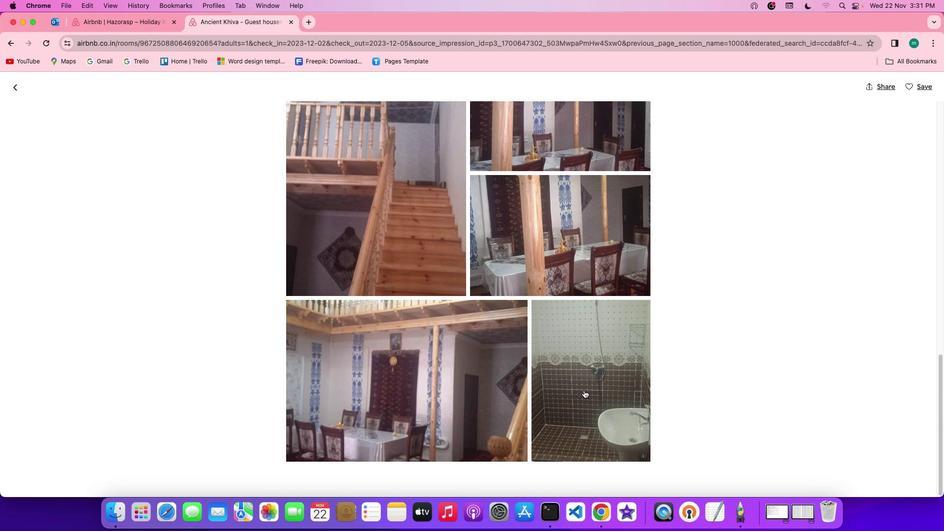 
Action: Mouse scrolled (584, 390) with delta (0, -2)
Screenshot: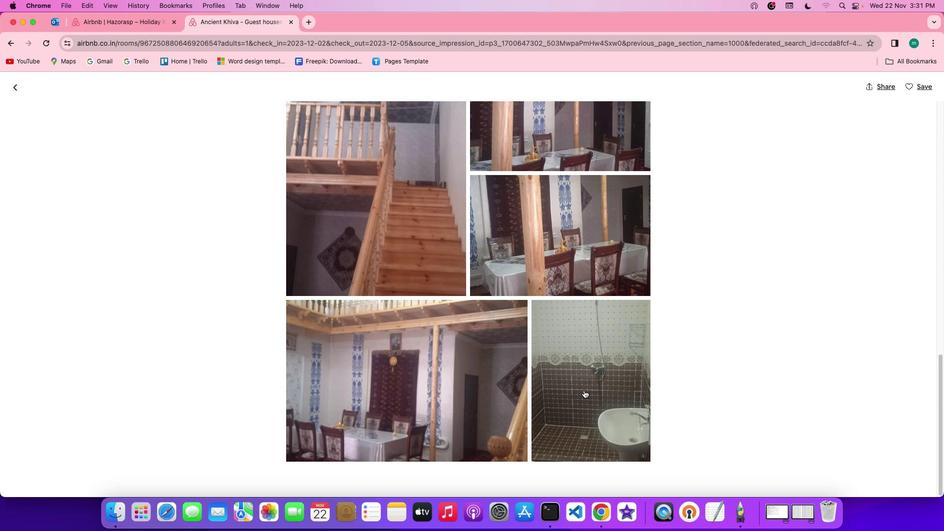 
Action: Mouse moved to (55, 76)
Screenshot: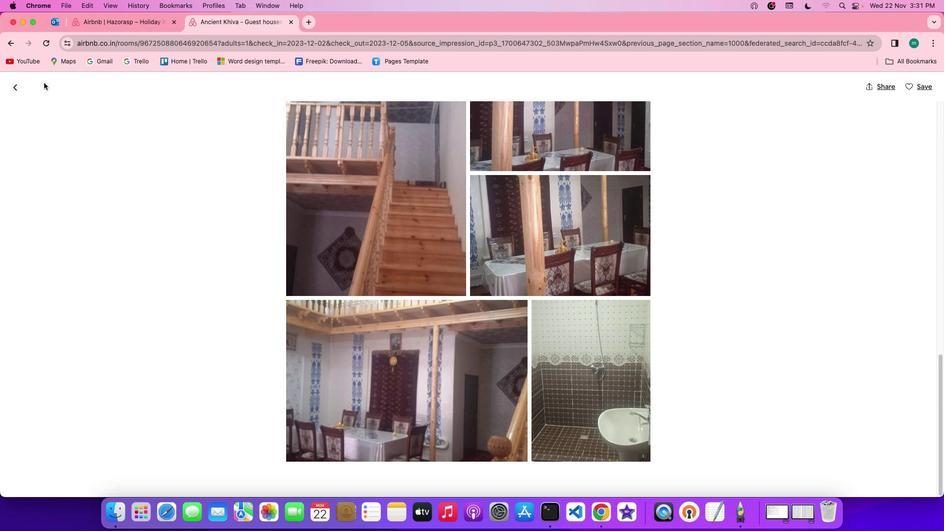 
Action: Mouse pressed left at (55, 76)
Screenshot: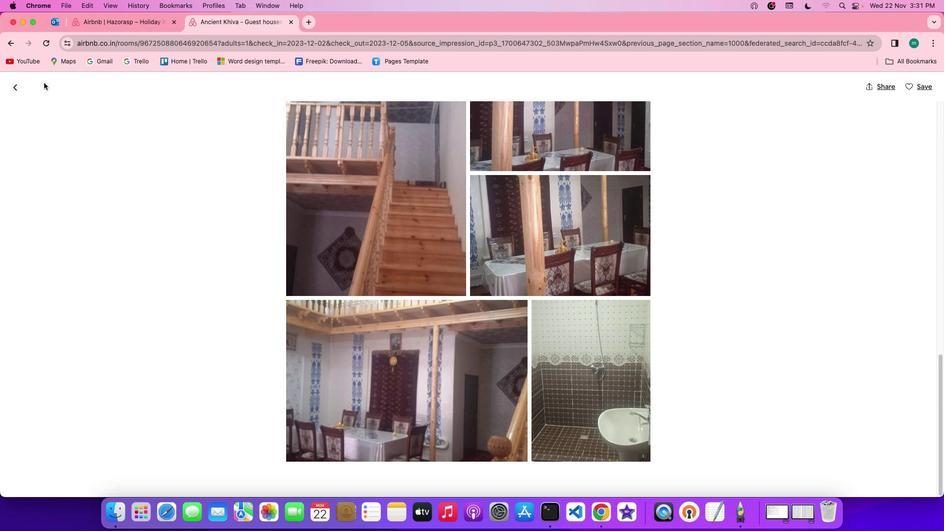 
Action: Mouse moved to (12, 85)
Screenshot: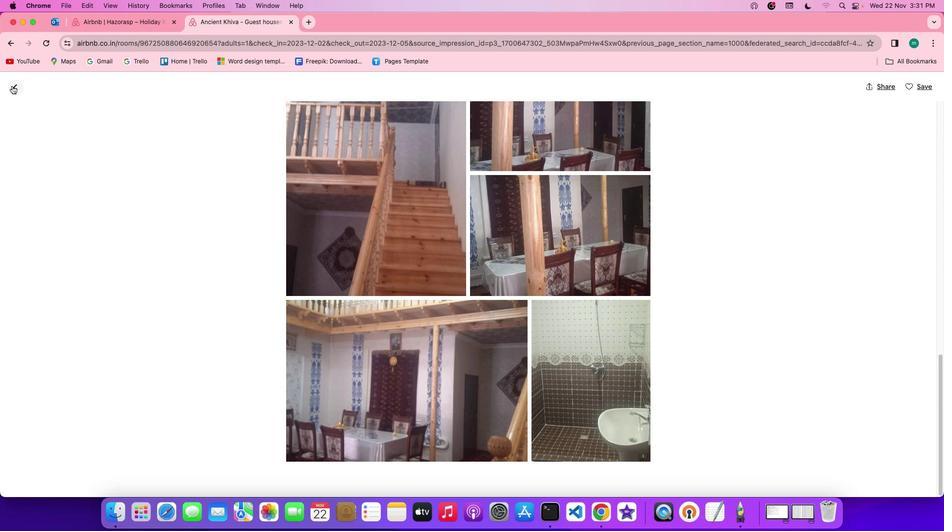 
Action: Mouse pressed left at (12, 85)
Screenshot: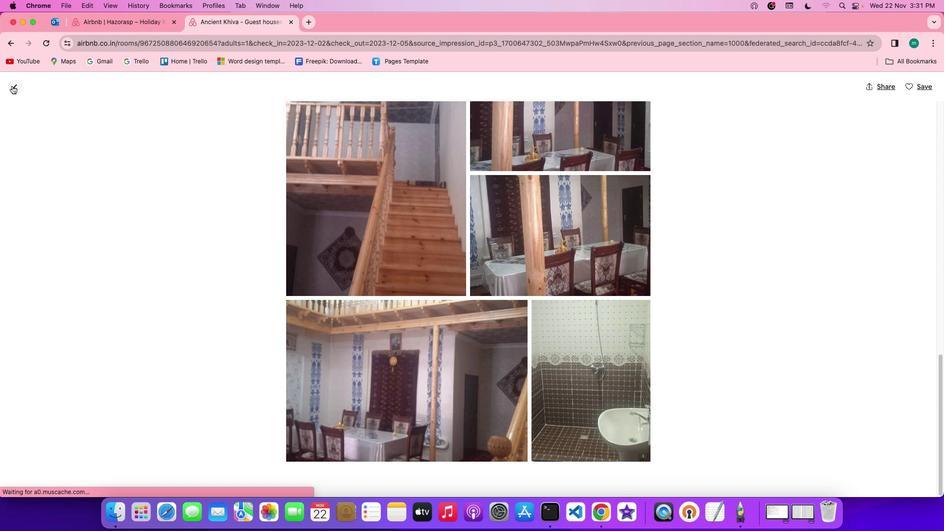 
Action: Mouse moved to (265, 291)
Screenshot: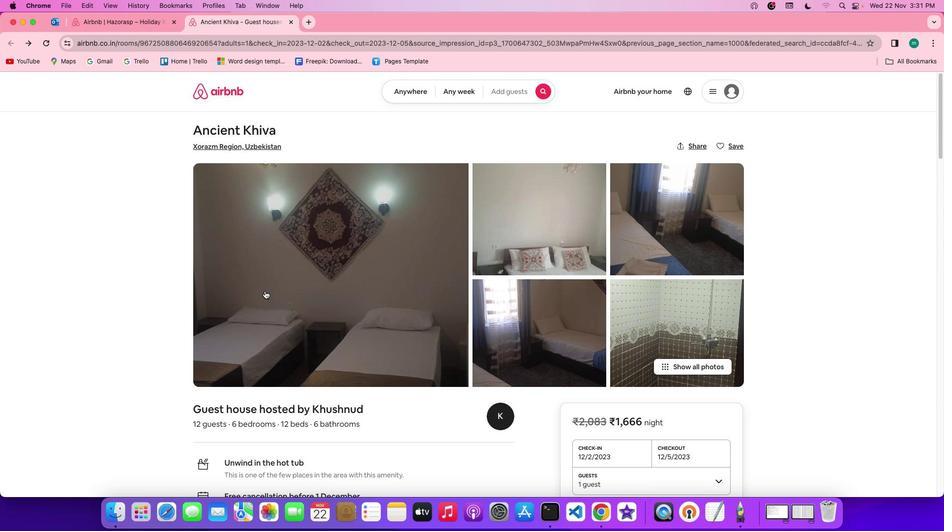 
Action: Mouse scrolled (265, 291) with delta (0, 0)
Screenshot: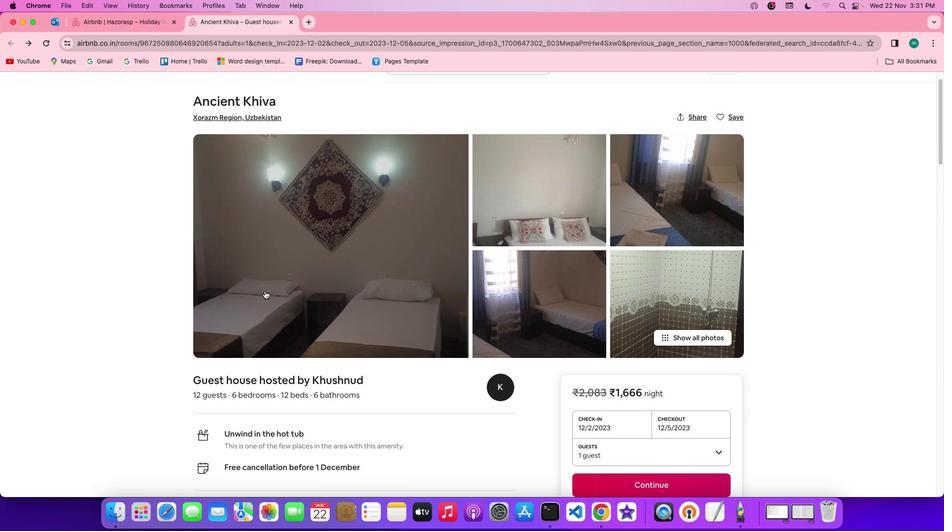 
Action: Mouse scrolled (265, 291) with delta (0, 0)
Screenshot: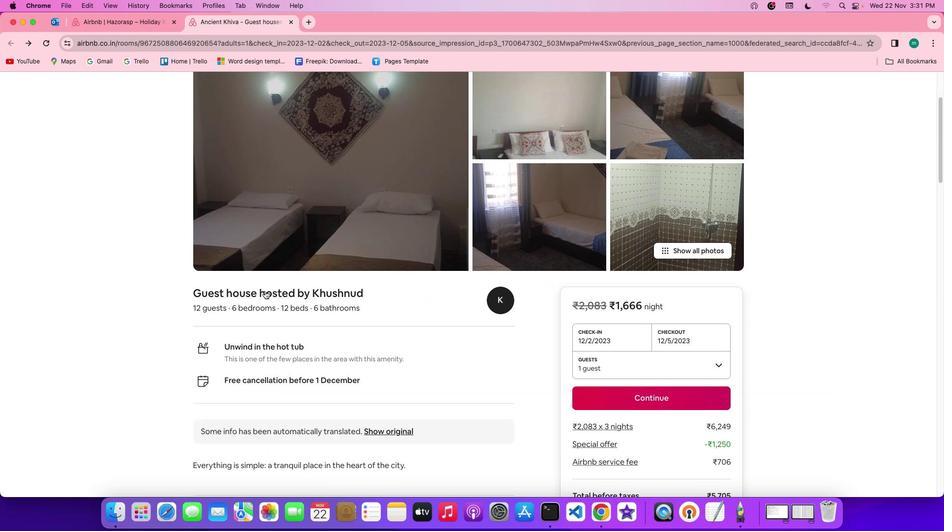 
Action: Mouse scrolled (265, 291) with delta (0, -1)
Screenshot: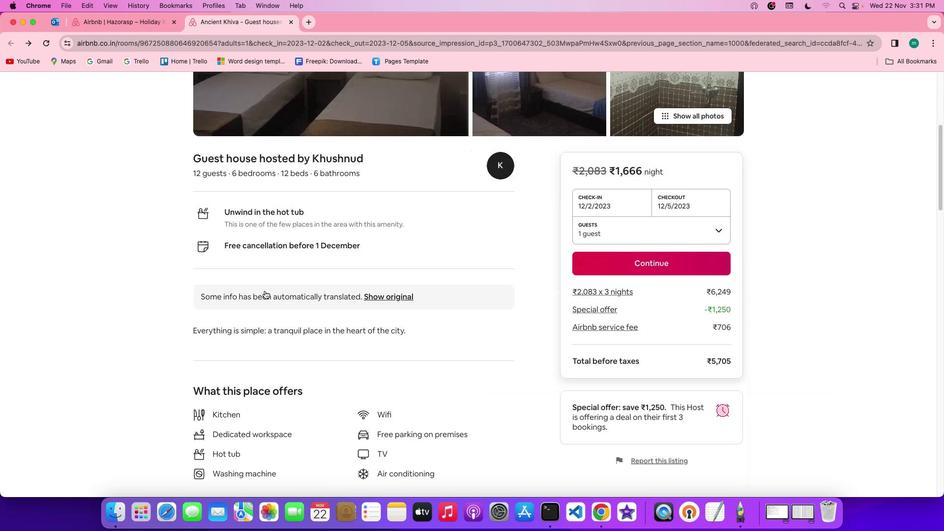 
Action: Mouse scrolled (265, 291) with delta (0, -2)
Screenshot: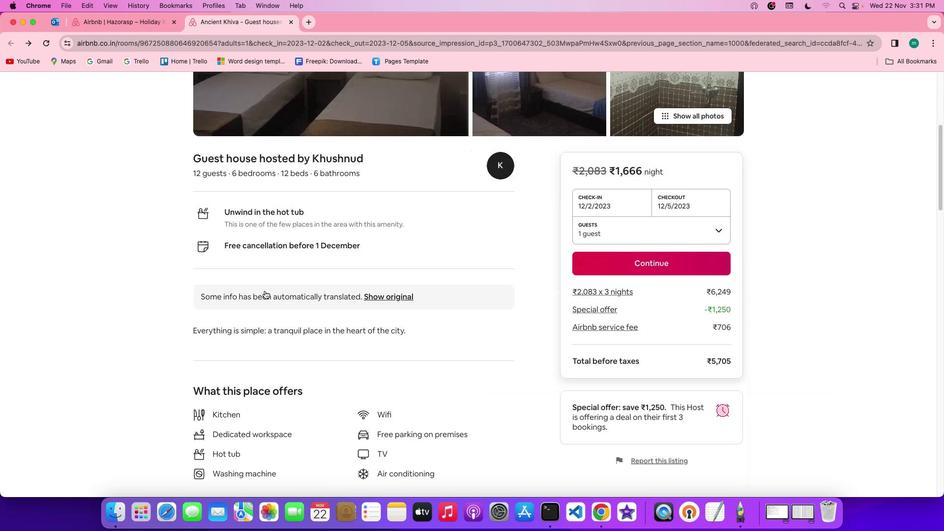 
Action: Mouse scrolled (265, 291) with delta (0, -2)
Screenshot: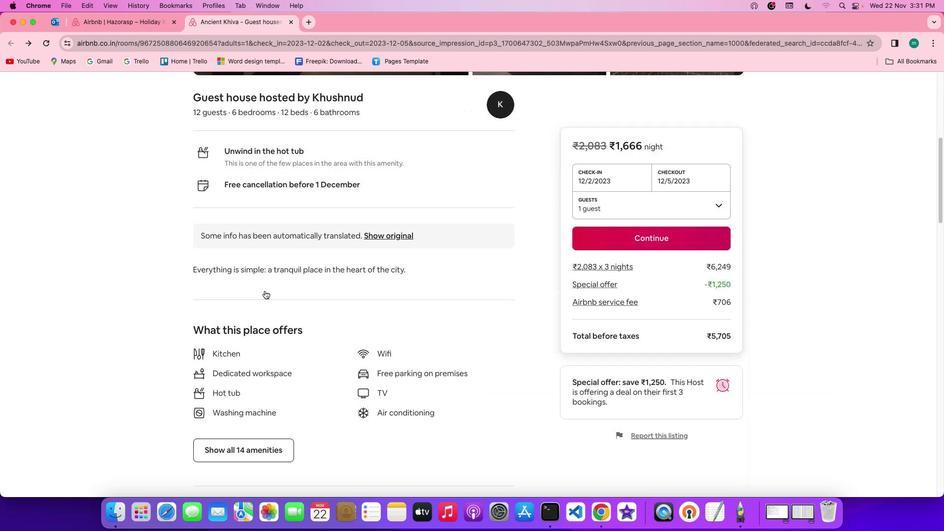 
Action: Mouse scrolled (265, 291) with delta (0, 0)
Screenshot: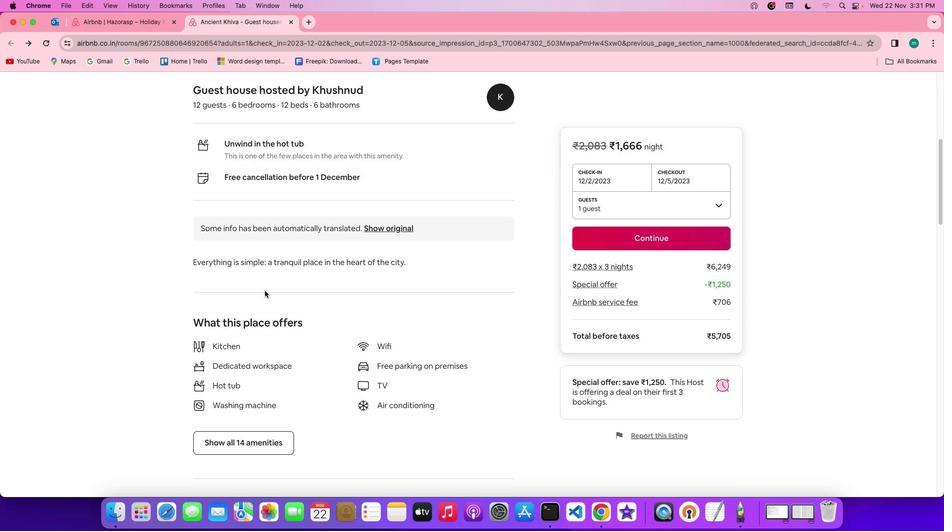 
Action: Mouse scrolled (265, 291) with delta (0, 0)
Screenshot: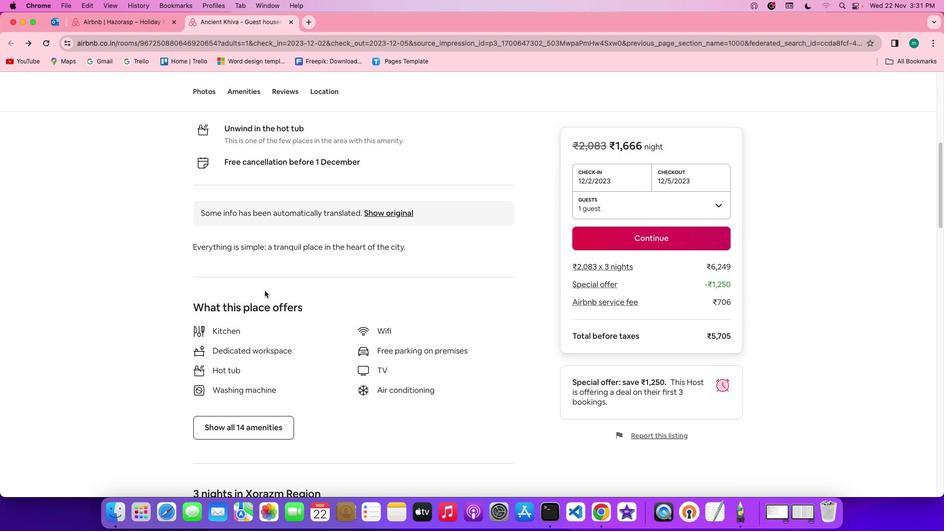 
Action: Mouse scrolled (265, 291) with delta (0, -1)
Screenshot: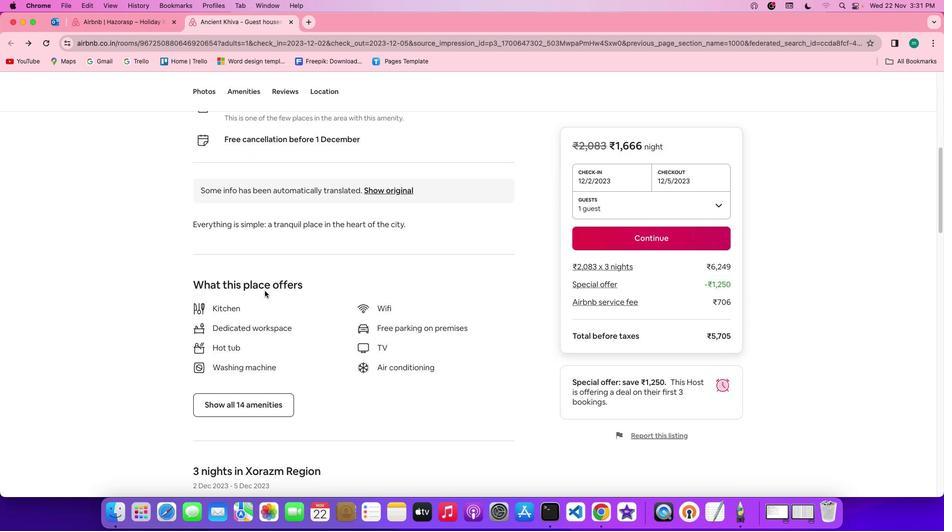 
Action: Mouse scrolled (265, 291) with delta (0, 0)
Screenshot: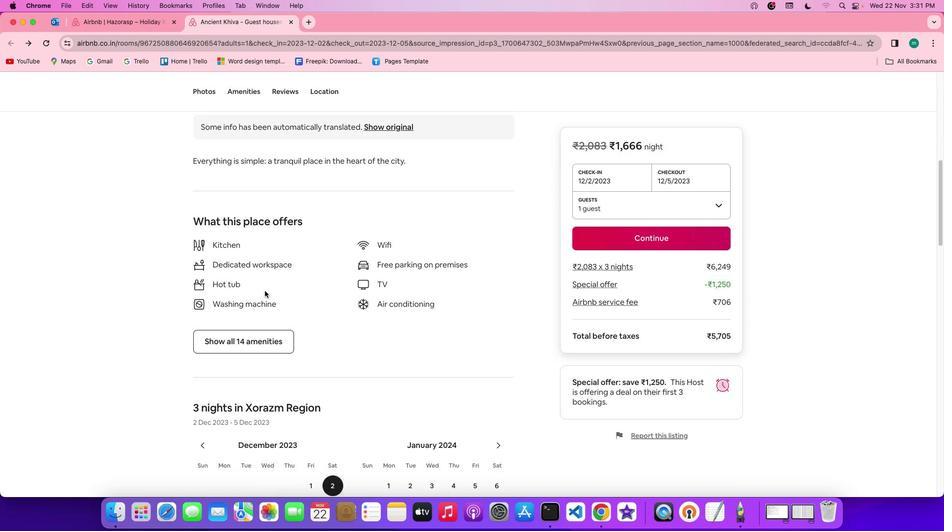 
Action: Mouse moved to (265, 291)
Screenshot: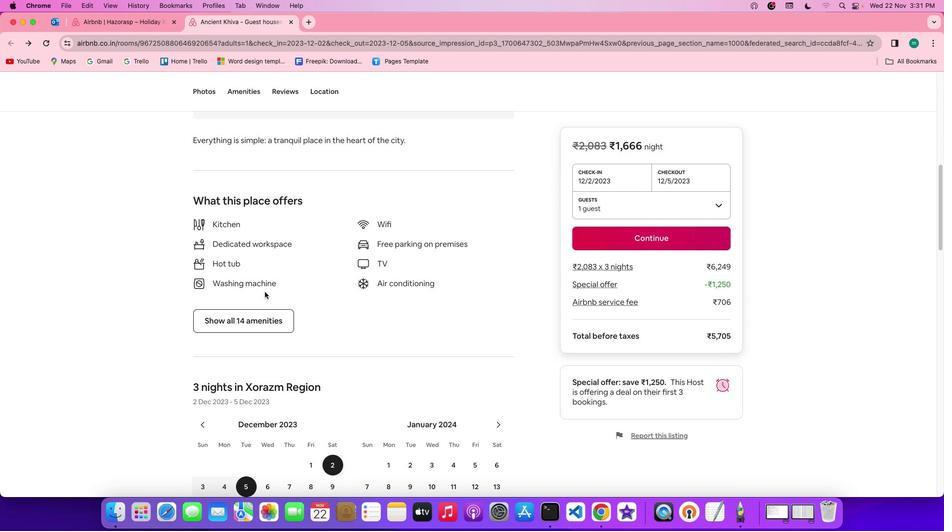 
Action: Mouse scrolled (265, 291) with delta (0, 0)
Screenshot: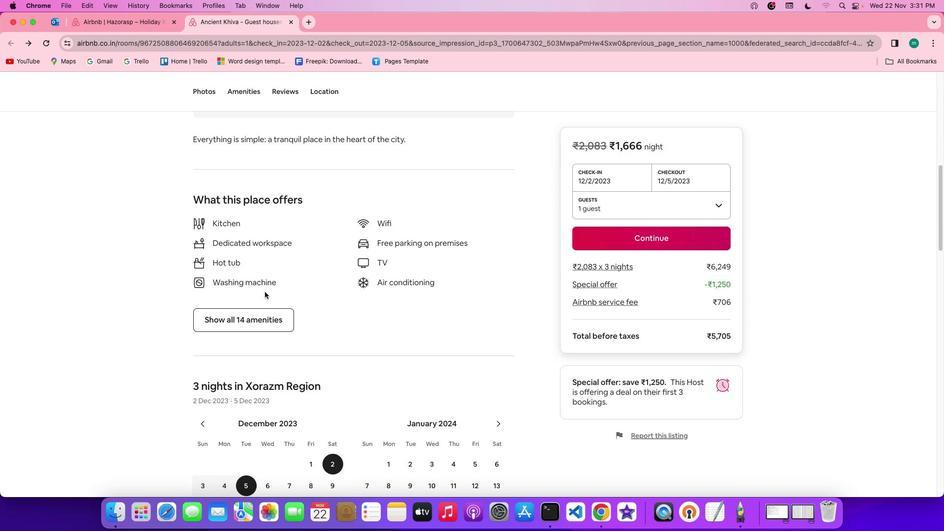 
Action: Mouse scrolled (265, 291) with delta (0, 0)
Screenshot: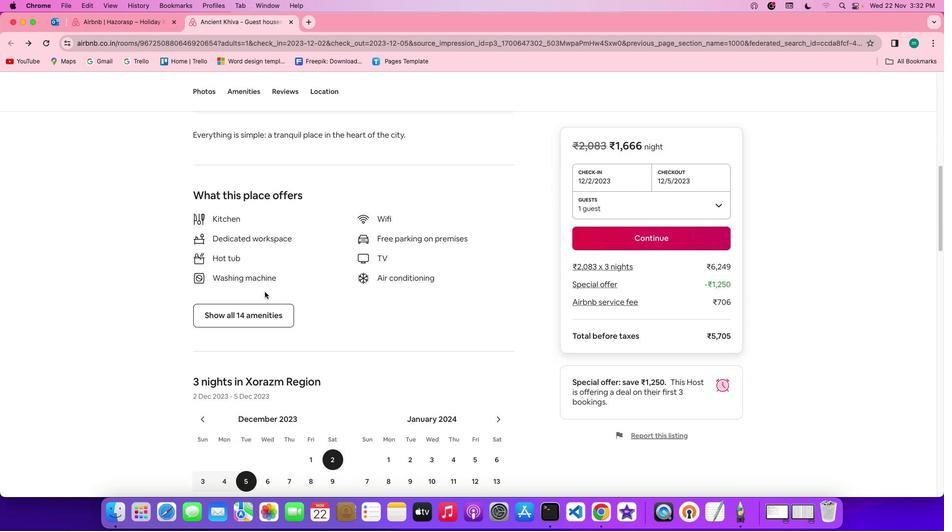 
Action: Mouse scrolled (265, 291) with delta (0, 0)
Screenshot: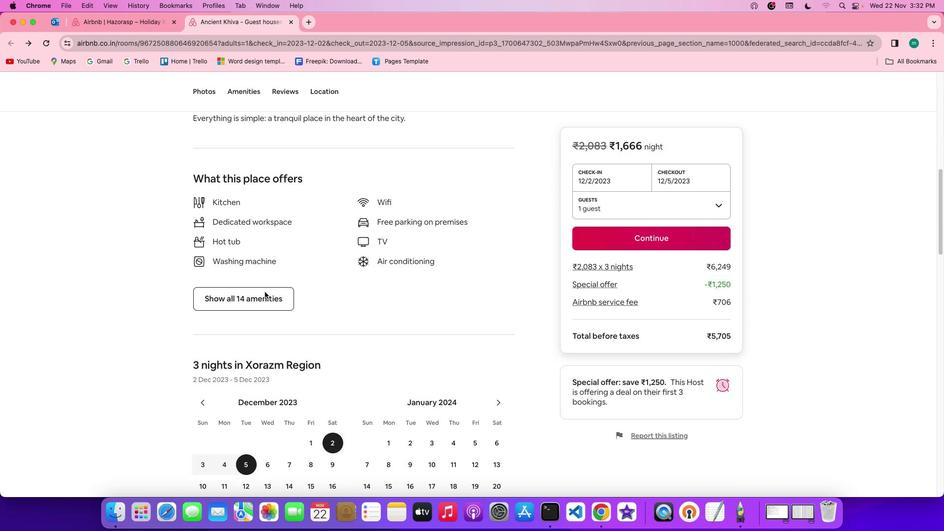 
Action: Mouse moved to (263, 292)
Screenshot: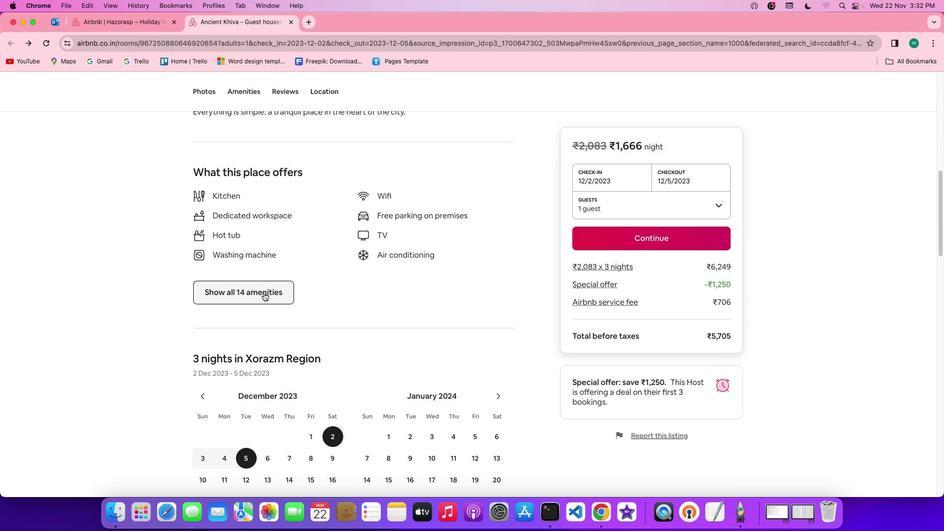 
Action: Mouse pressed left at (263, 292)
Screenshot: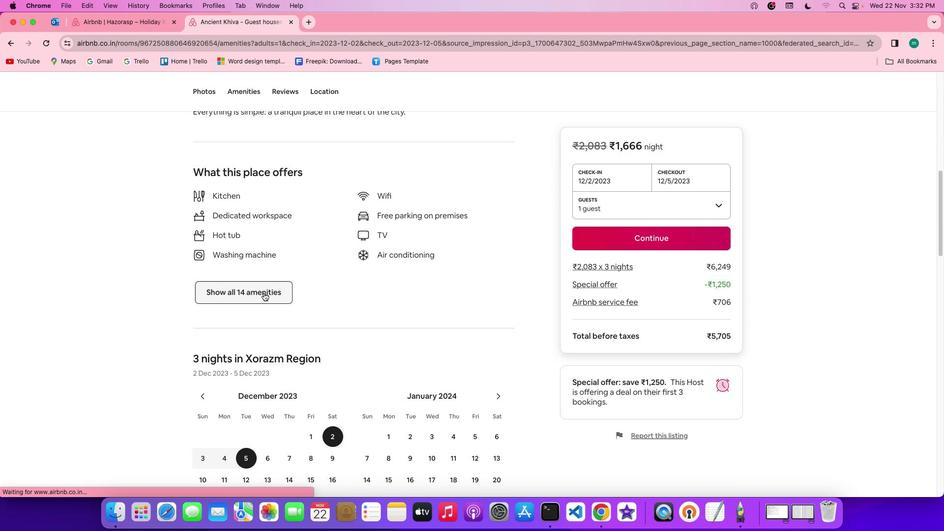 
Action: Mouse moved to (418, 349)
Screenshot: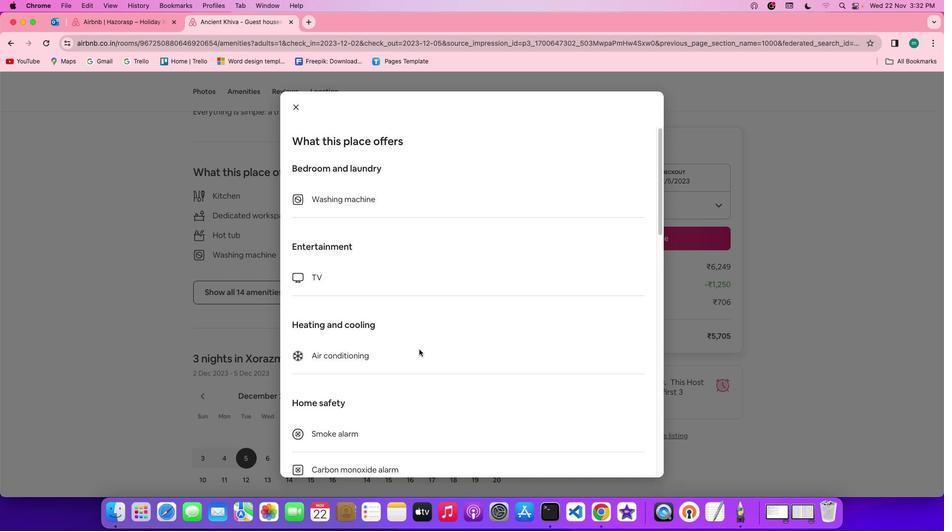 
Action: Mouse scrolled (418, 349) with delta (0, 0)
Screenshot: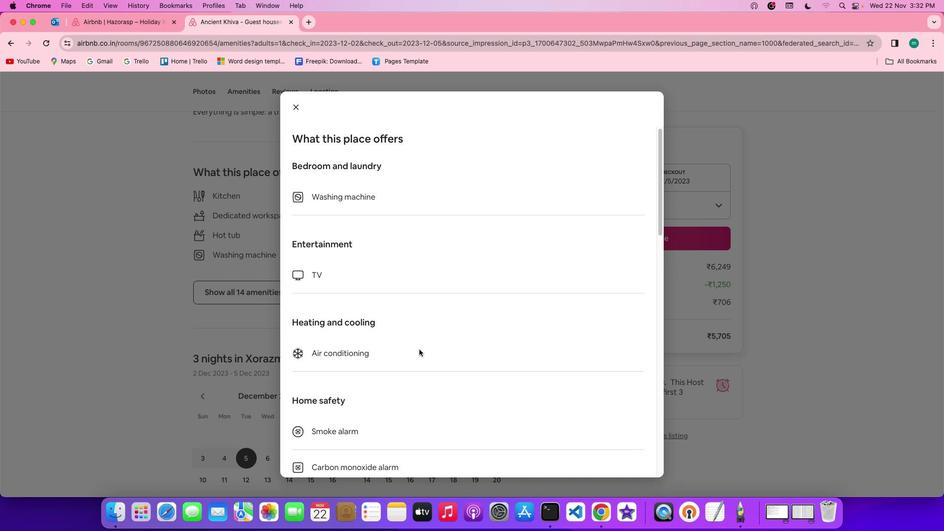 
Action: Mouse scrolled (418, 349) with delta (0, 0)
Screenshot: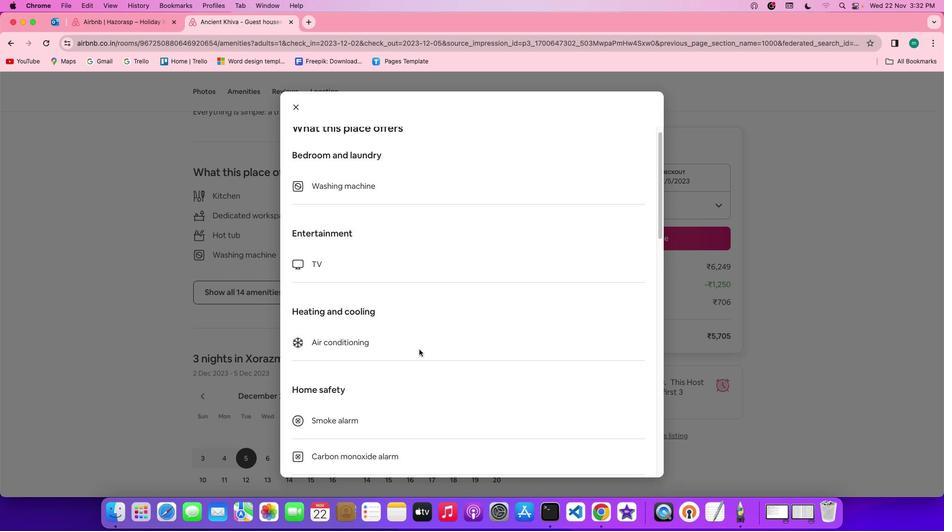 
Action: Mouse scrolled (418, 349) with delta (0, 0)
Screenshot: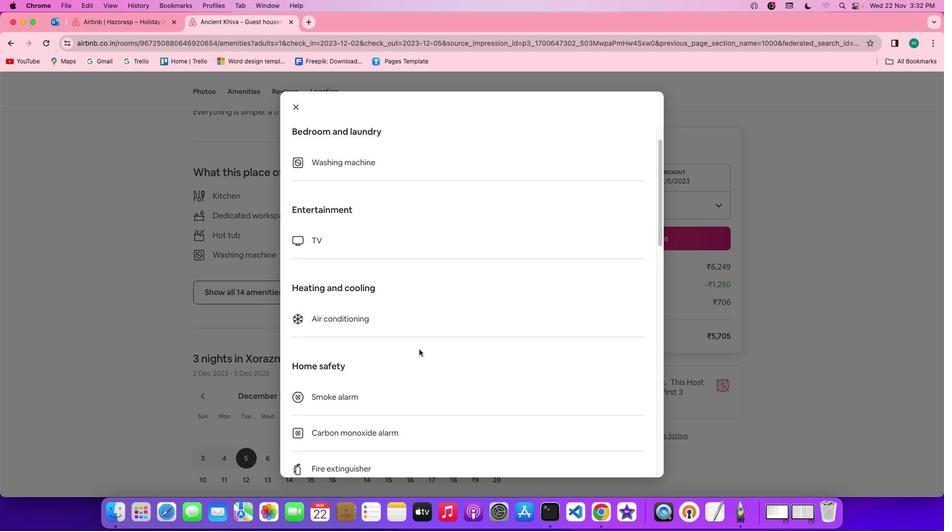 
Action: Mouse scrolled (418, 349) with delta (0, 0)
Screenshot: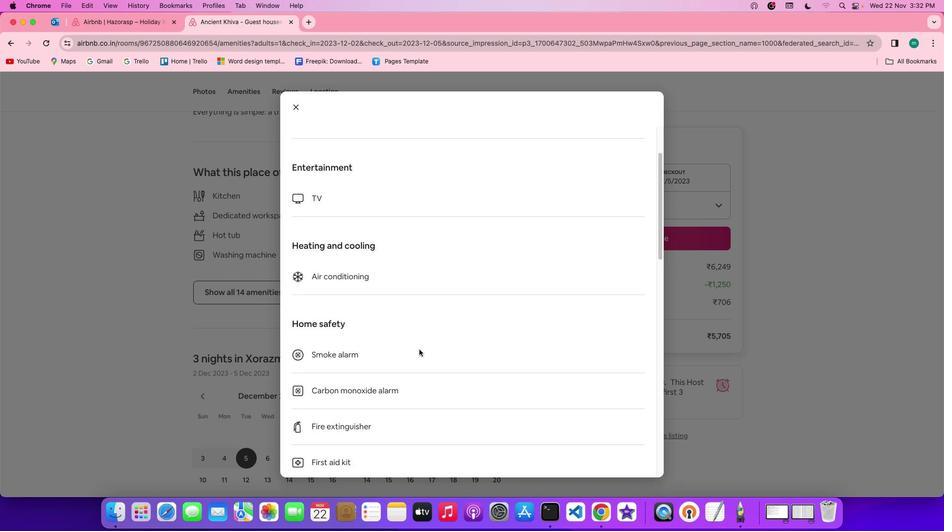 
Action: Mouse scrolled (418, 349) with delta (0, 0)
Screenshot: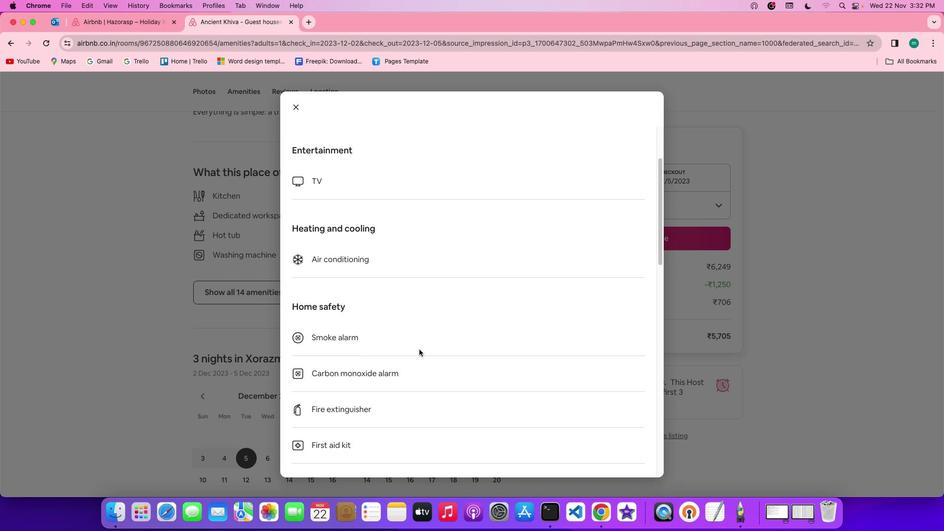 
Action: Mouse scrolled (418, 349) with delta (0, 0)
Screenshot: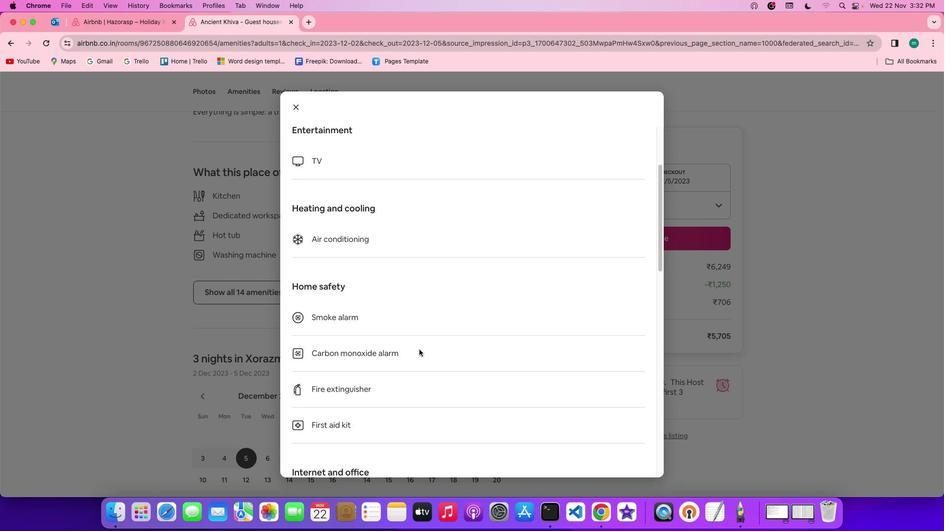
Action: Mouse scrolled (418, 349) with delta (0, 0)
Screenshot: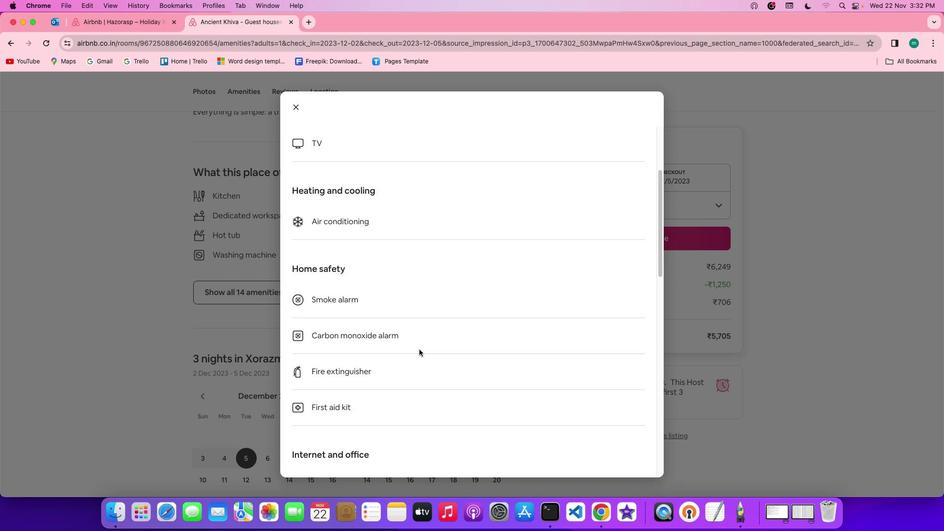 
Action: Mouse scrolled (418, 349) with delta (0, 0)
Screenshot: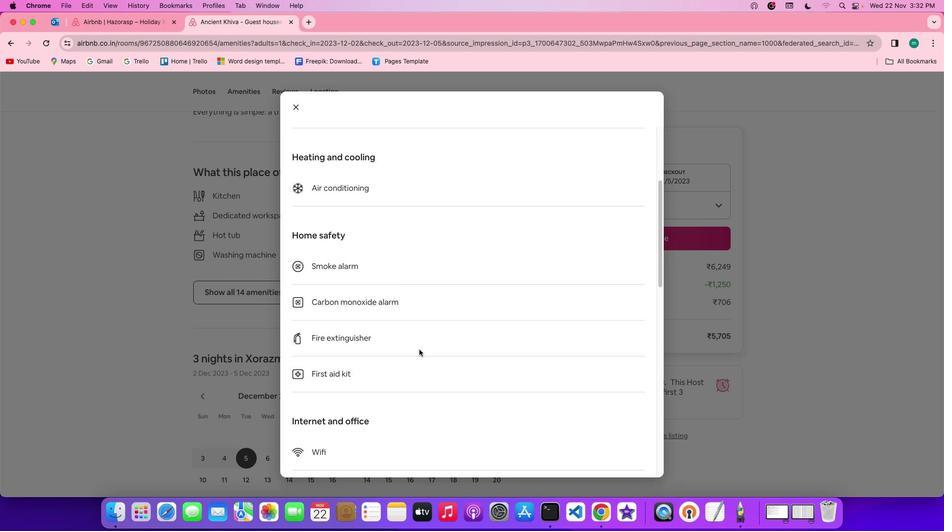 
Action: Mouse scrolled (418, 349) with delta (0, 0)
Screenshot: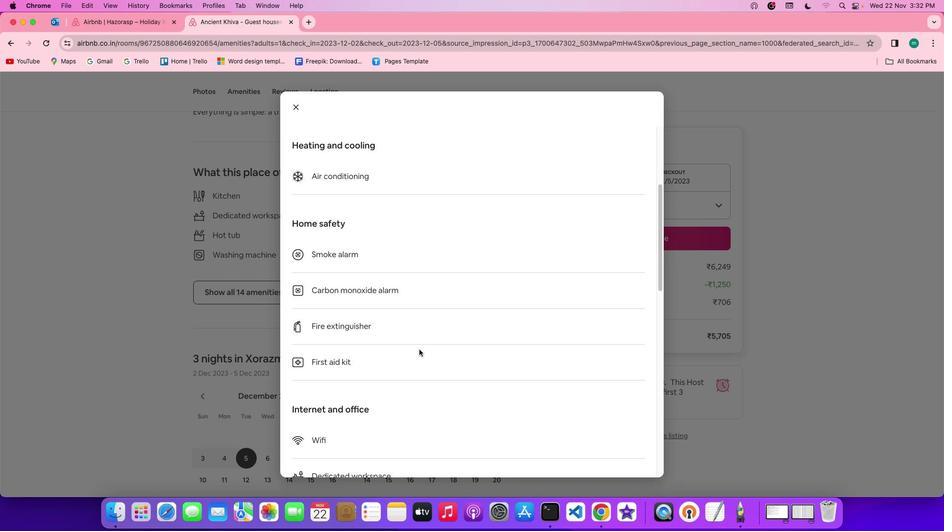 
Action: Mouse scrolled (418, 349) with delta (0, 0)
Screenshot: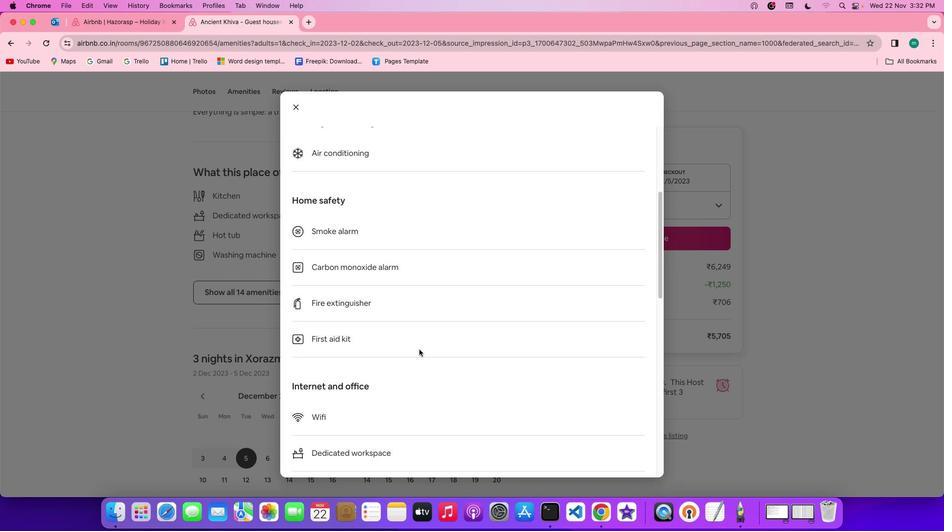 
Action: Mouse scrolled (418, 349) with delta (0, -1)
Screenshot: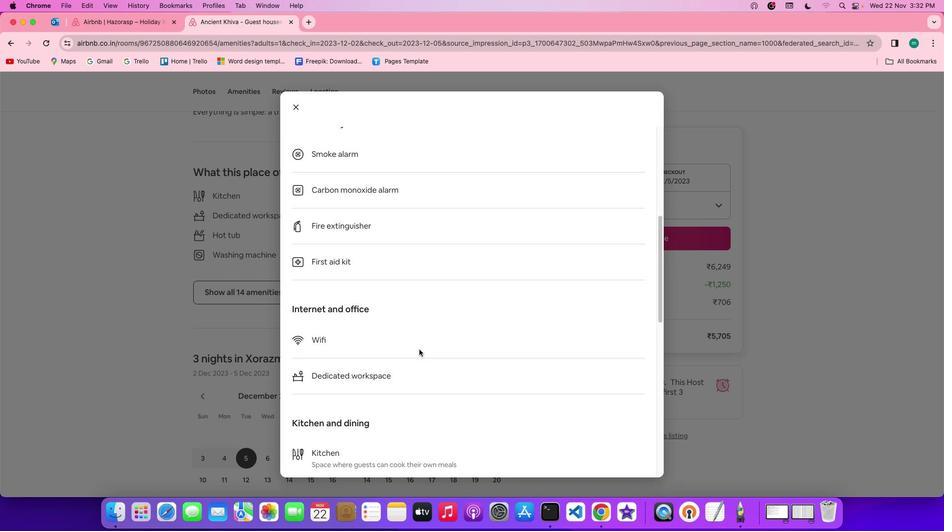 
Action: Mouse scrolled (418, 349) with delta (0, 0)
Screenshot: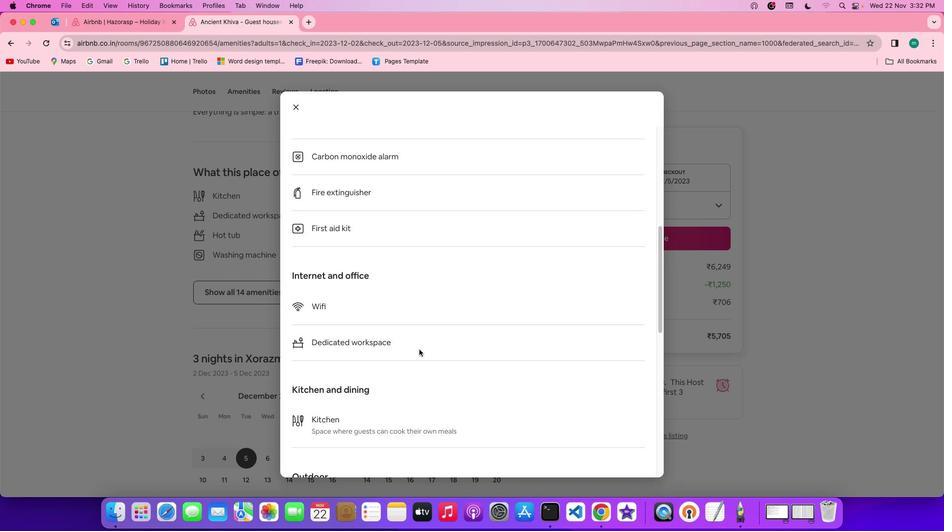 
Action: Mouse scrolled (418, 349) with delta (0, 0)
Screenshot: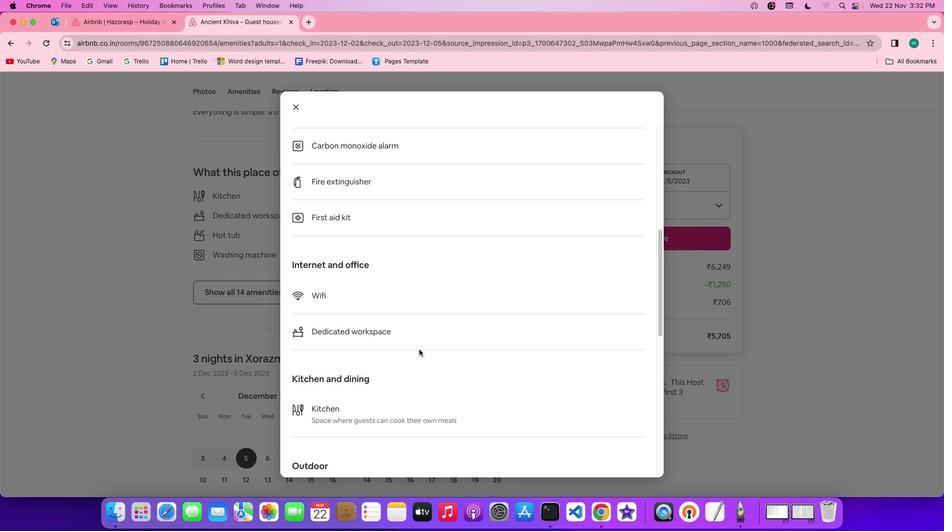 
Action: Mouse scrolled (418, 349) with delta (0, 0)
Screenshot: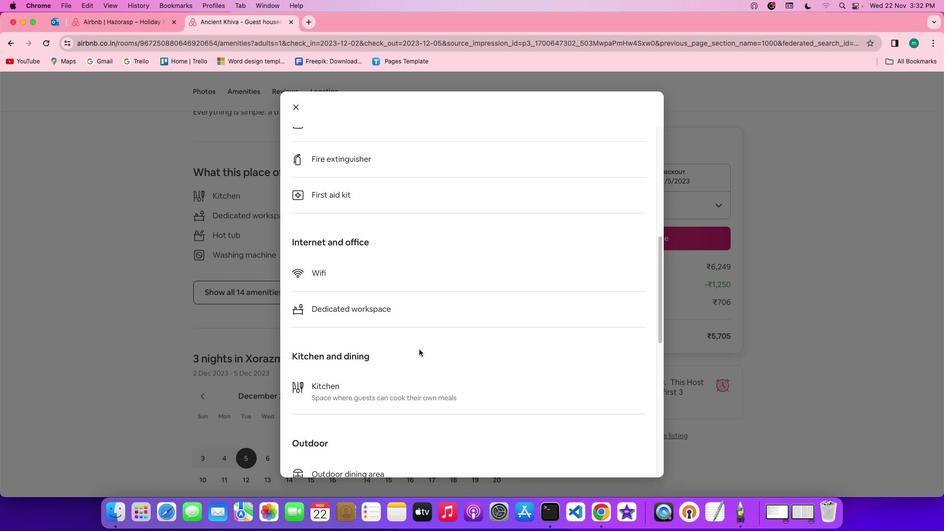 
Action: Mouse scrolled (418, 349) with delta (0, -1)
Screenshot: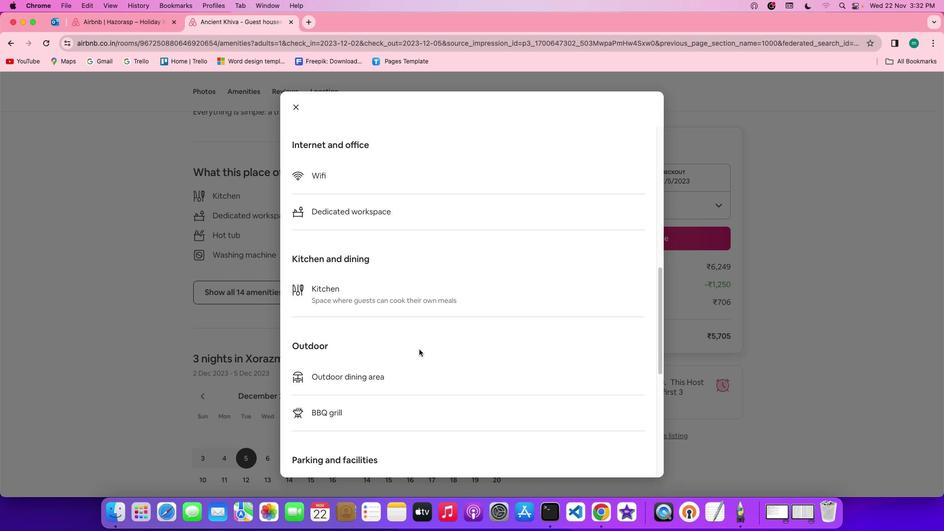 
Action: Mouse scrolled (418, 349) with delta (0, -1)
Screenshot: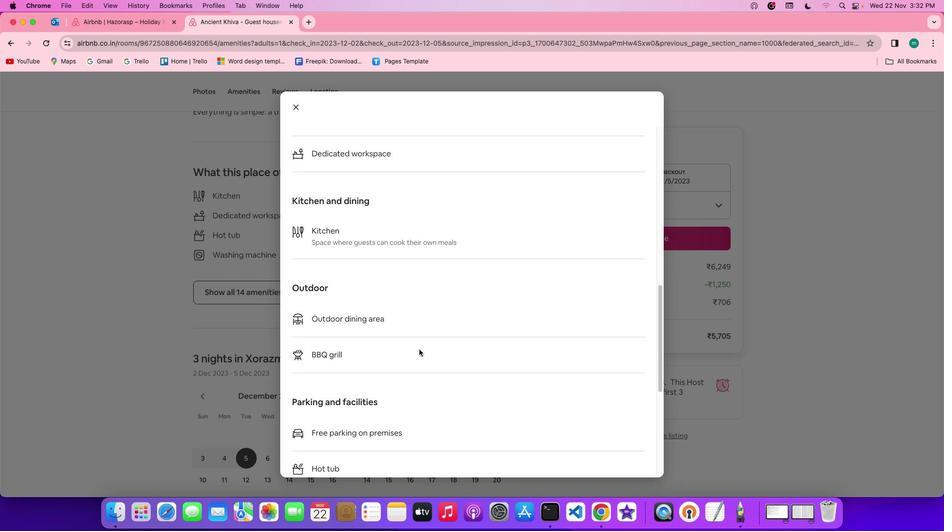 
Action: Mouse scrolled (418, 349) with delta (0, 0)
Screenshot: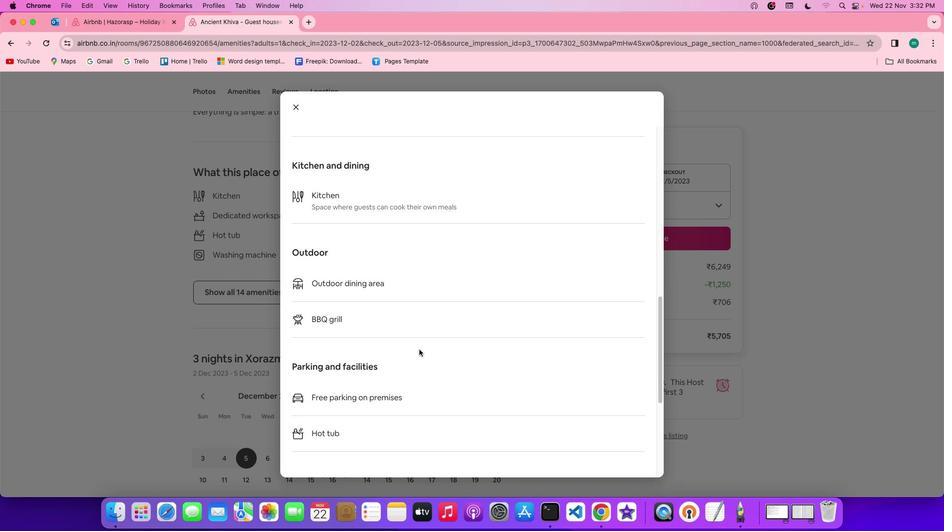 
Action: Mouse scrolled (418, 349) with delta (0, 0)
Screenshot: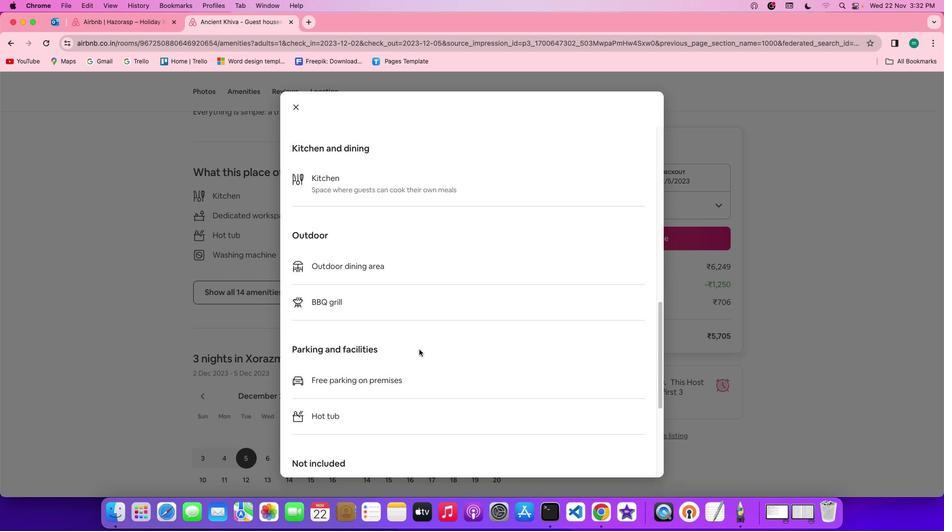 
Action: Mouse scrolled (418, 349) with delta (0, 0)
Screenshot: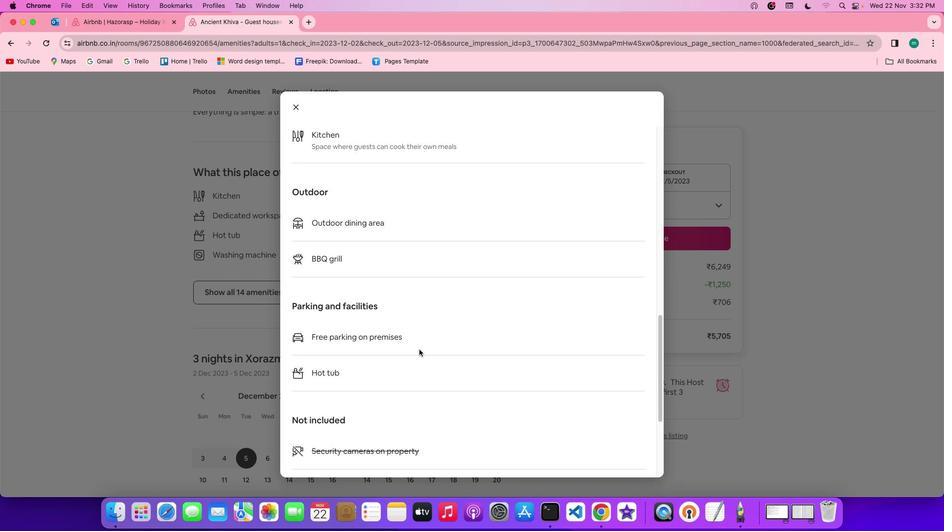 
Action: Mouse scrolled (418, 349) with delta (0, -1)
Screenshot: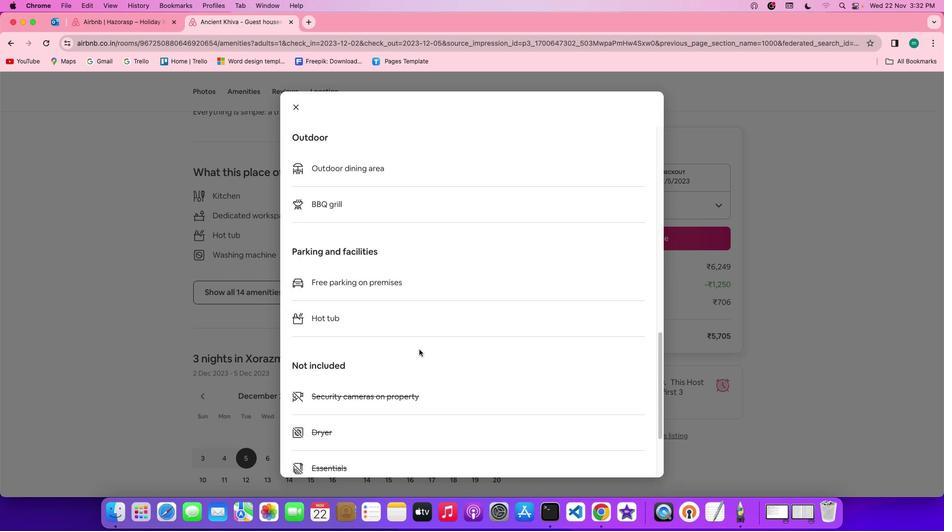 
Action: Mouse scrolled (418, 349) with delta (0, -1)
Screenshot: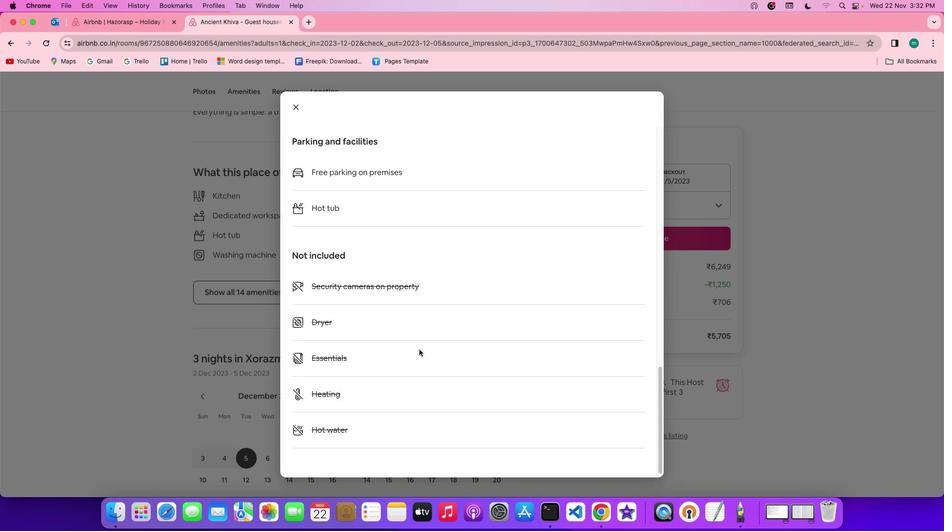 
Action: Mouse scrolled (418, 349) with delta (0, 0)
Screenshot: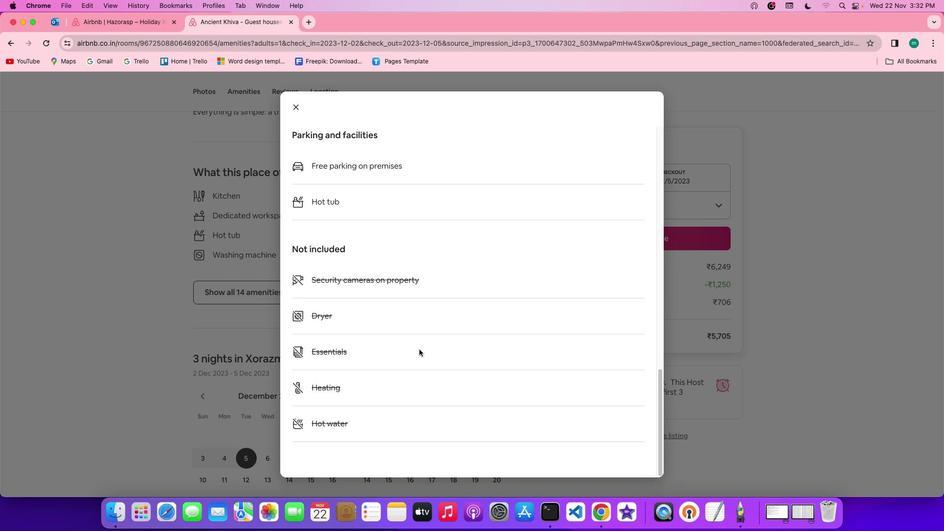 
Action: Mouse scrolled (418, 349) with delta (0, 0)
Screenshot: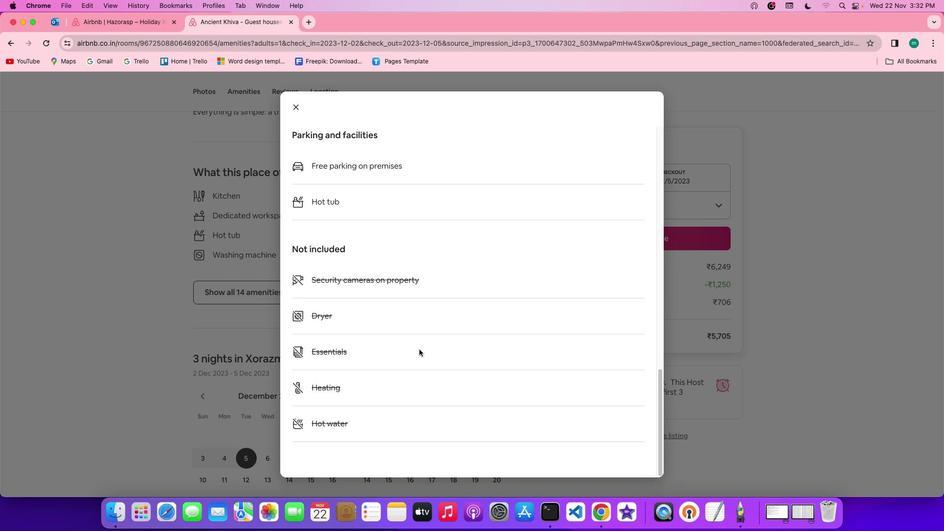 
Action: Mouse scrolled (418, 349) with delta (0, -1)
Screenshot: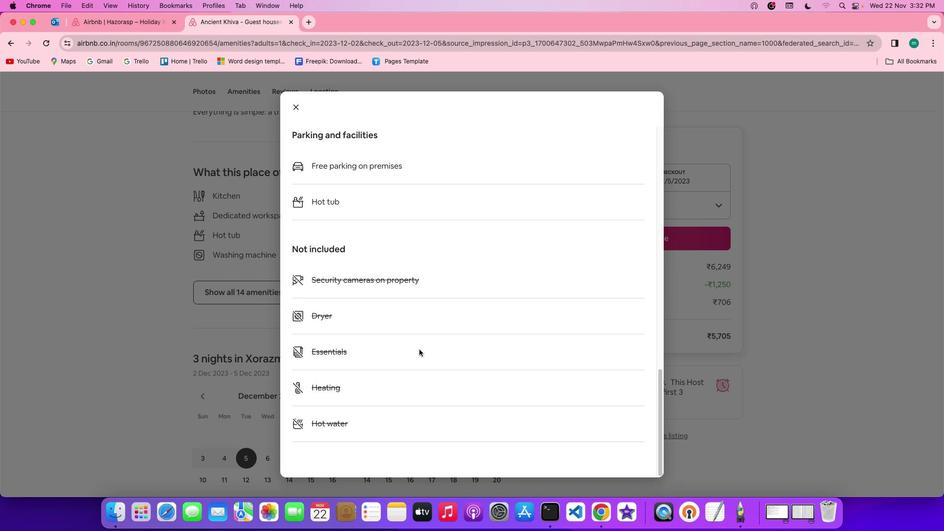 
Action: Mouse scrolled (418, 349) with delta (0, -2)
Screenshot: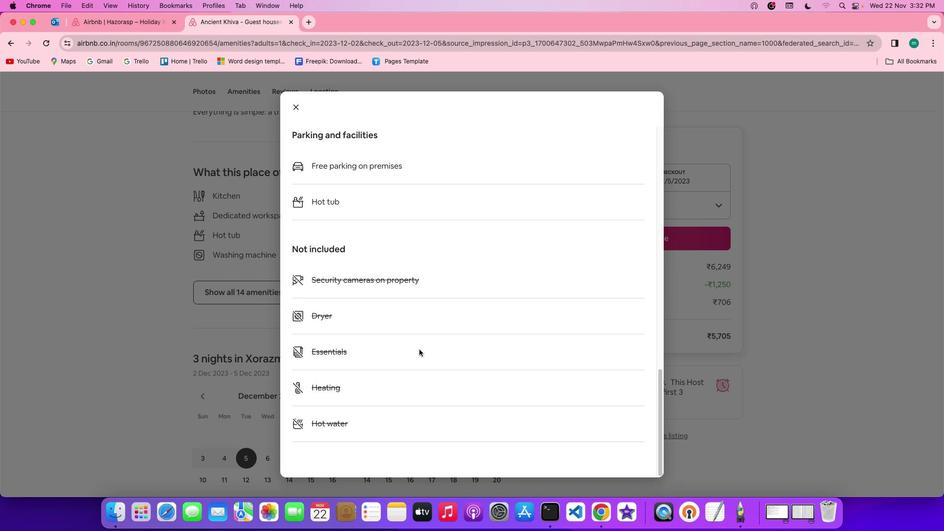 
Action: Mouse scrolled (418, 349) with delta (0, -2)
Screenshot: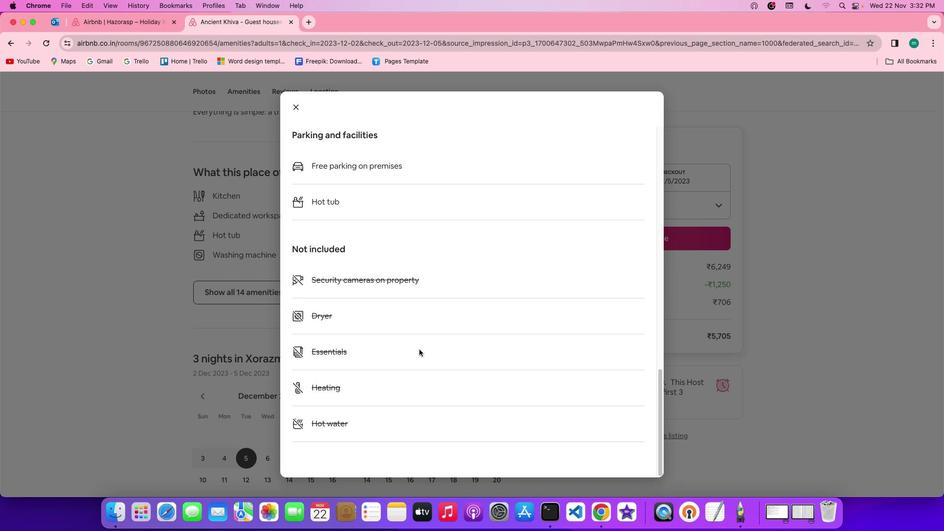 
Action: Mouse scrolled (418, 349) with delta (0, -2)
Screenshot: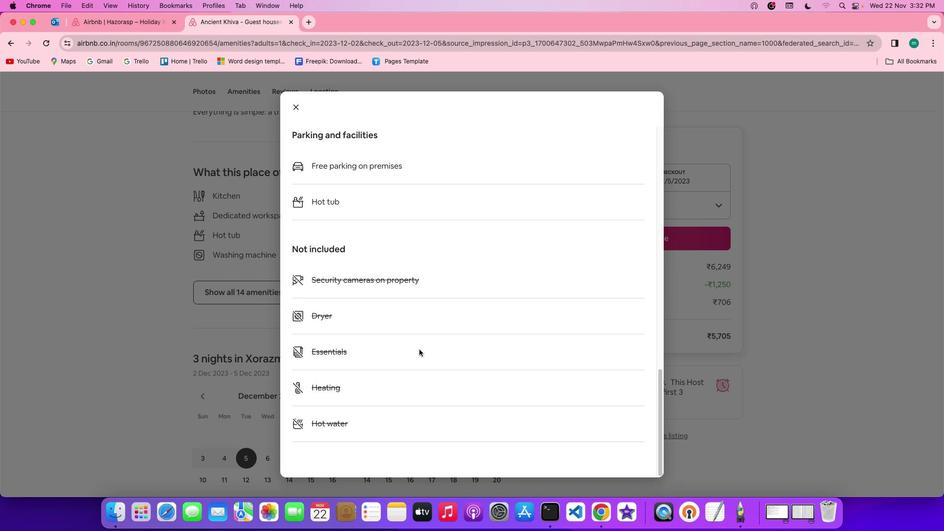 
Action: Mouse scrolled (418, 349) with delta (0, 0)
Screenshot: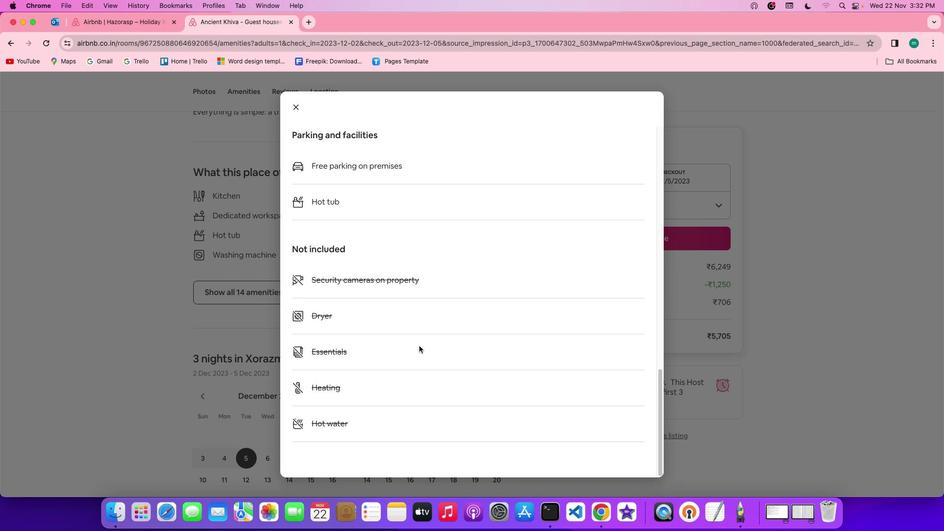 
Action: Mouse scrolled (418, 349) with delta (0, 0)
Screenshot: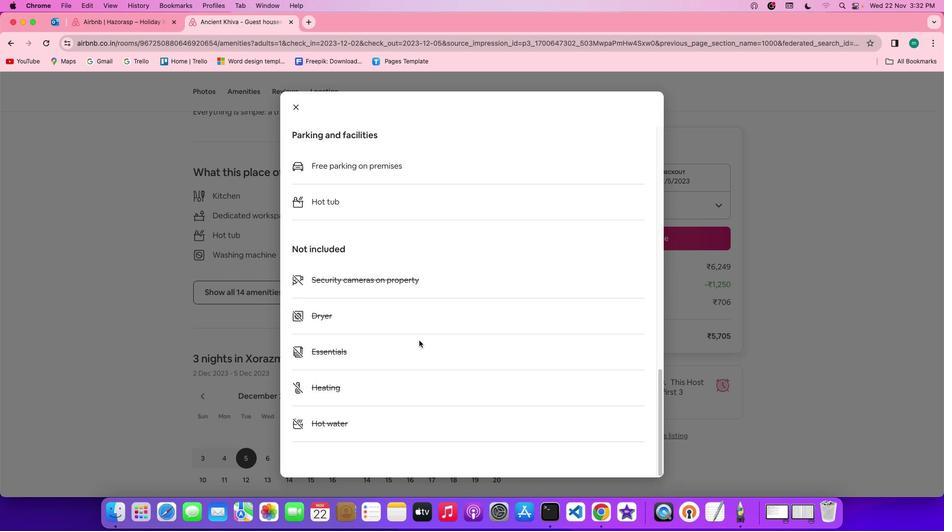 
Action: Mouse scrolled (418, 349) with delta (0, -1)
Screenshot: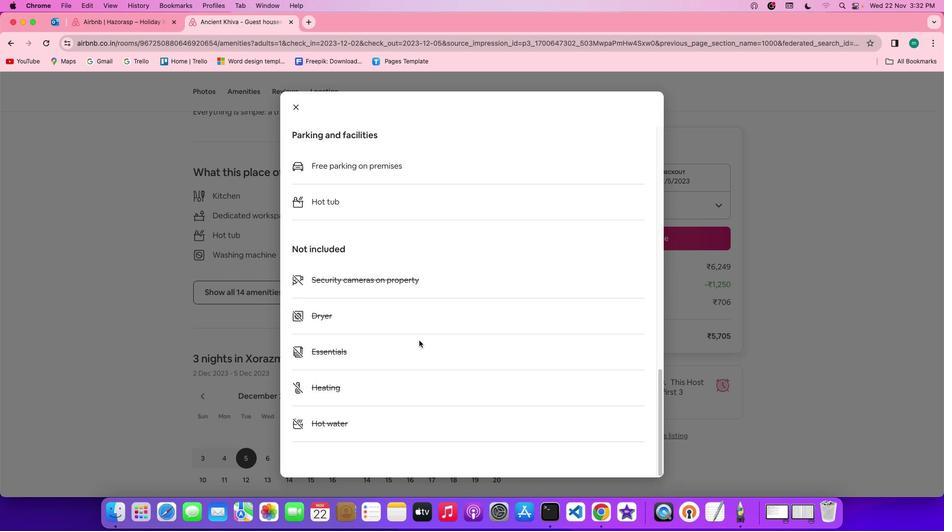 
Action: Mouse scrolled (418, 349) with delta (0, -2)
Screenshot: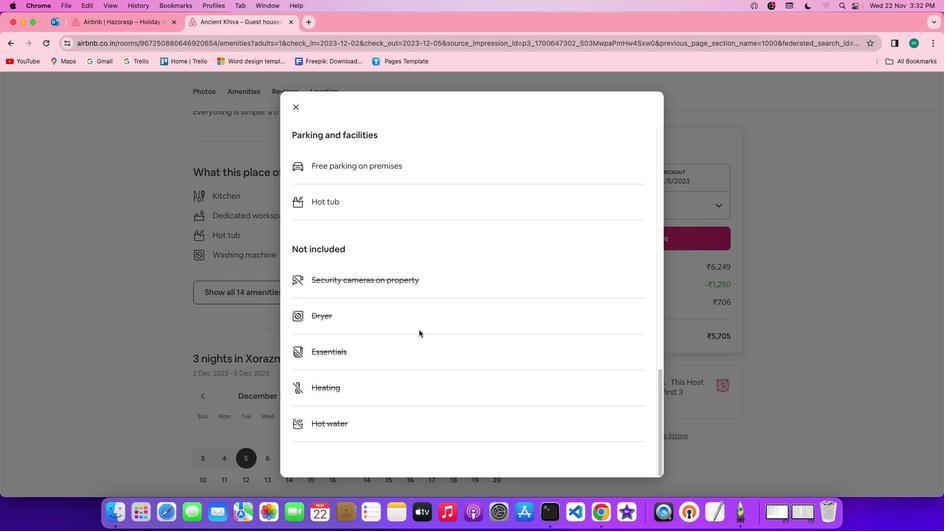 
Action: Mouse scrolled (418, 349) with delta (0, -2)
Screenshot: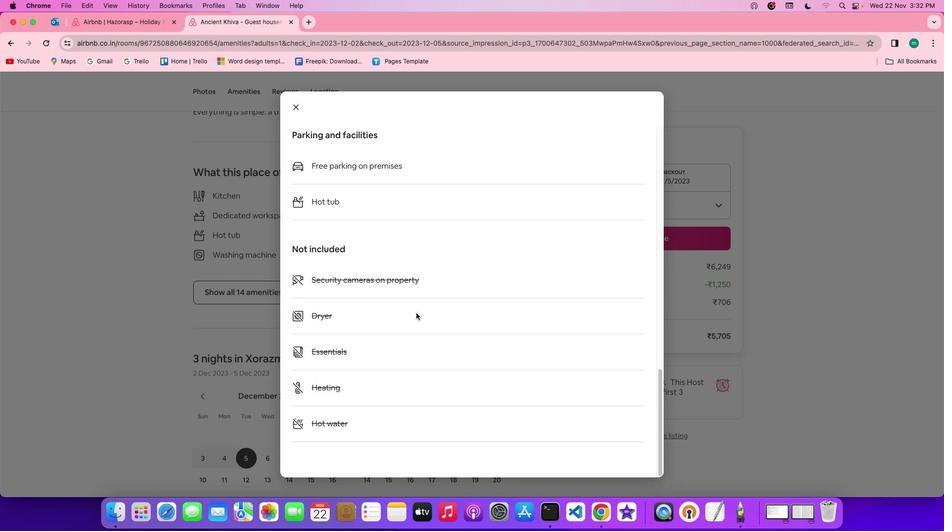 
Action: Mouse moved to (300, 108)
Screenshot: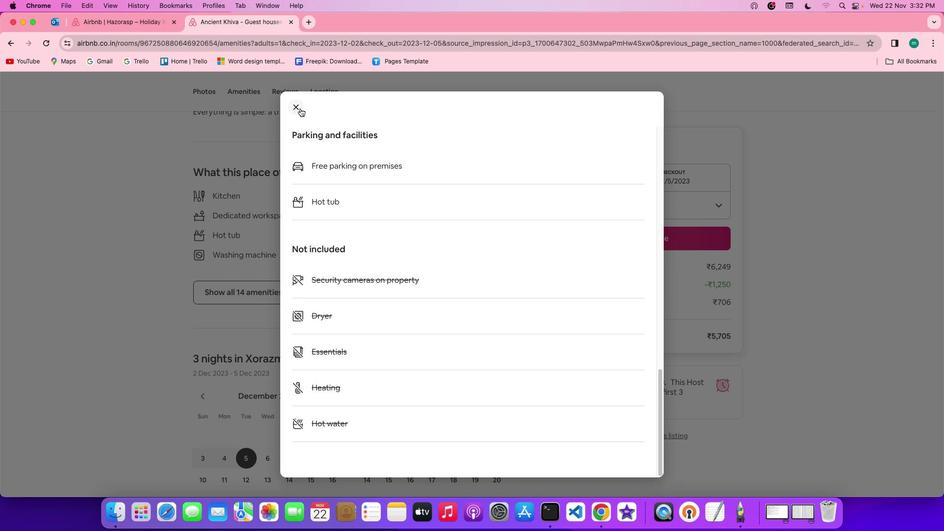 
Action: Mouse pressed left at (300, 108)
Screenshot: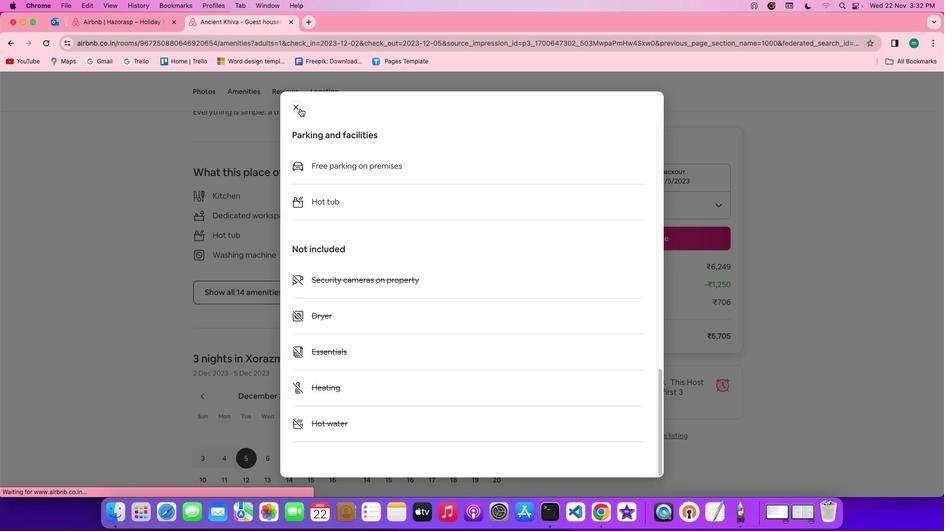 
Action: Mouse moved to (349, 287)
Screenshot: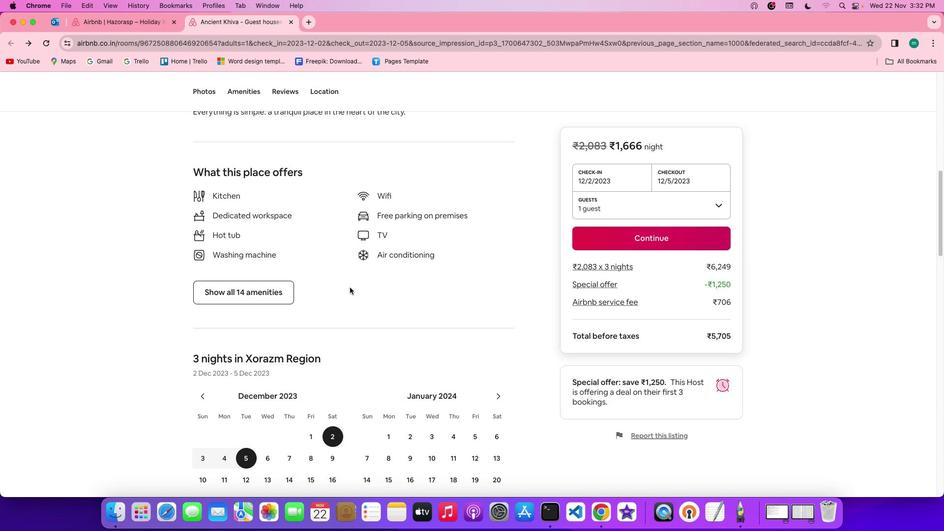 
Action: Mouse scrolled (349, 287) with delta (0, 0)
Screenshot: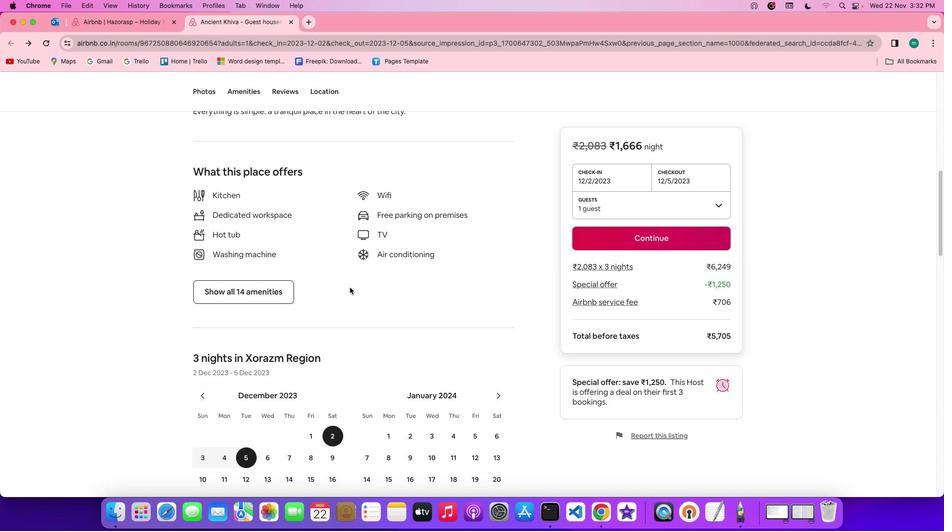 
Action: Mouse scrolled (349, 287) with delta (0, 0)
Screenshot: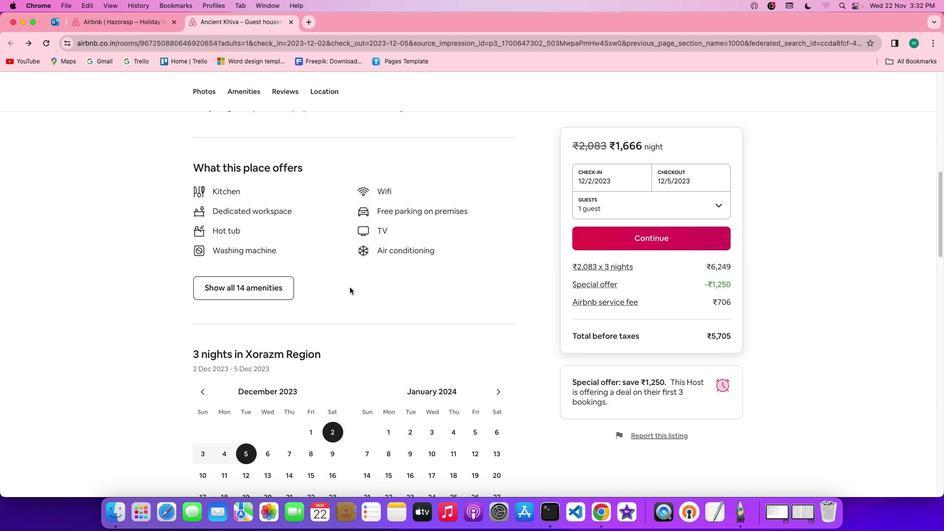 
Action: Mouse scrolled (349, 287) with delta (0, 0)
Screenshot: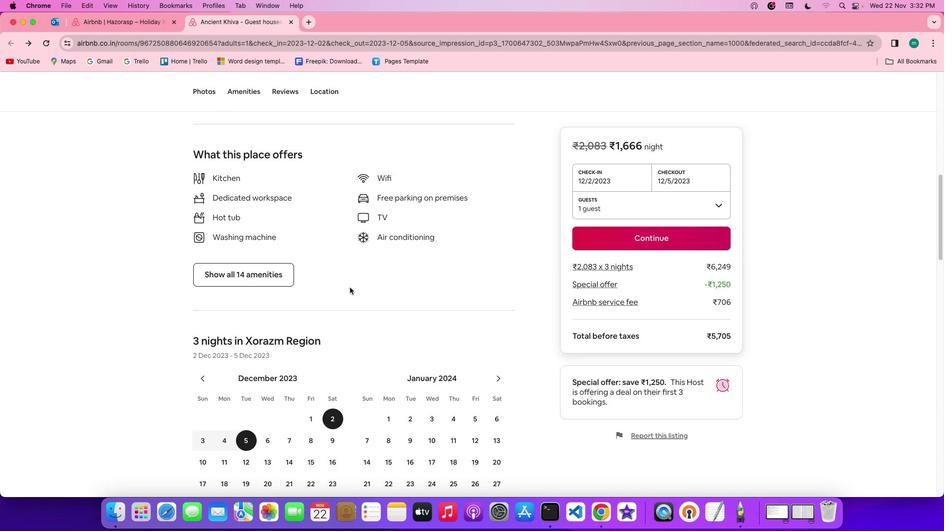 
Action: Mouse scrolled (349, 287) with delta (0, -1)
Screenshot: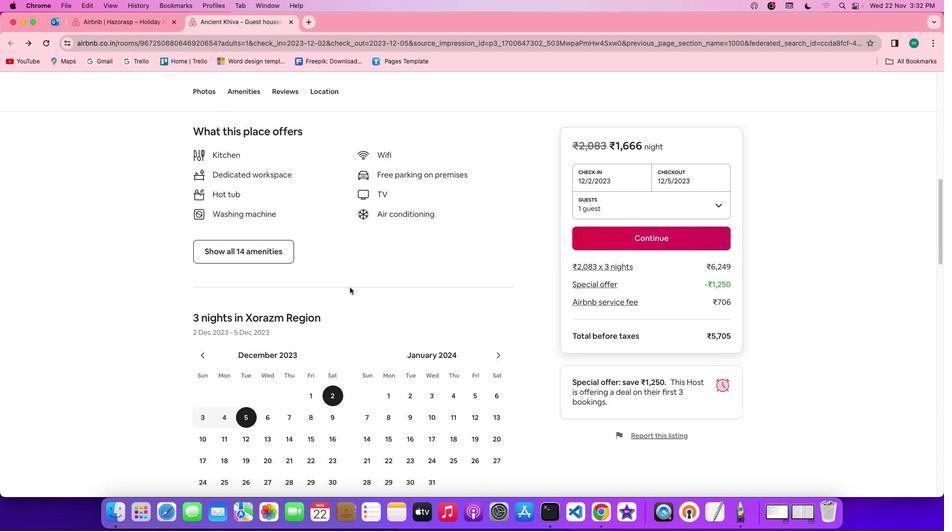 
Action: Mouse scrolled (349, 287) with delta (0, -1)
Screenshot: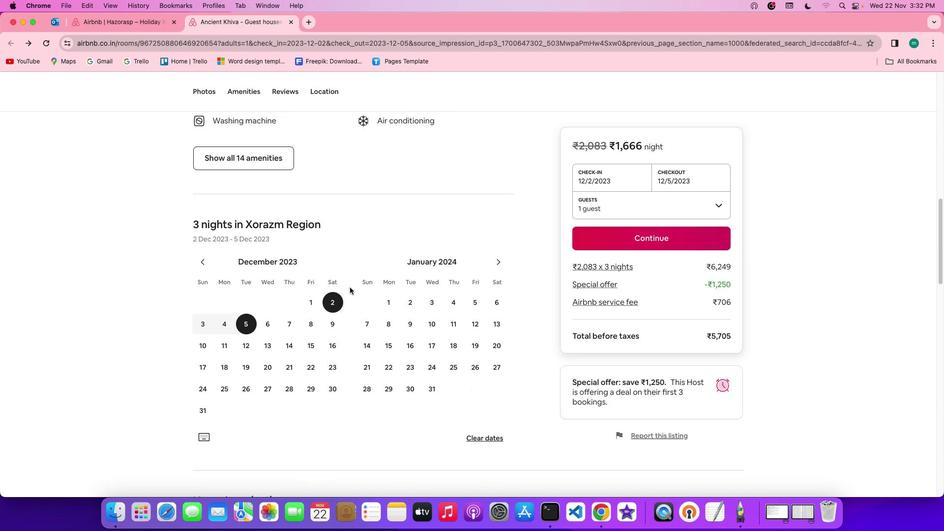 
Action: Mouse moved to (349, 287)
Screenshot: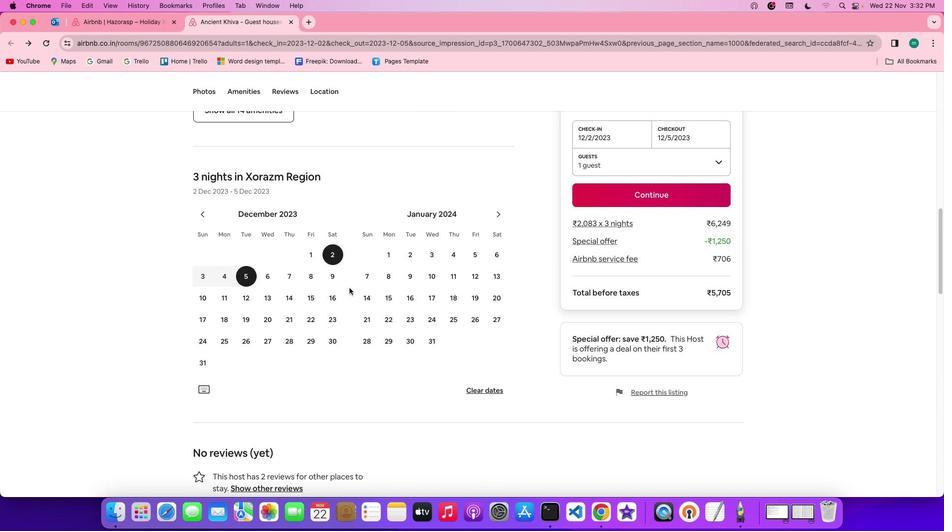 
Action: Mouse scrolled (349, 287) with delta (0, 0)
Screenshot: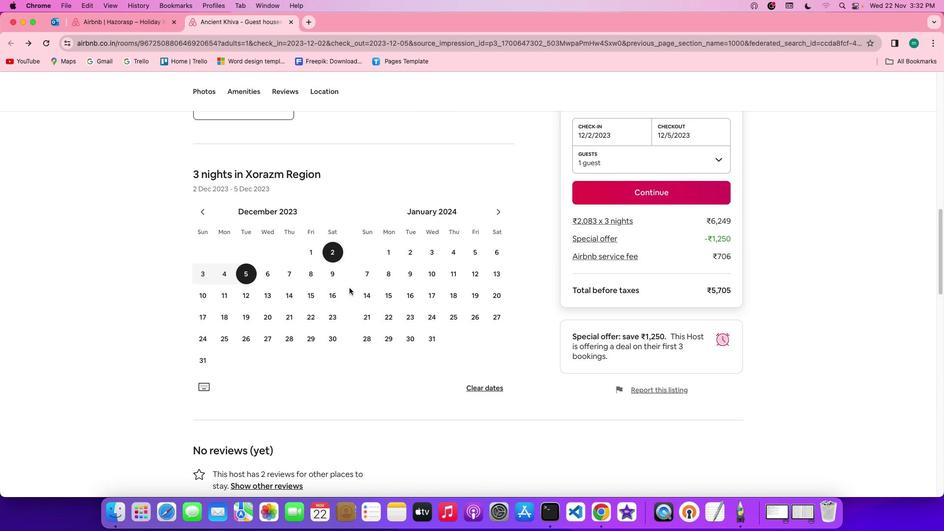 
Action: Mouse scrolled (349, 287) with delta (0, 0)
Screenshot: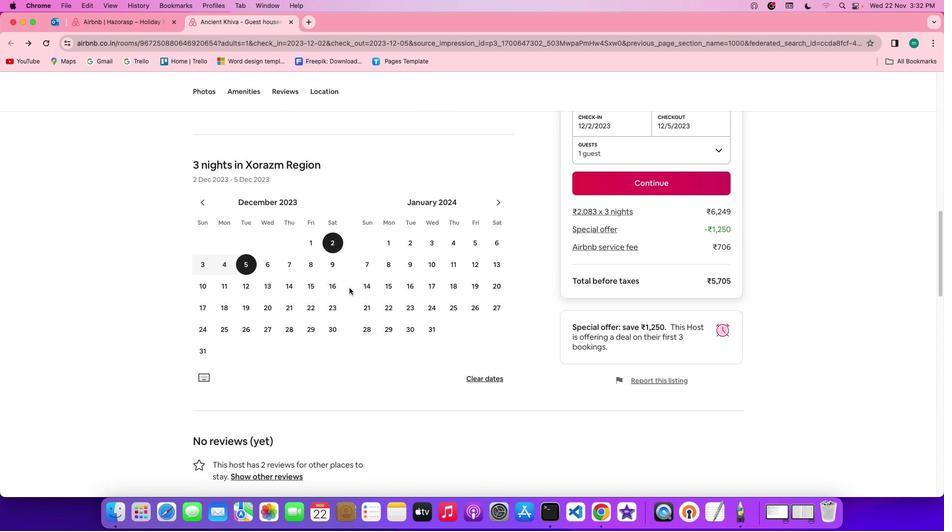 
Action: Mouse scrolled (349, 287) with delta (0, 0)
Screenshot: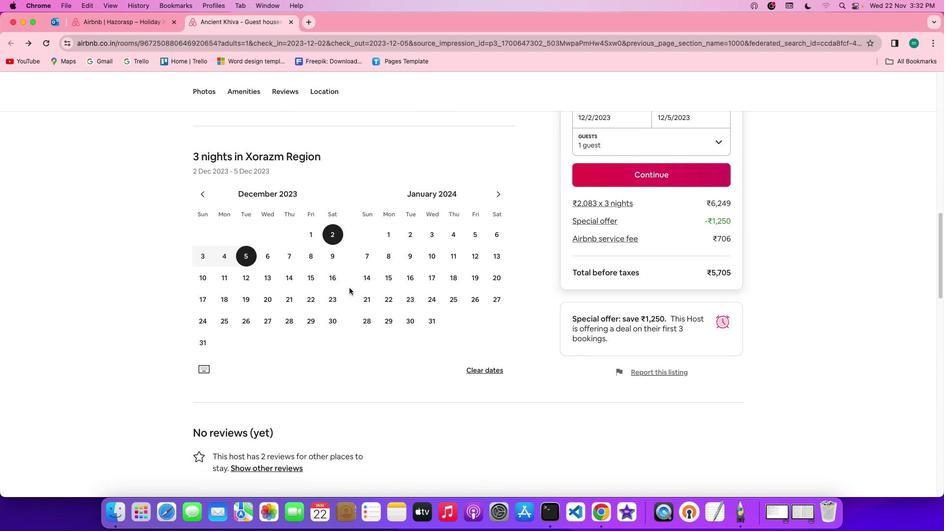 
Action: Mouse scrolled (349, 287) with delta (0, -1)
Screenshot: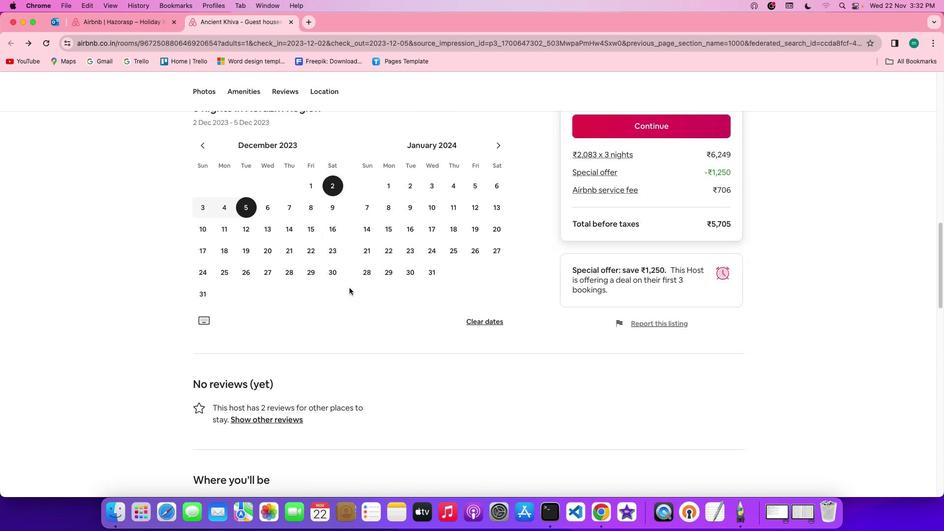 
Action: Mouse scrolled (349, 287) with delta (0, 0)
Screenshot: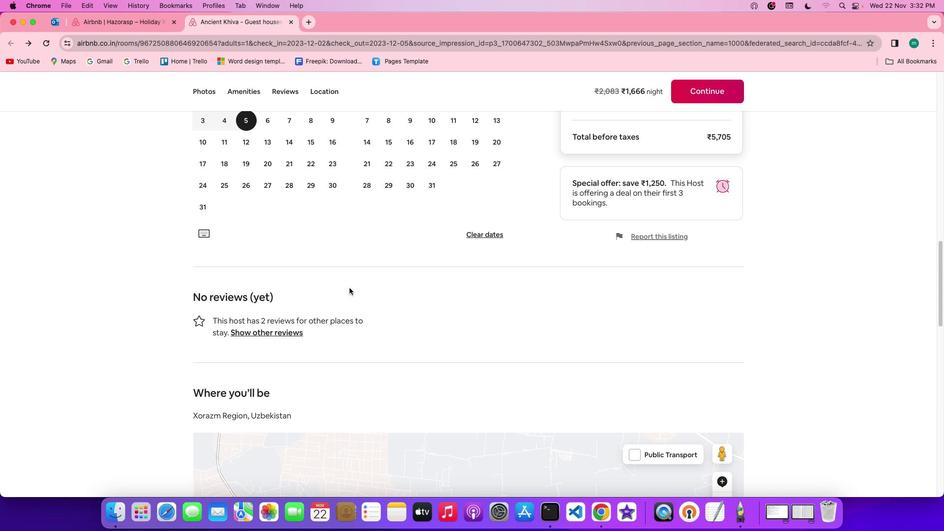 
Action: Mouse scrolled (349, 287) with delta (0, 0)
Screenshot: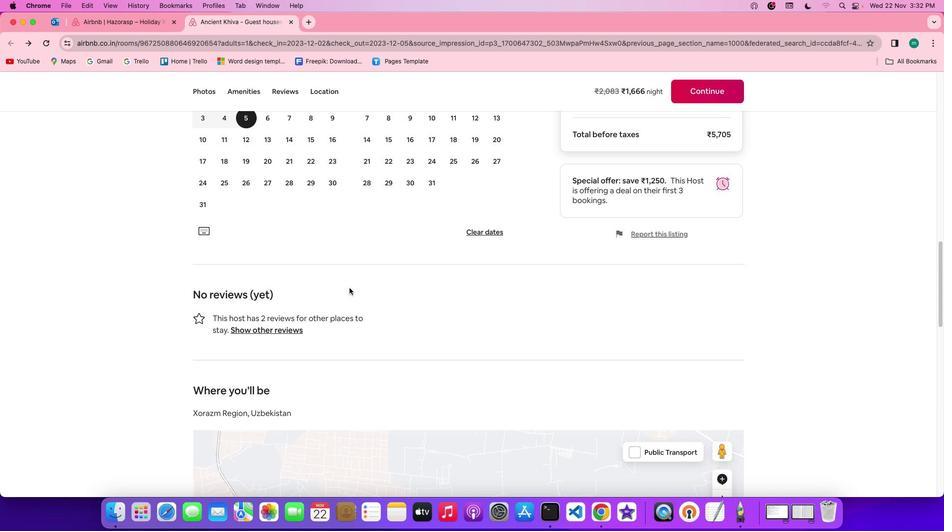 
Action: Mouse scrolled (349, 287) with delta (0, 0)
Screenshot: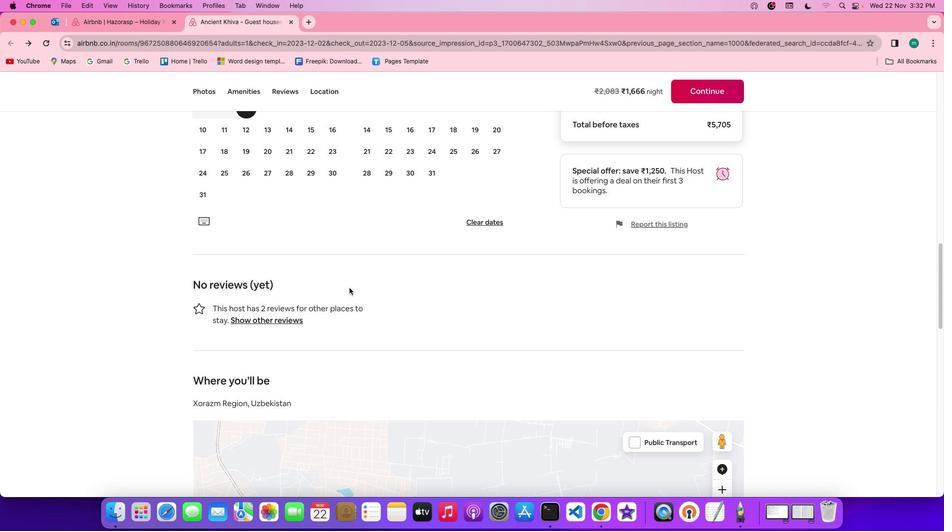 
Action: Mouse scrolled (349, 287) with delta (0, 0)
Screenshot: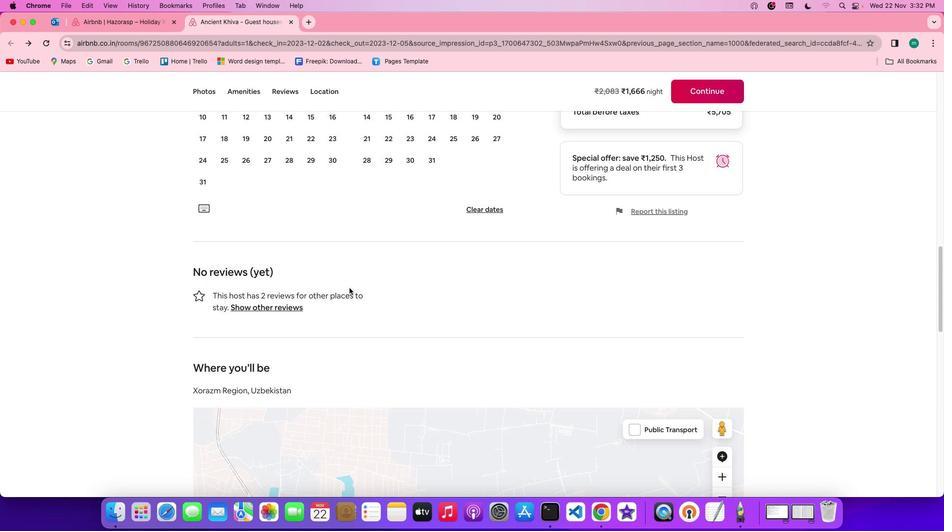 
Action: Mouse scrolled (349, 287) with delta (0, 0)
Screenshot: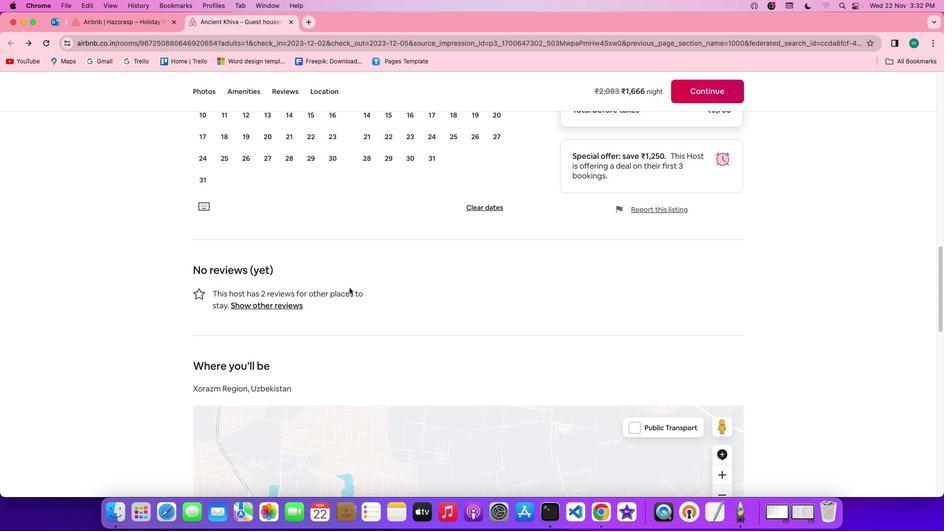 
Action: Mouse scrolled (349, 287) with delta (0, 0)
Screenshot: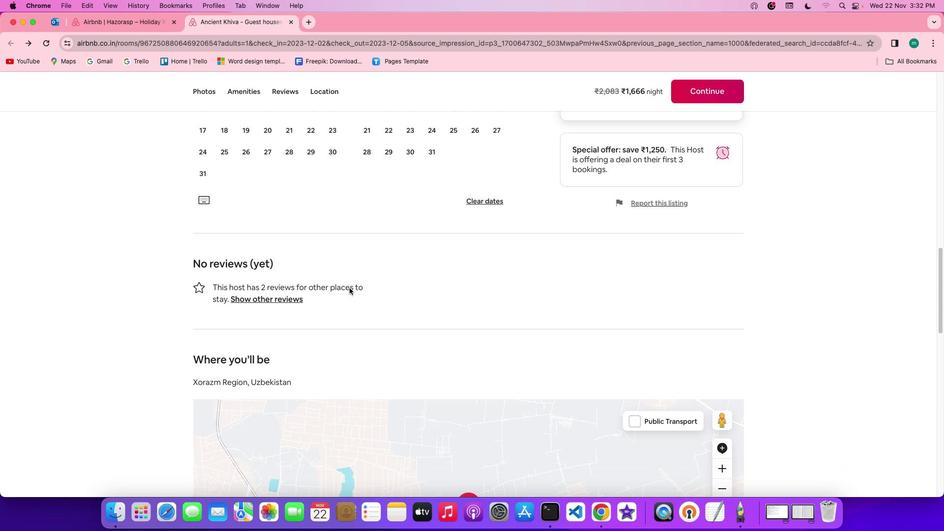 
Action: Mouse scrolled (349, 287) with delta (0, -1)
Screenshot: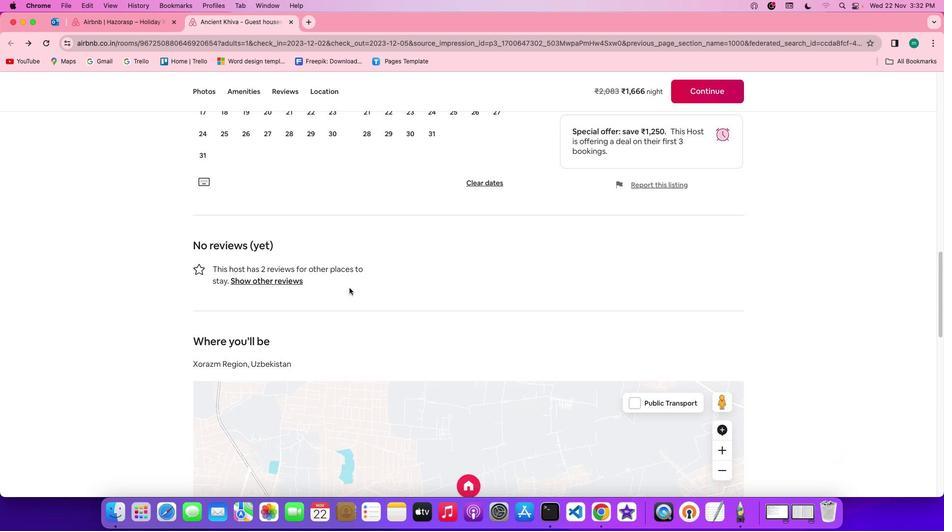 
Action: Mouse scrolled (349, 287) with delta (0, -1)
Screenshot: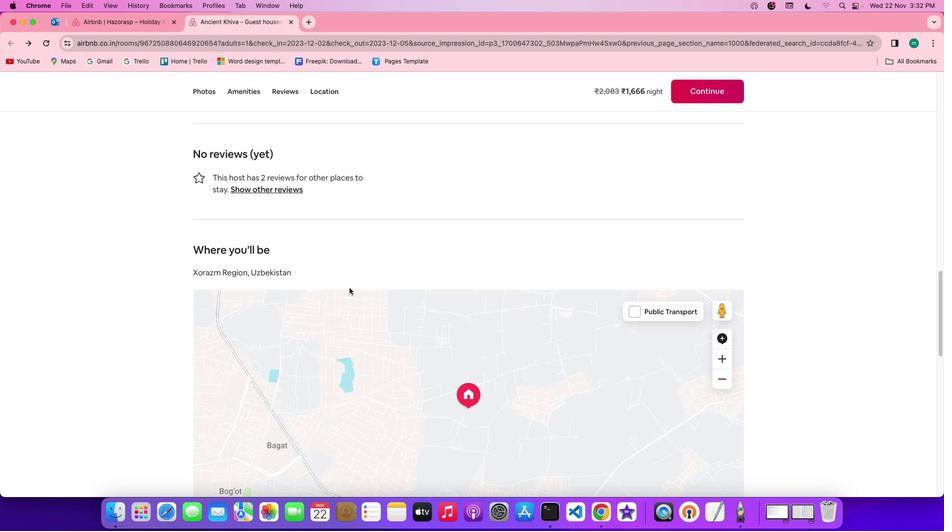 
Action: Mouse scrolled (349, 287) with delta (0, 0)
Screenshot: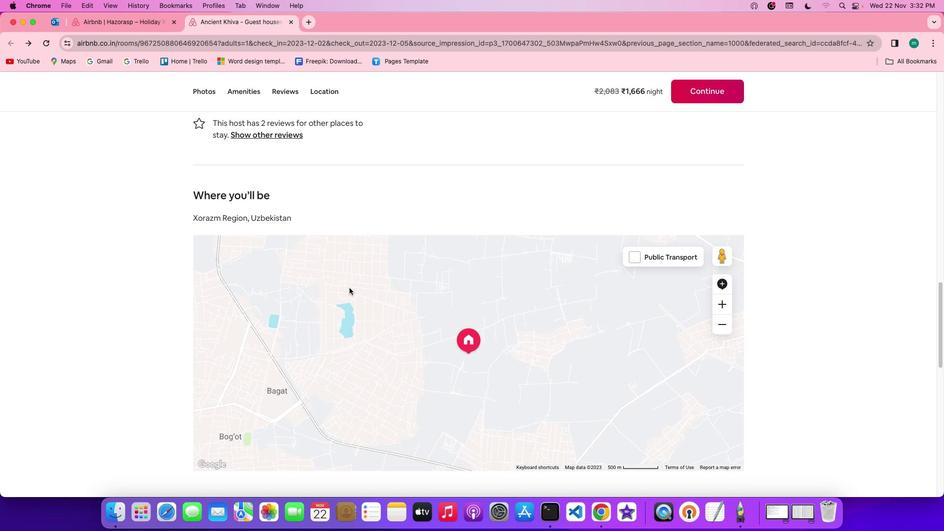 
Action: Mouse scrolled (349, 287) with delta (0, 0)
Screenshot: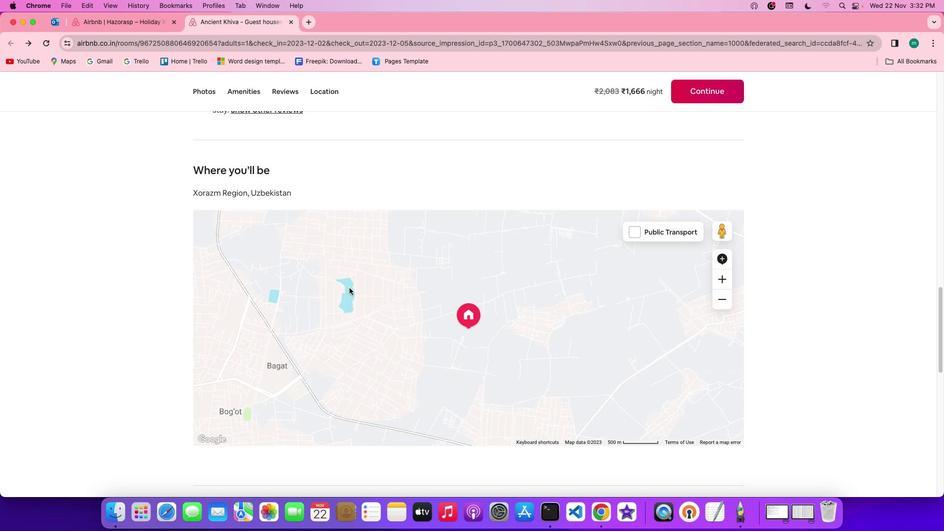 
Action: Mouse scrolled (349, 287) with delta (0, -1)
Screenshot: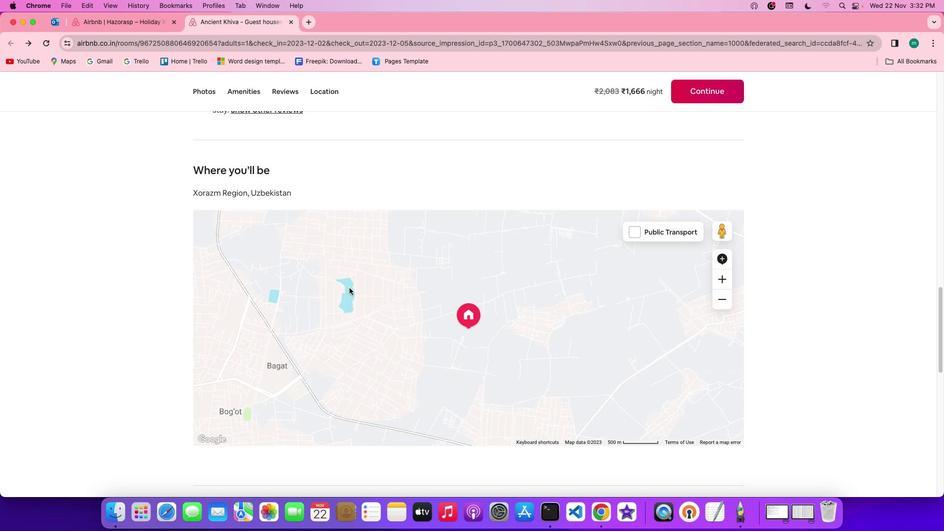 
Action: Mouse scrolled (349, 287) with delta (0, -1)
Screenshot: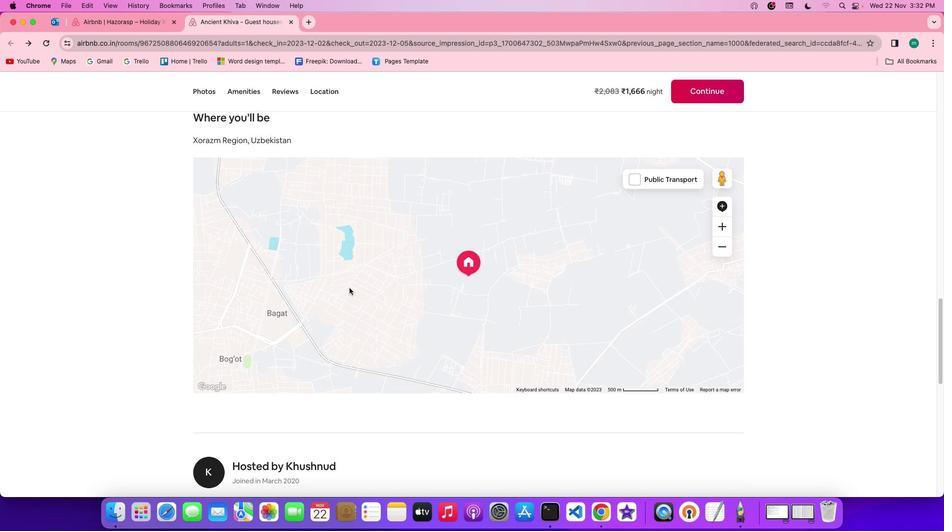 
Action: Mouse scrolled (349, 287) with delta (0, -2)
Screenshot: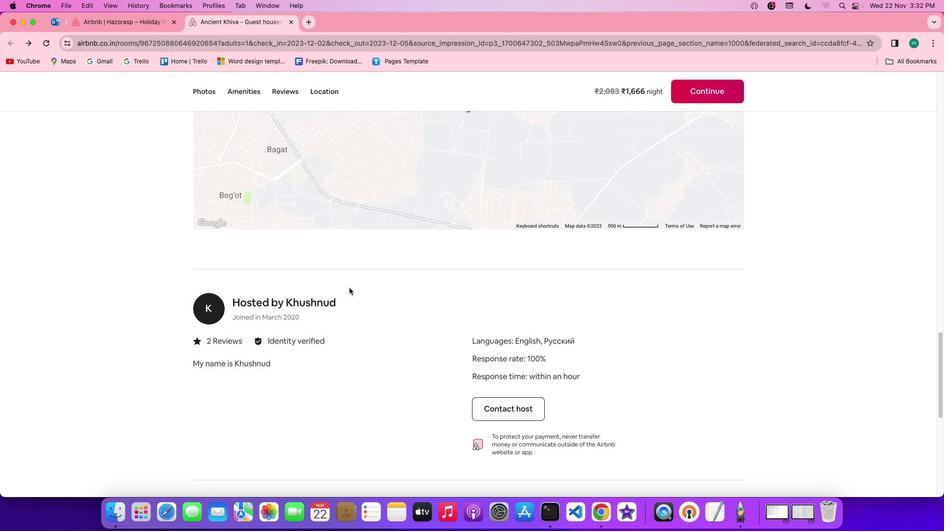 
Action: Mouse moved to (345, 287)
Screenshot: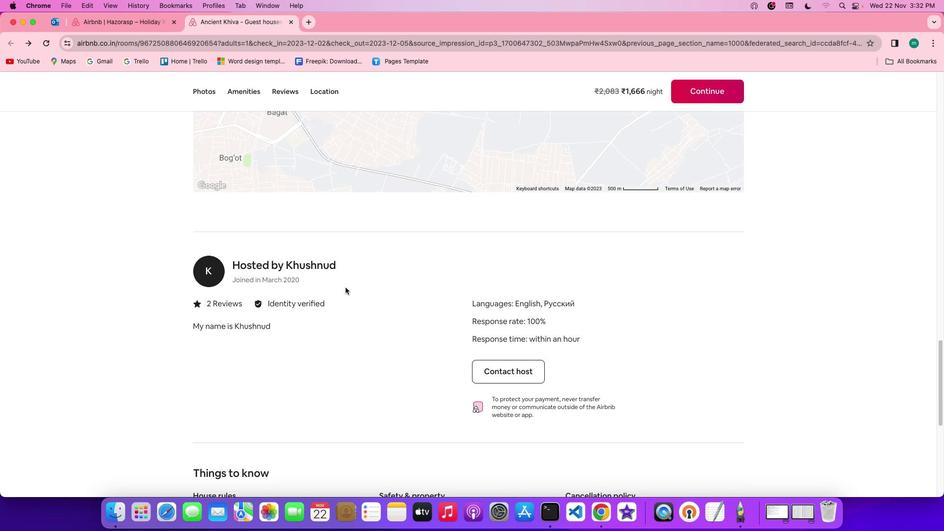 
Action: Mouse scrolled (345, 287) with delta (0, 0)
Screenshot: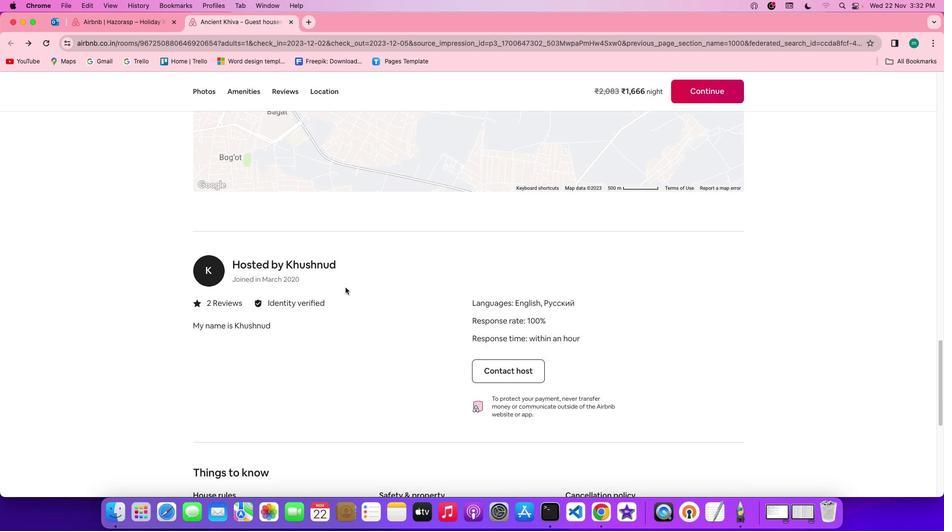 
Action: Mouse scrolled (345, 287) with delta (0, 0)
Screenshot: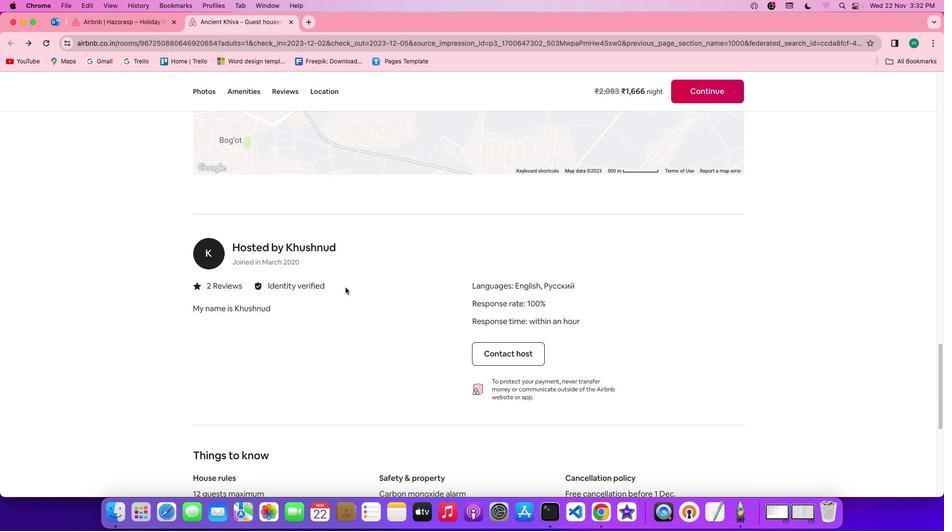 
Action: Mouse scrolled (345, 287) with delta (0, 0)
Screenshot: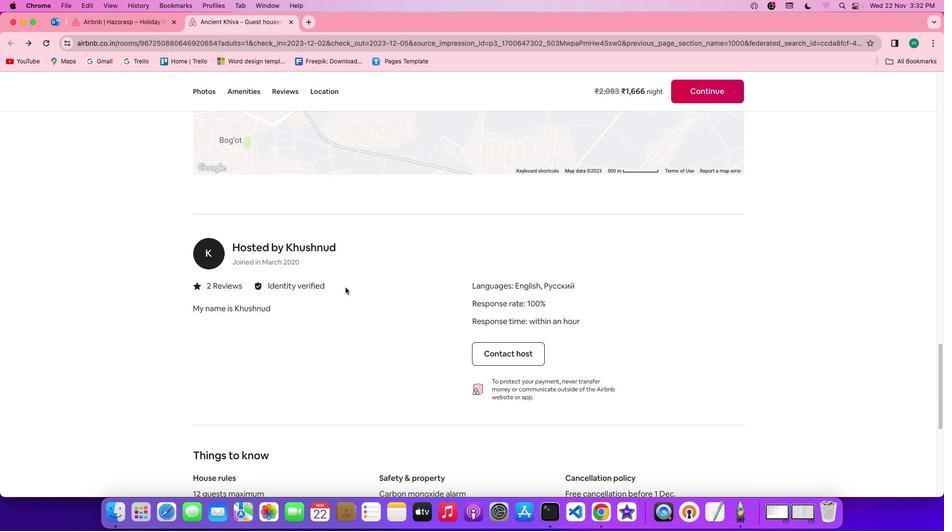 
Action: Mouse scrolled (345, 287) with delta (0, -1)
Screenshot: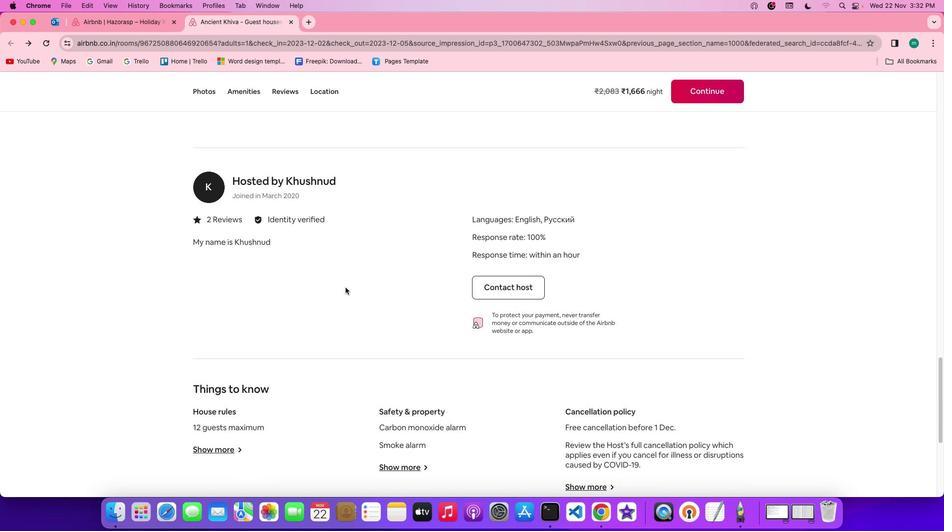
Action: Mouse scrolled (345, 287) with delta (0, -1)
Screenshot: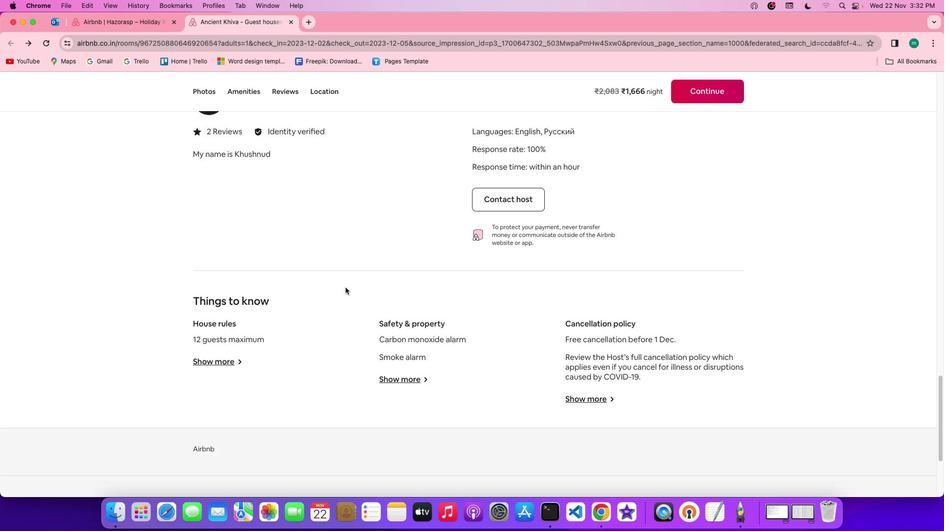 
Action: Mouse moved to (212, 274)
Screenshot: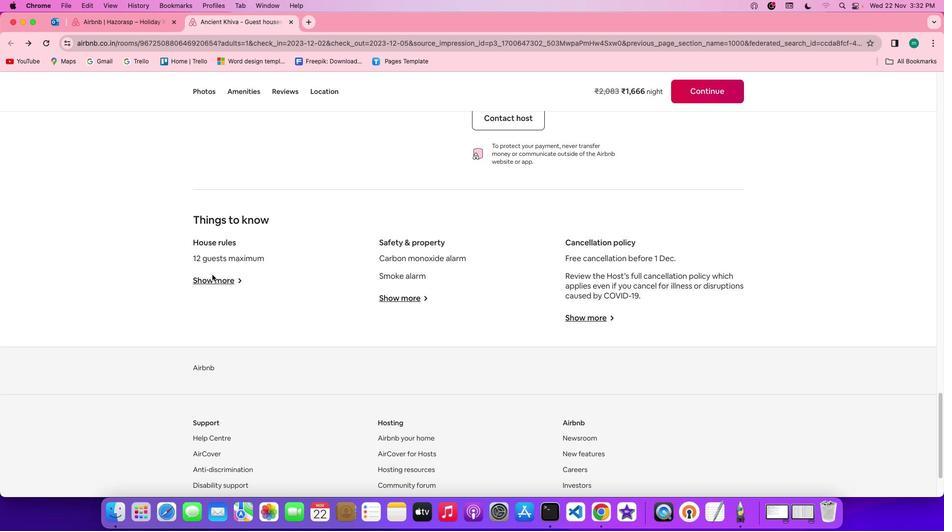 
Action: Mouse pressed left at (212, 274)
Screenshot: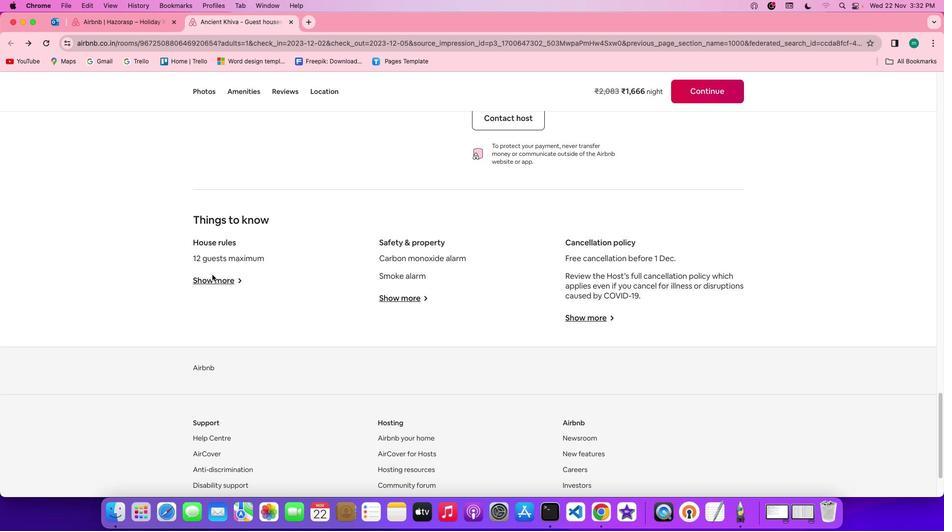 
Action: Mouse moved to (211, 275)
Screenshot: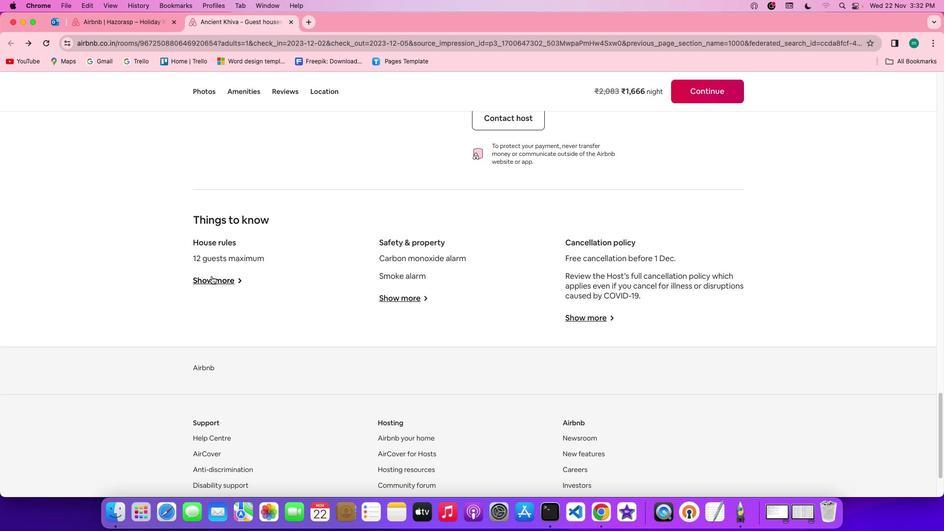 
Action: Mouse pressed left at (211, 275)
Screenshot: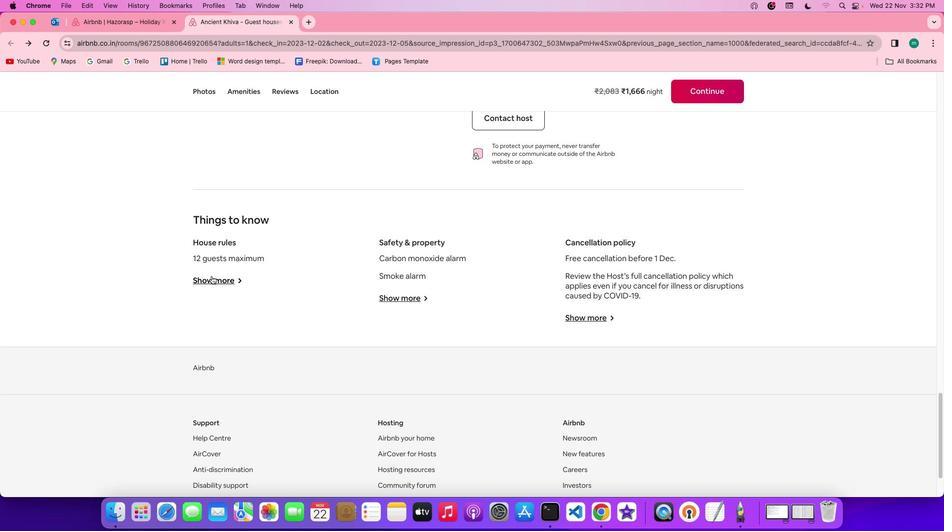 
Action: Mouse moved to (462, 331)
Screenshot: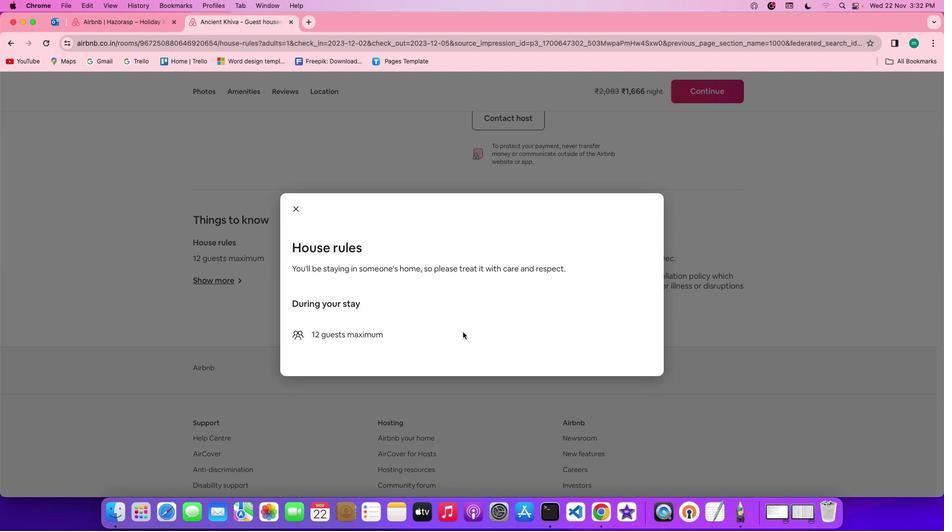 
Action: Mouse scrolled (462, 331) with delta (0, 0)
Screenshot: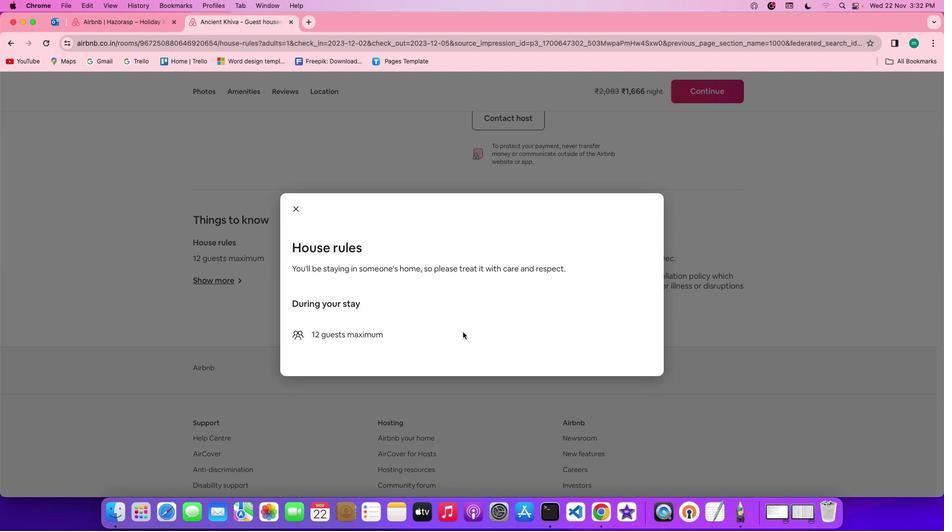 
Action: Mouse scrolled (462, 331) with delta (0, 0)
Screenshot: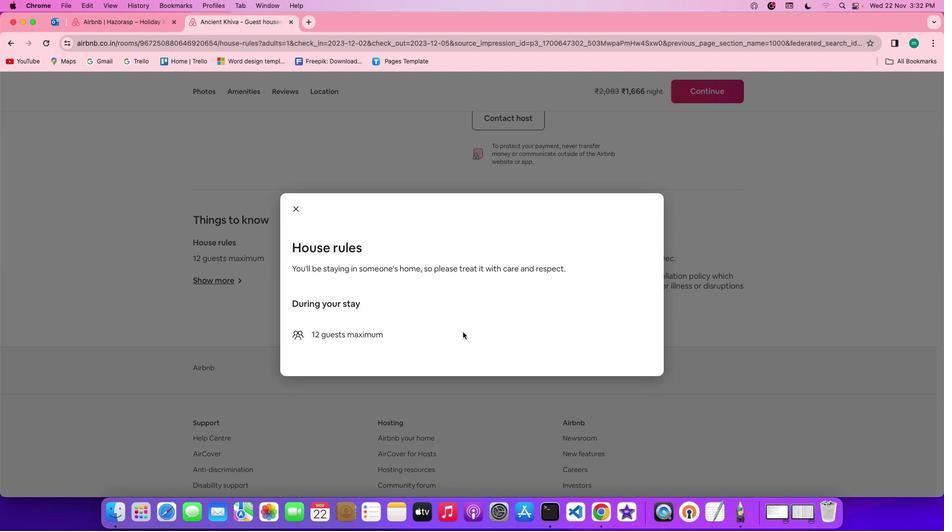 
Action: Mouse scrolled (462, 331) with delta (0, -1)
Screenshot: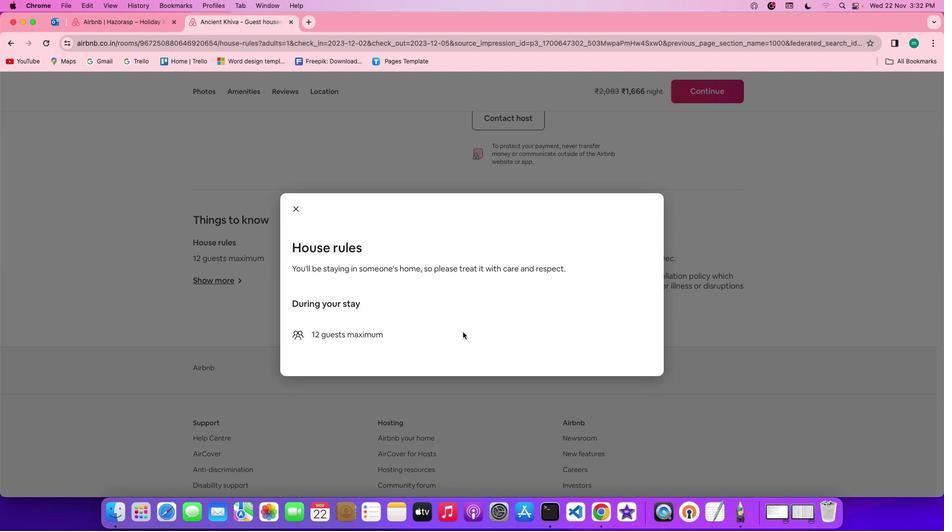
Action: Mouse scrolled (462, 331) with delta (0, -1)
Screenshot: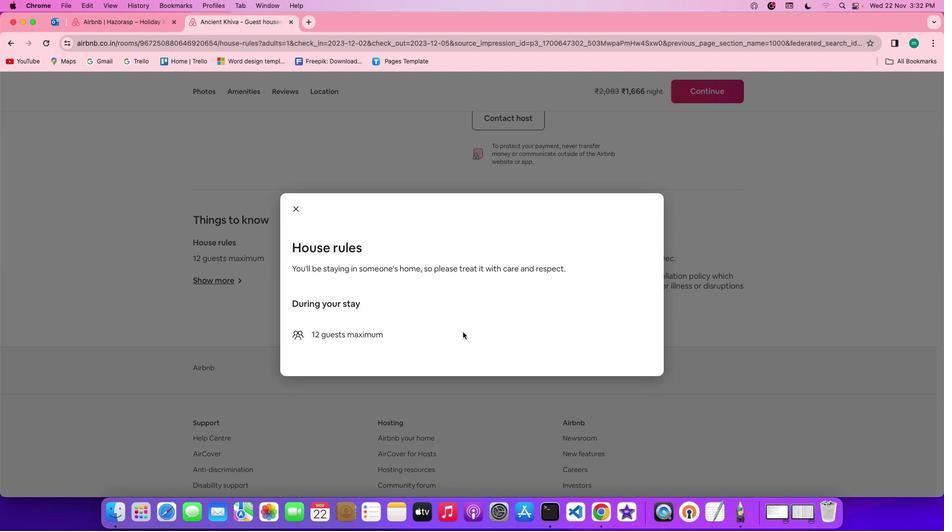 
Action: Mouse scrolled (462, 331) with delta (0, -2)
Screenshot: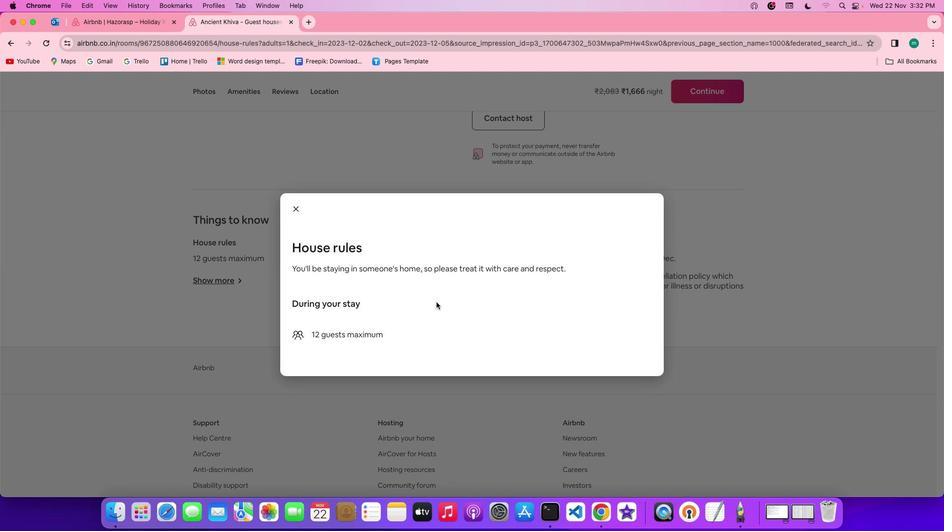 
Action: Mouse moved to (295, 208)
Screenshot: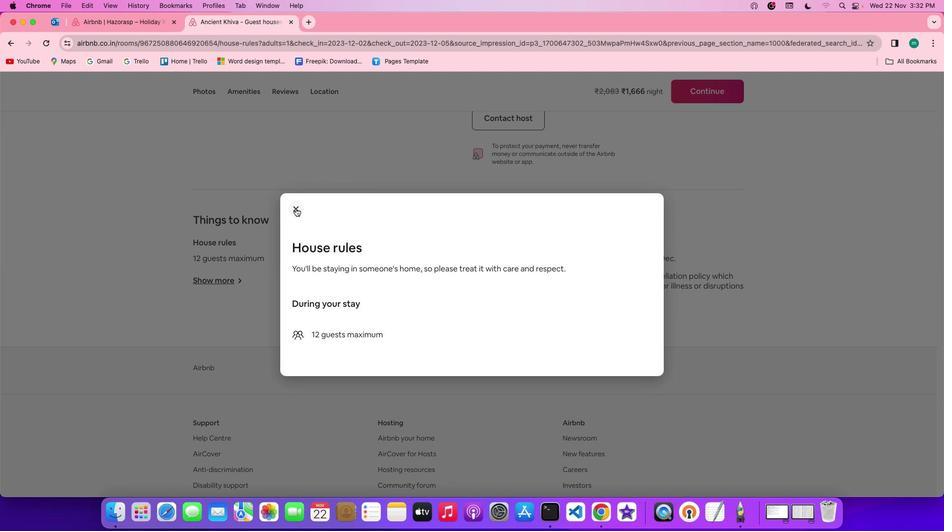 
Action: Mouse pressed left at (295, 208)
Screenshot: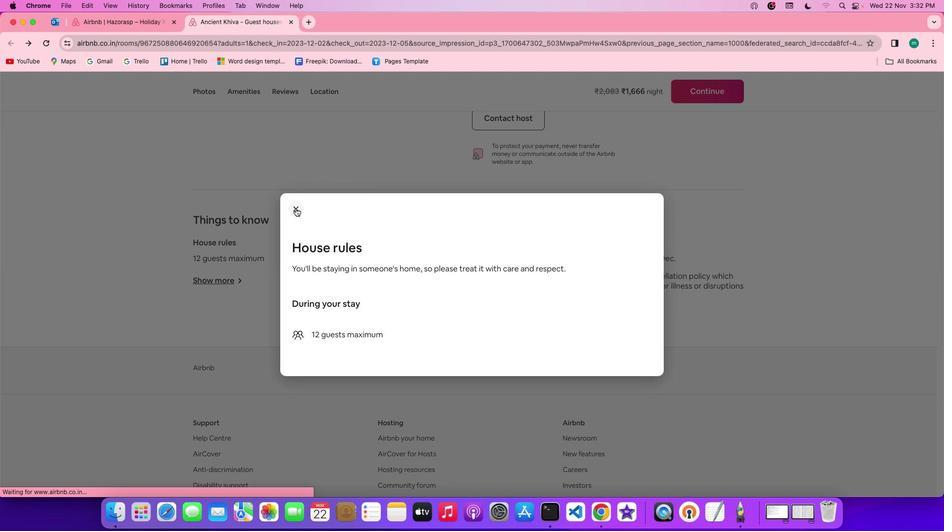 
Action: Mouse moved to (410, 296)
Screenshot: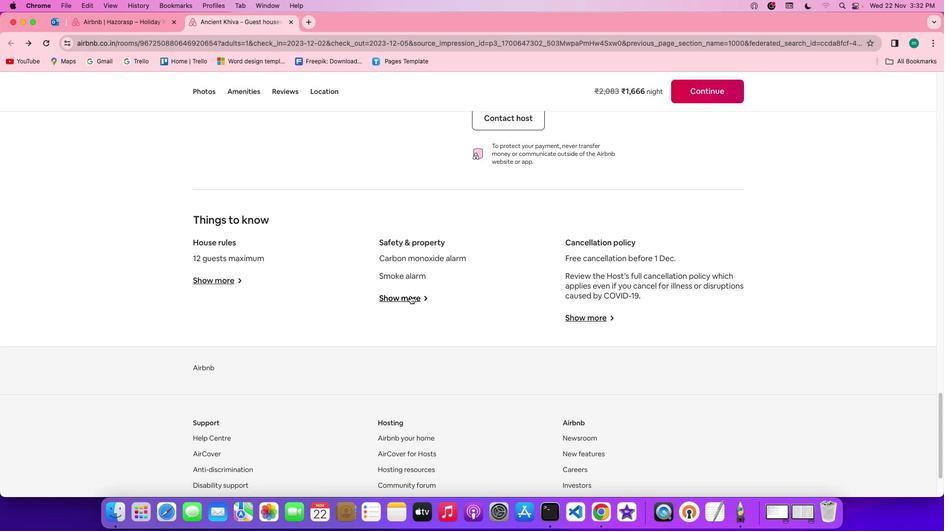 
Action: Mouse pressed left at (410, 296)
Screenshot: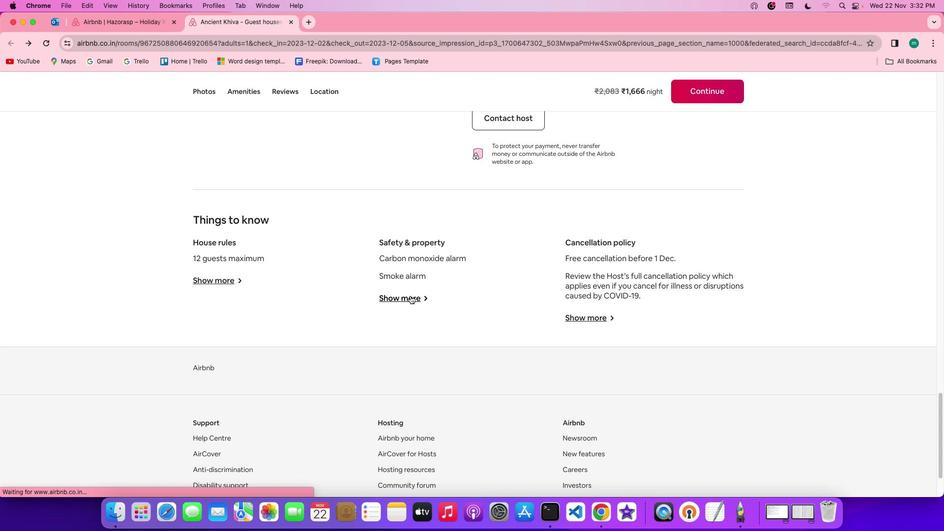 
Action: Mouse moved to (401, 296)
Screenshot: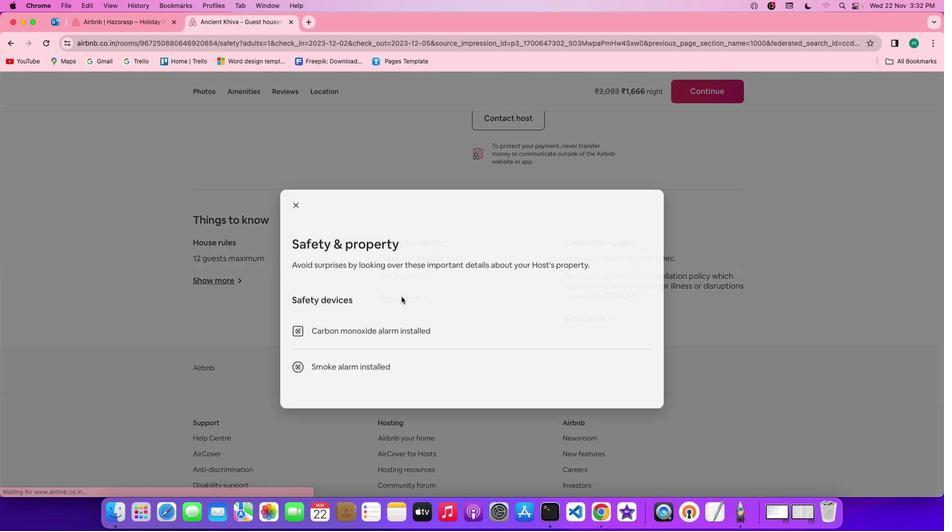 
Action: Mouse scrolled (401, 296) with delta (0, 0)
Screenshot: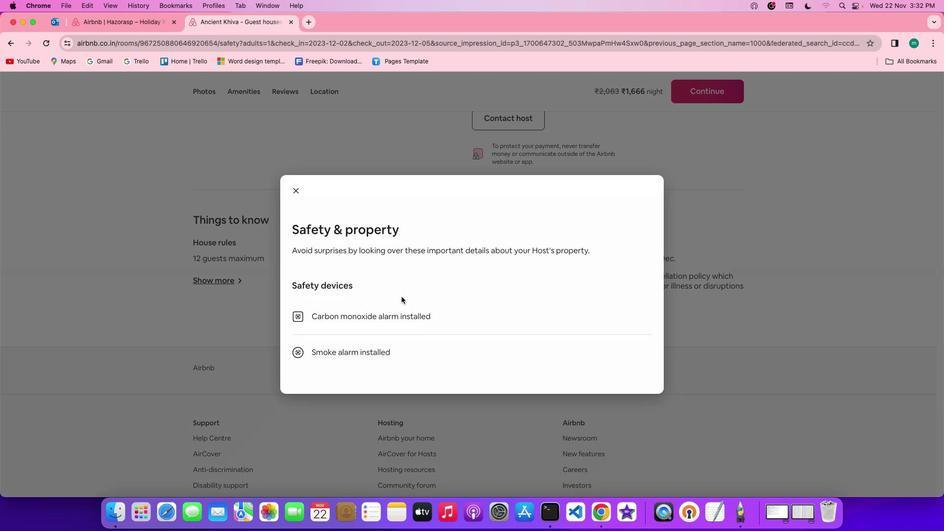 
Action: Mouse scrolled (401, 296) with delta (0, 0)
Screenshot: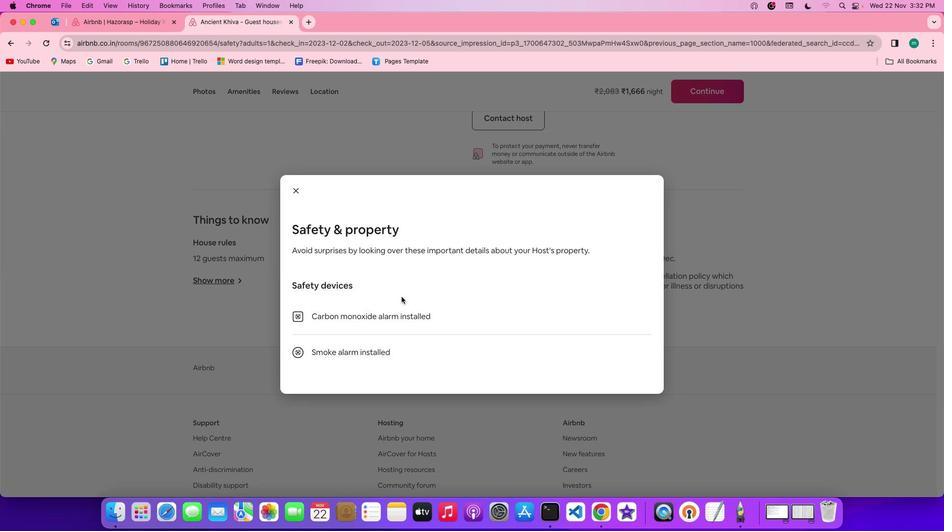 
Action: Mouse scrolled (401, 296) with delta (0, -1)
Screenshot: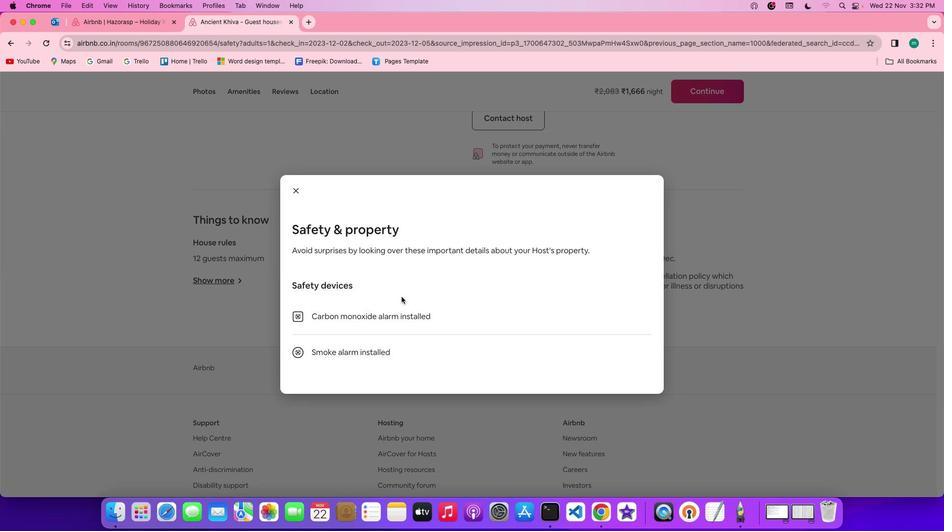 
Action: Mouse scrolled (401, 296) with delta (0, -2)
